 Task: In the  document Greatbarrierreefmeet.html Change font size of watermark '111' and place the watermark  'Diagonally '. Insert footer and write ww.ramsons.com
Action: Mouse moved to (293, 450)
Screenshot: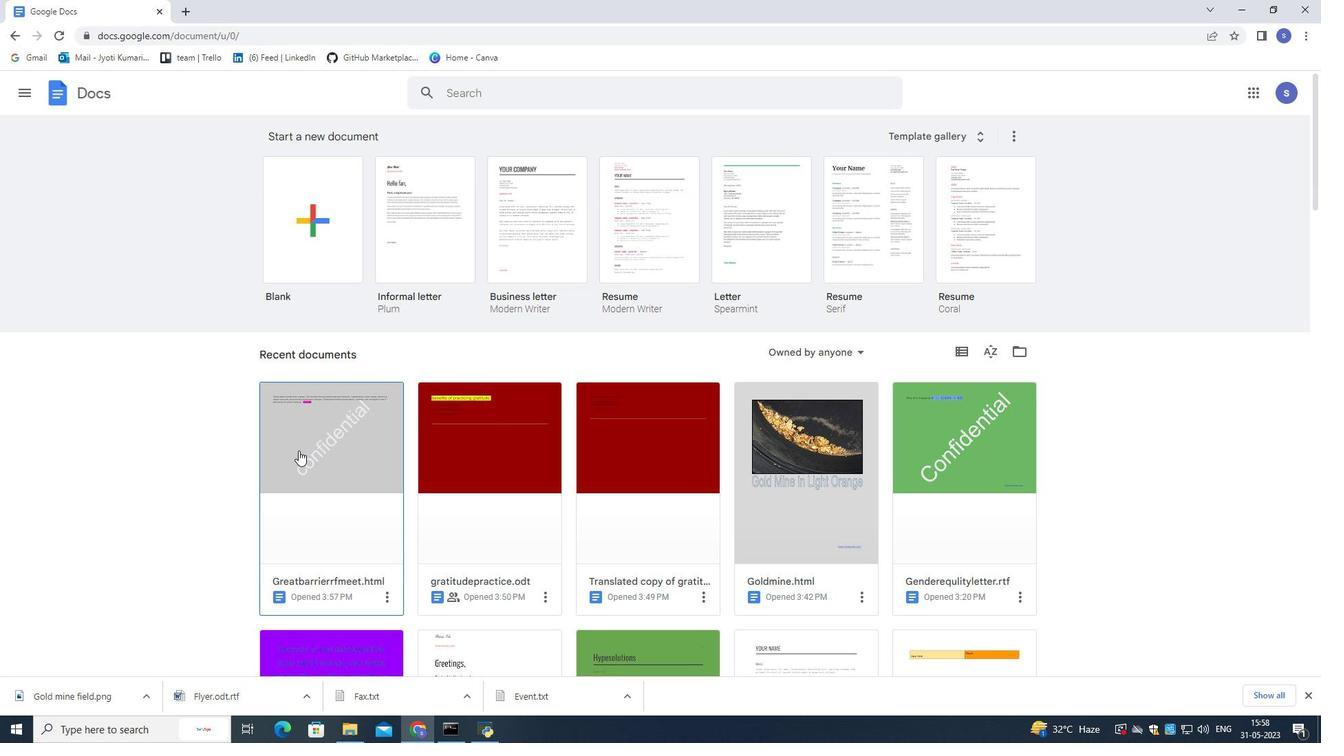 
Action: Mouse pressed left at (293, 450)
Screenshot: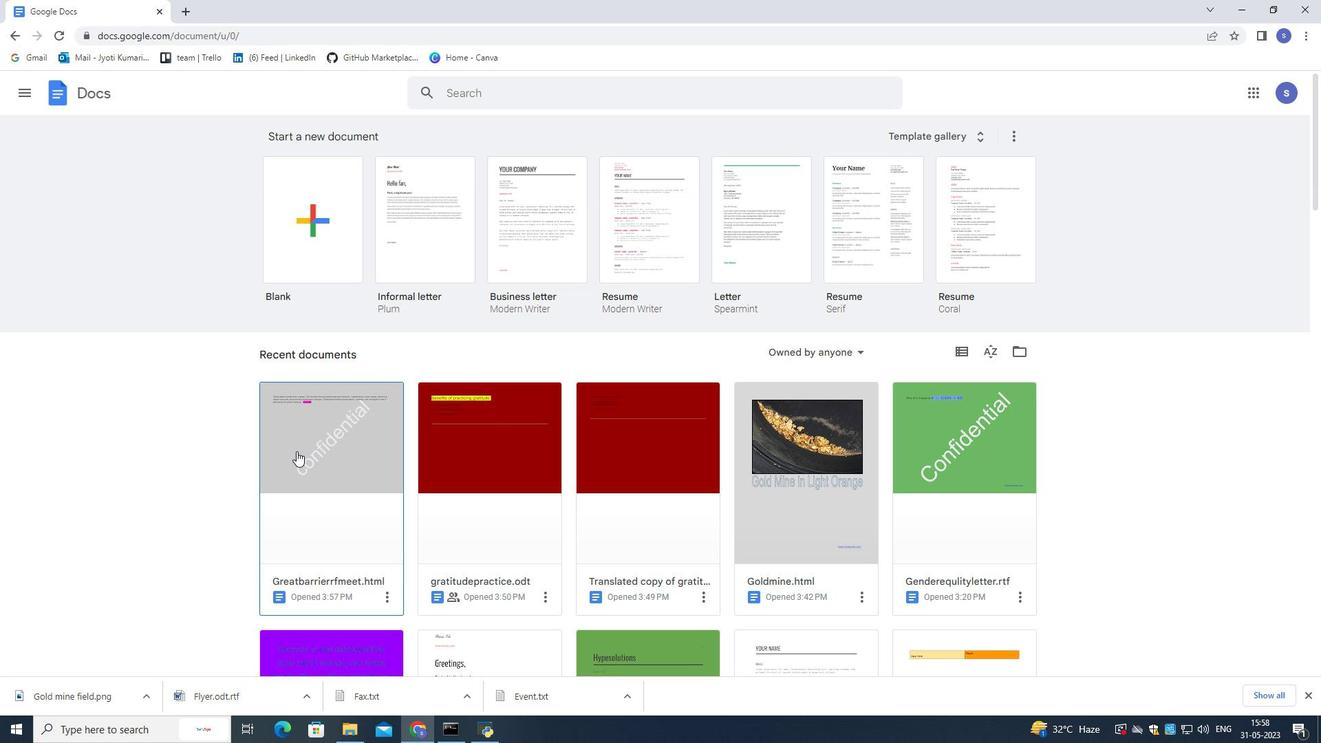 
Action: Mouse pressed left at (293, 450)
Screenshot: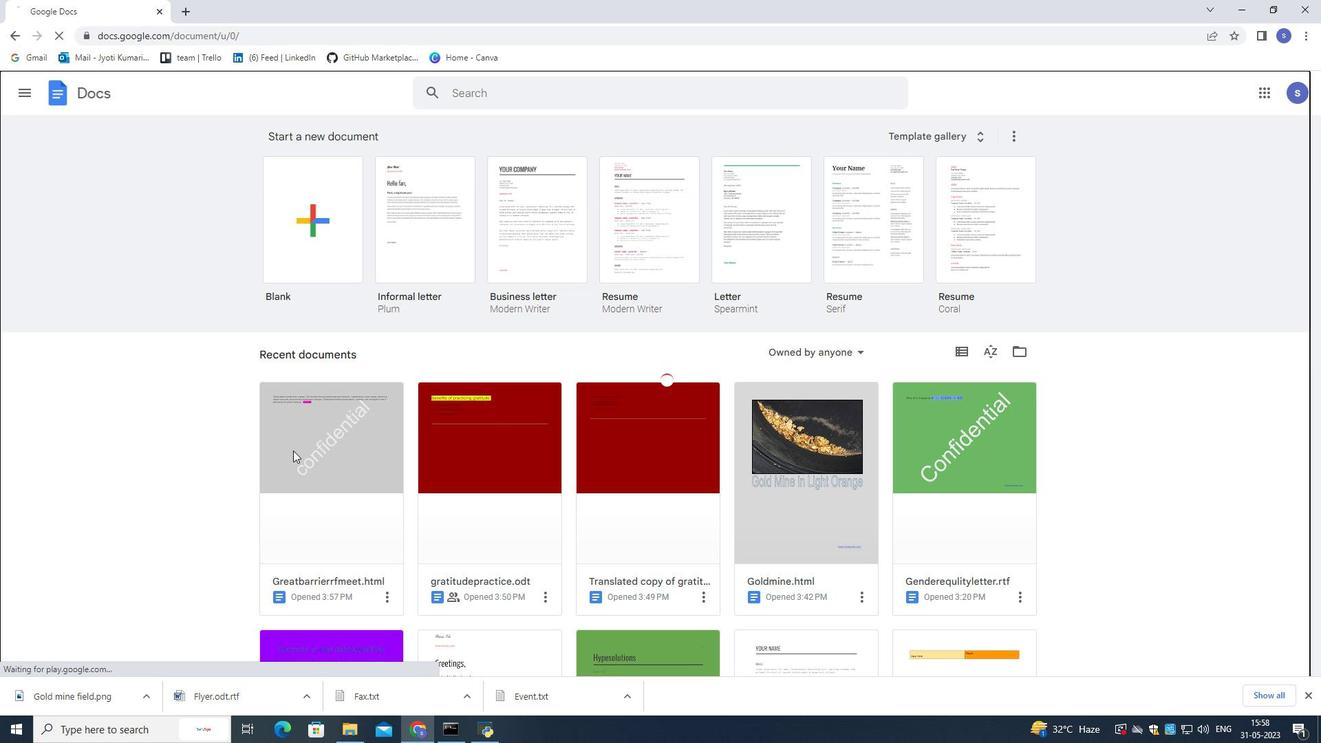 
Action: Mouse moved to (622, 456)
Screenshot: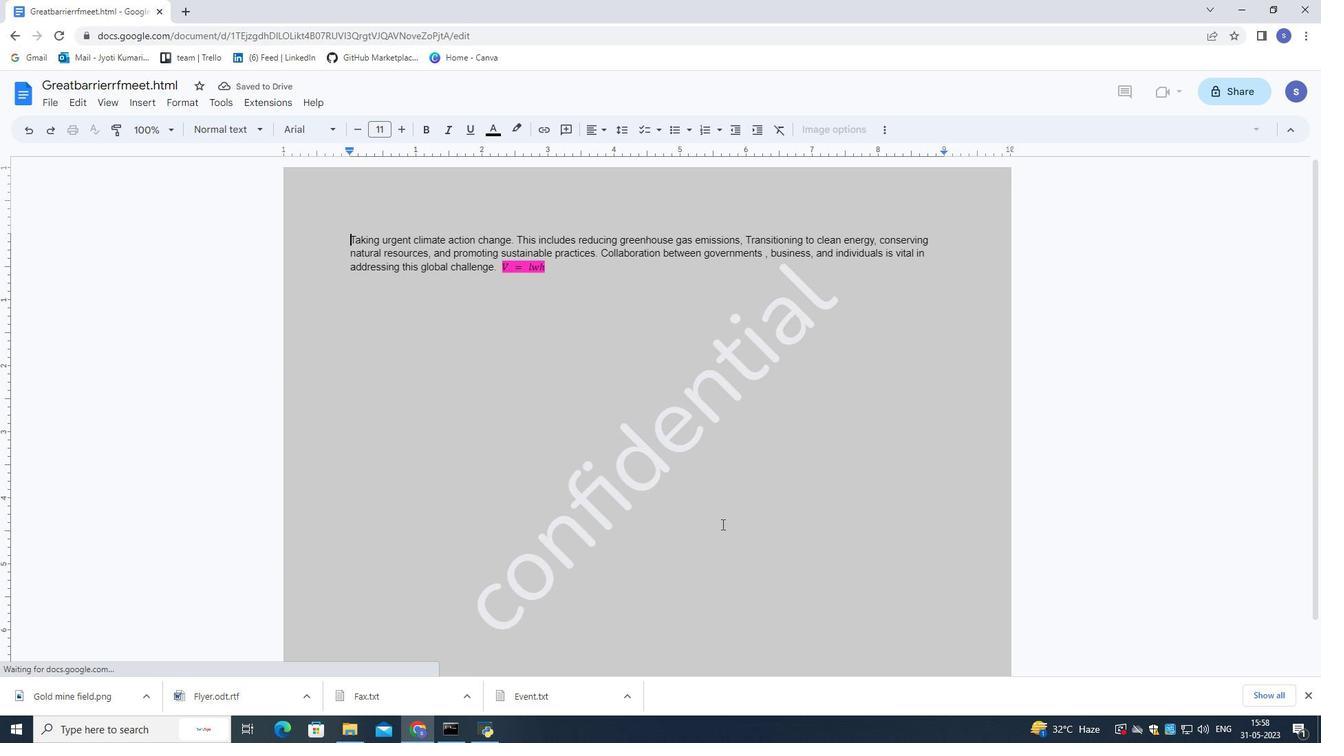 
Action: Mouse pressed left at (622, 456)
Screenshot: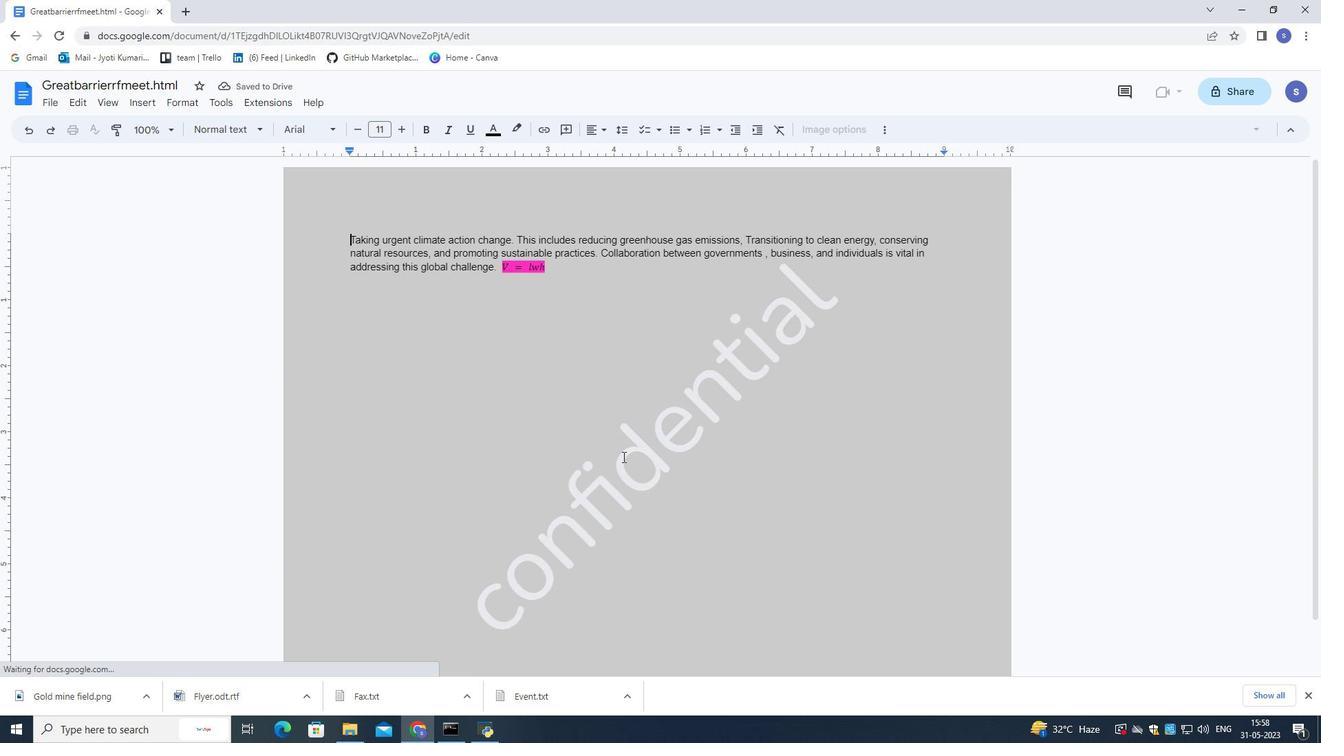
Action: Mouse moved to (629, 461)
Screenshot: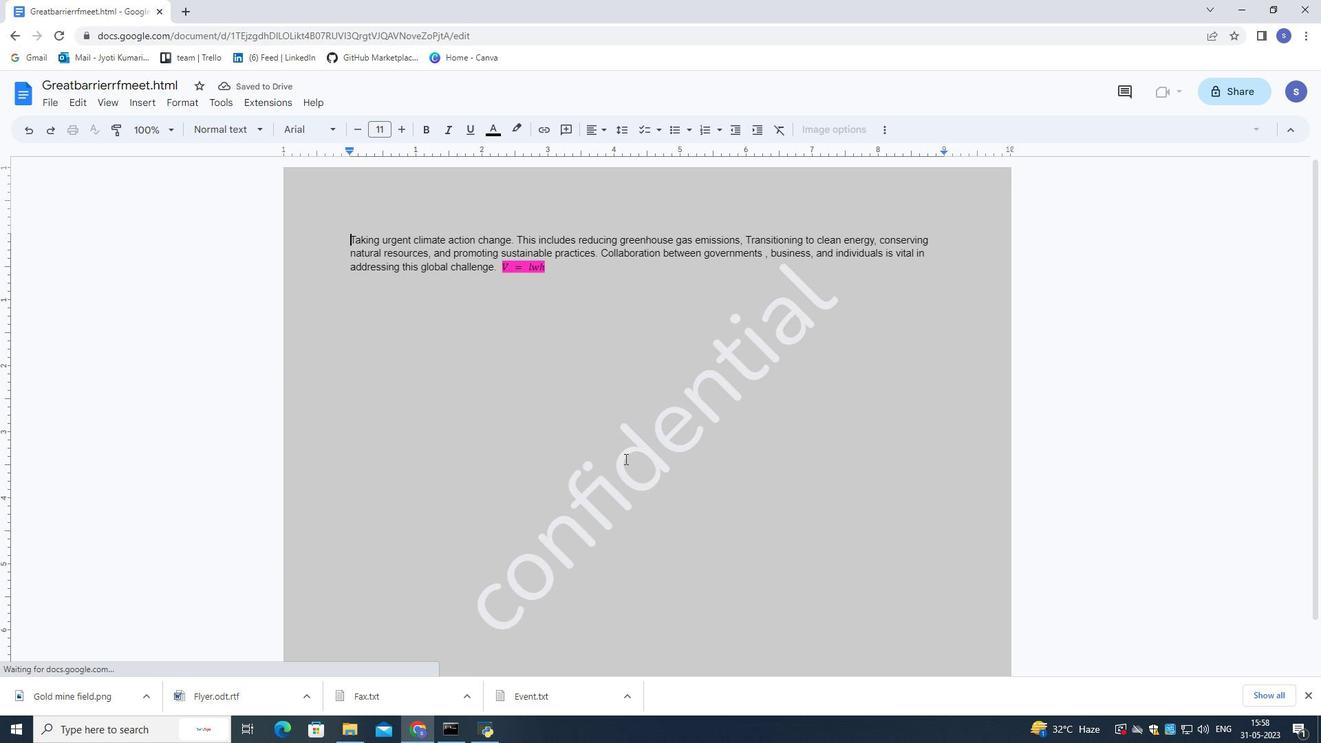 
Action: Mouse pressed left at (629, 461)
Screenshot: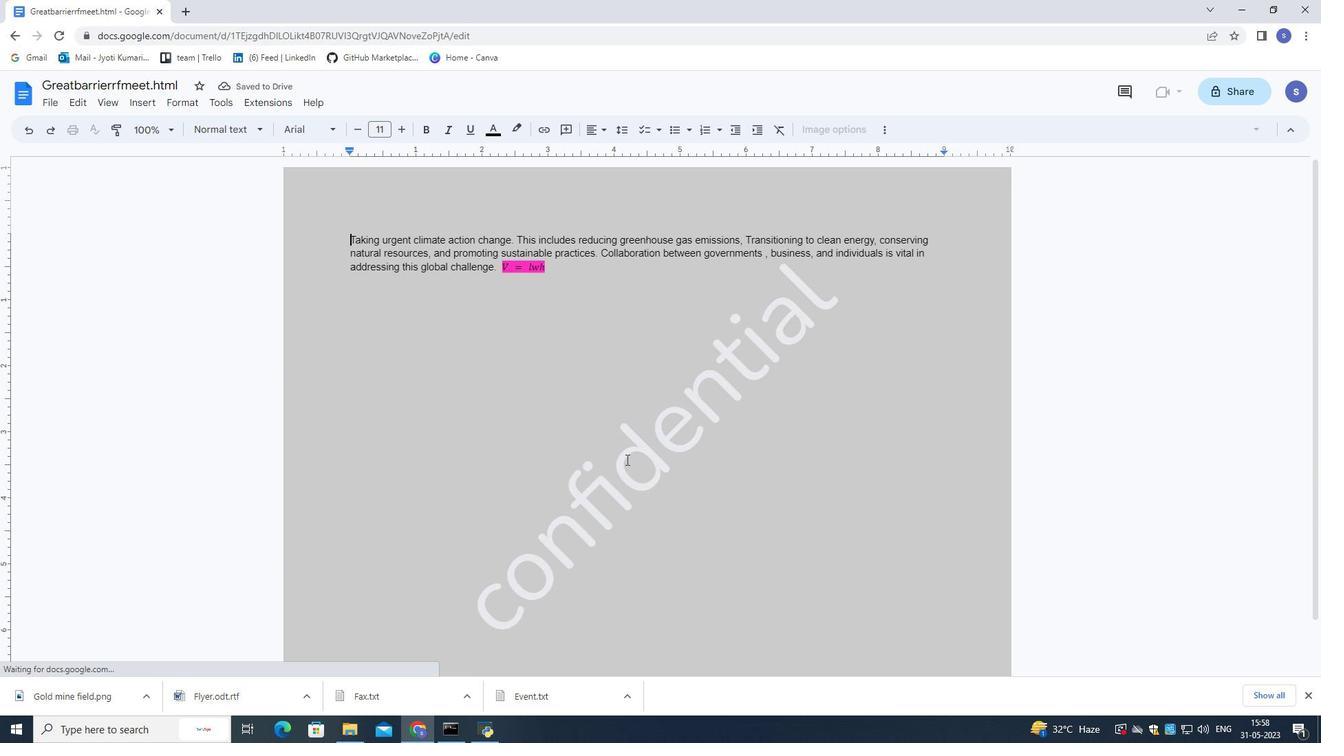 
Action: Mouse pressed left at (629, 461)
Screenshot: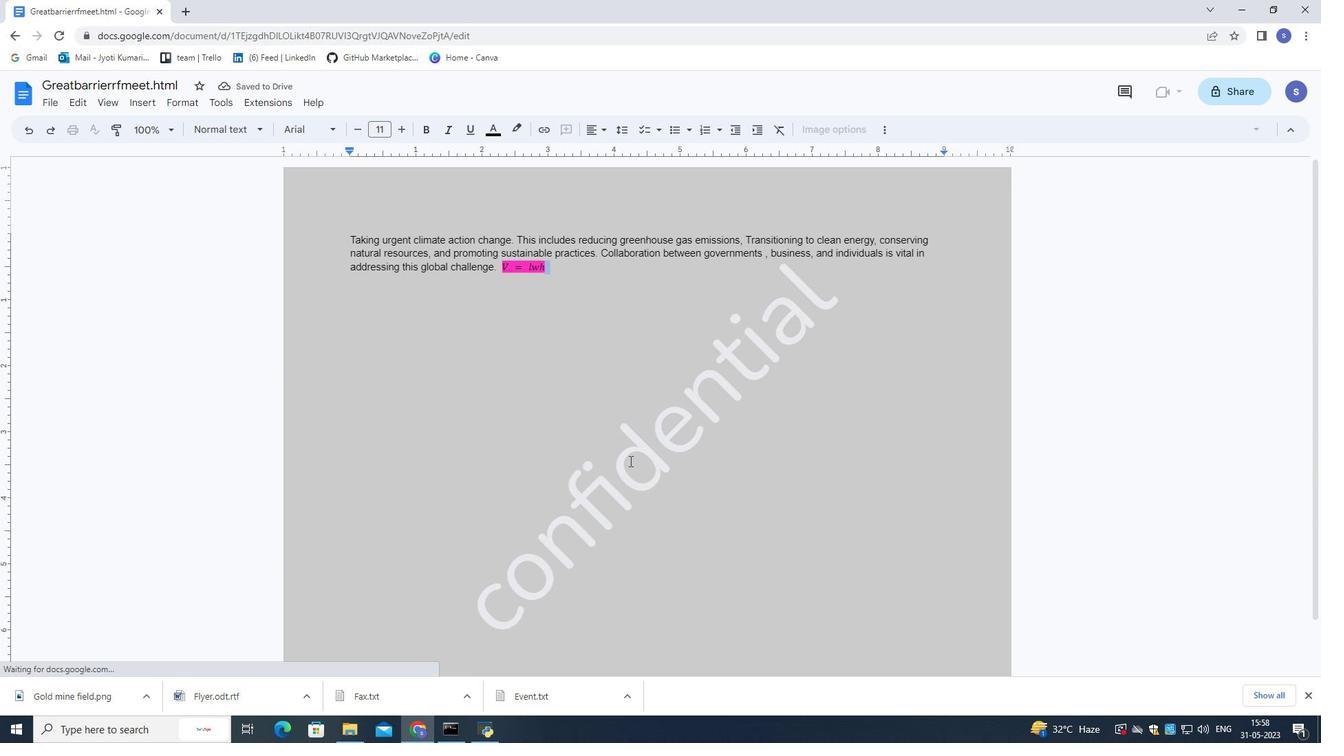 
Action: Mouse pressed left at (629, 461)
Screenshot: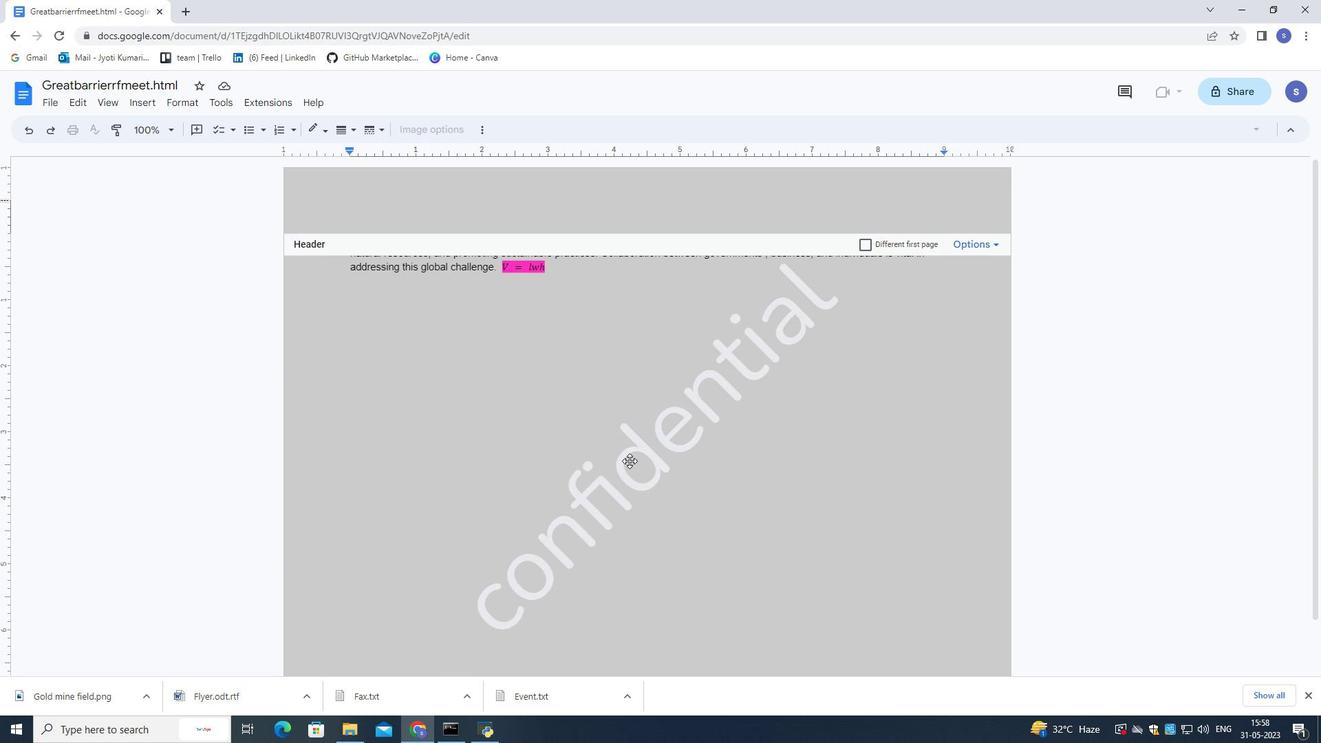 
Action: Mouse pressed left at (629, 461)
Screenshot: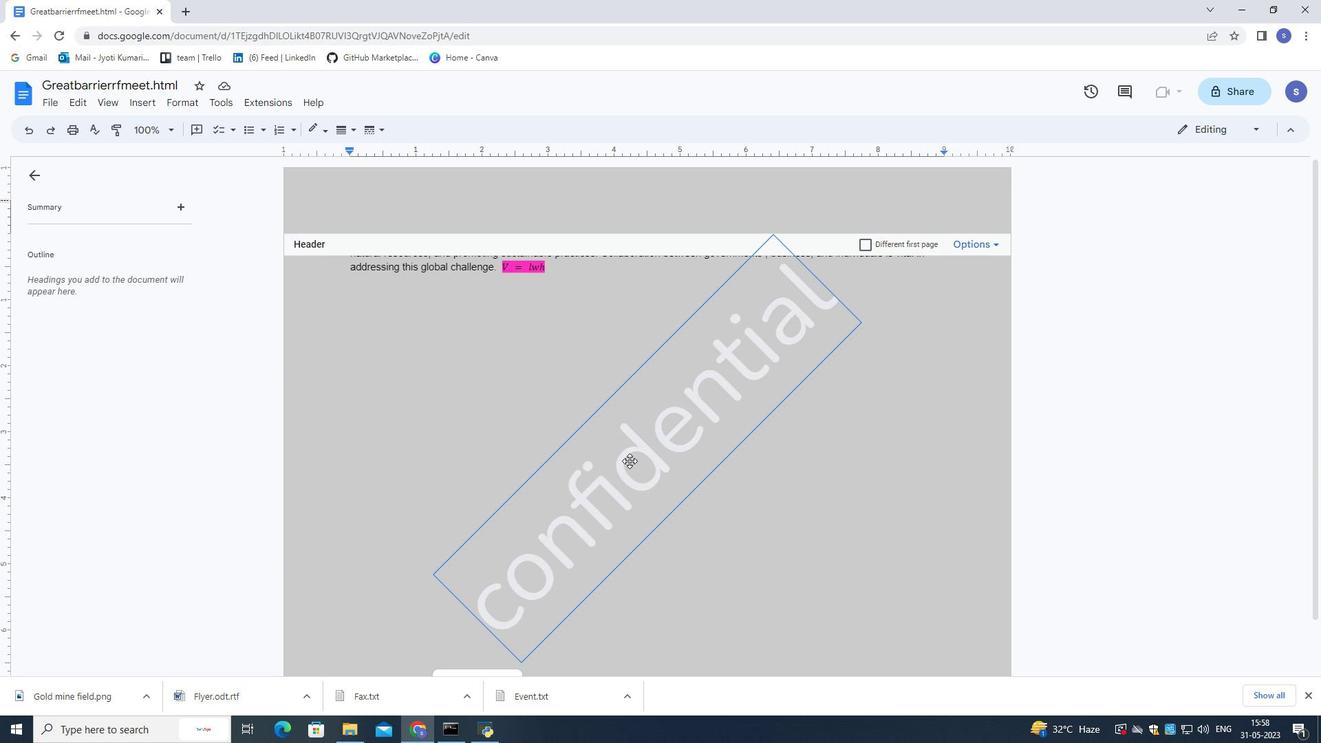 
Action: Mouse scrolled (629, 460) with delta (0, 0)
Screenshot: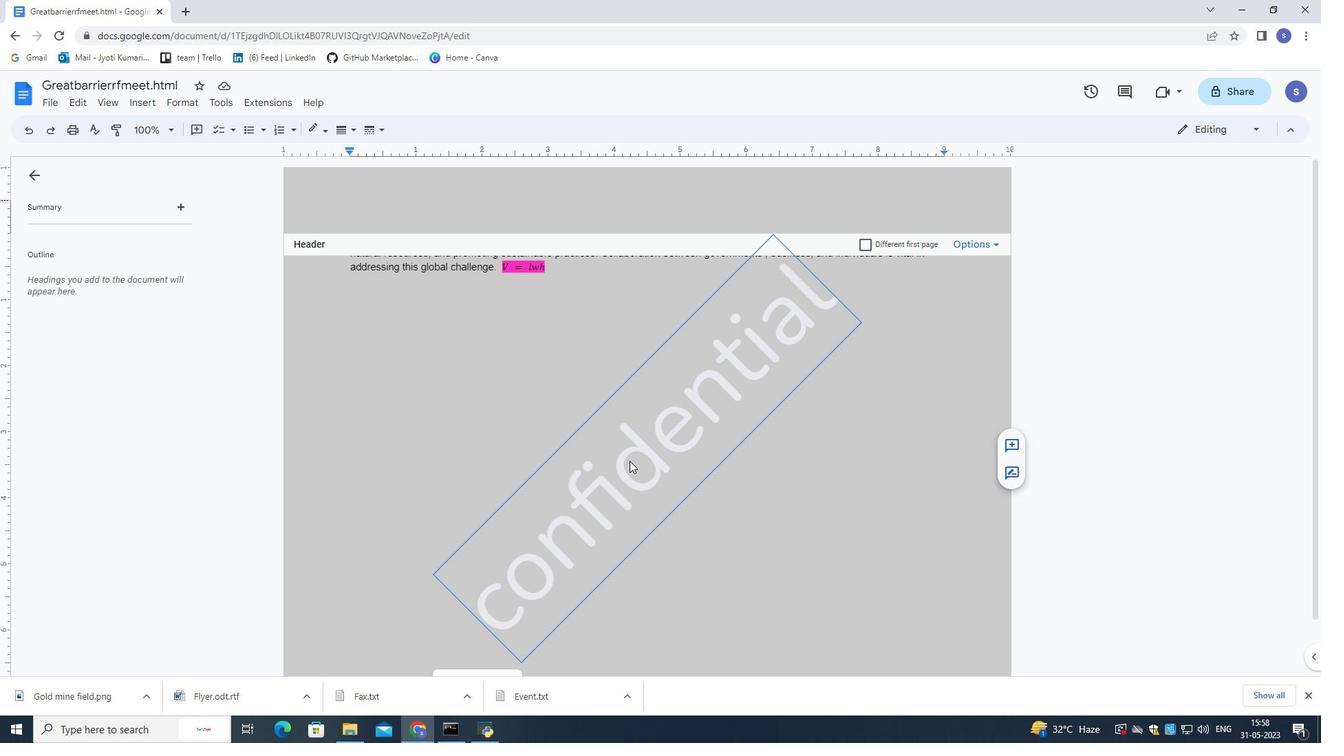 
Action: Mouse scrolled (629, 460) with delta (0, 0)
Screenshot: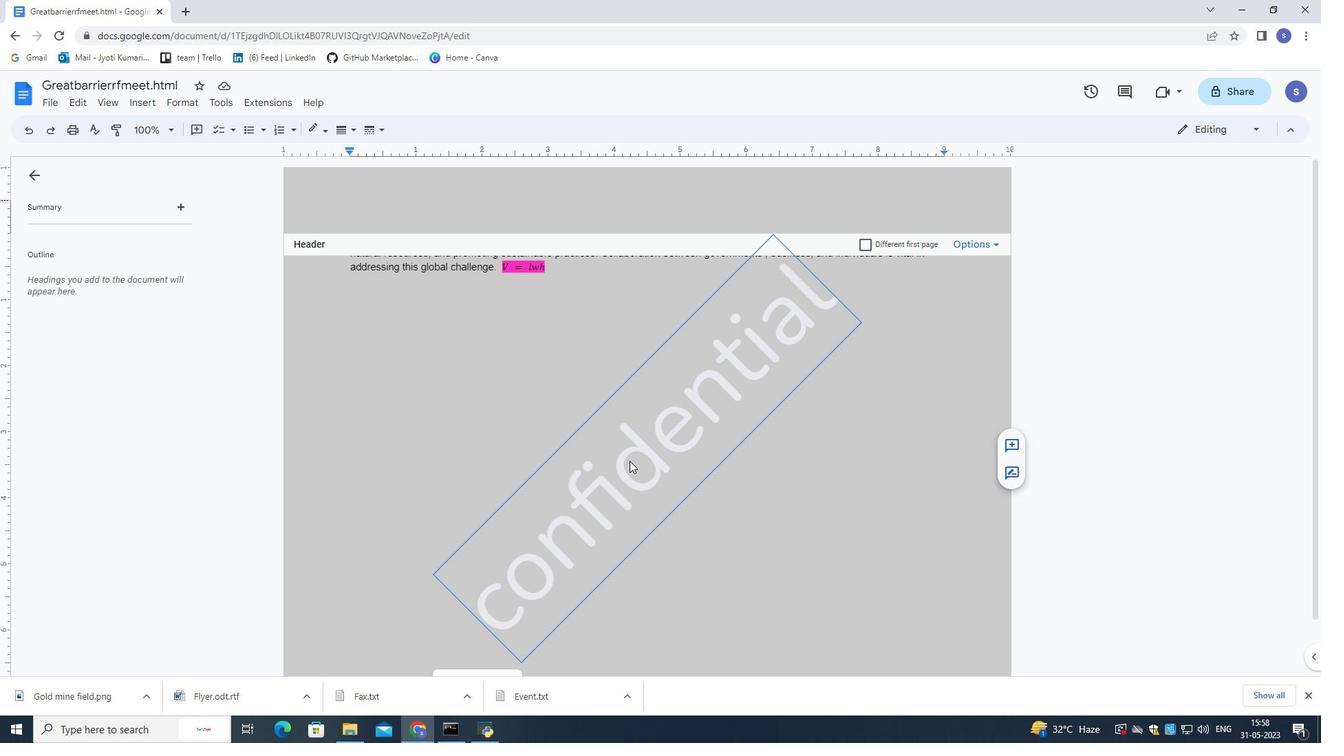 
Action: Mouse scrolled (629, 460) with delta (0, 0)
Screenshot: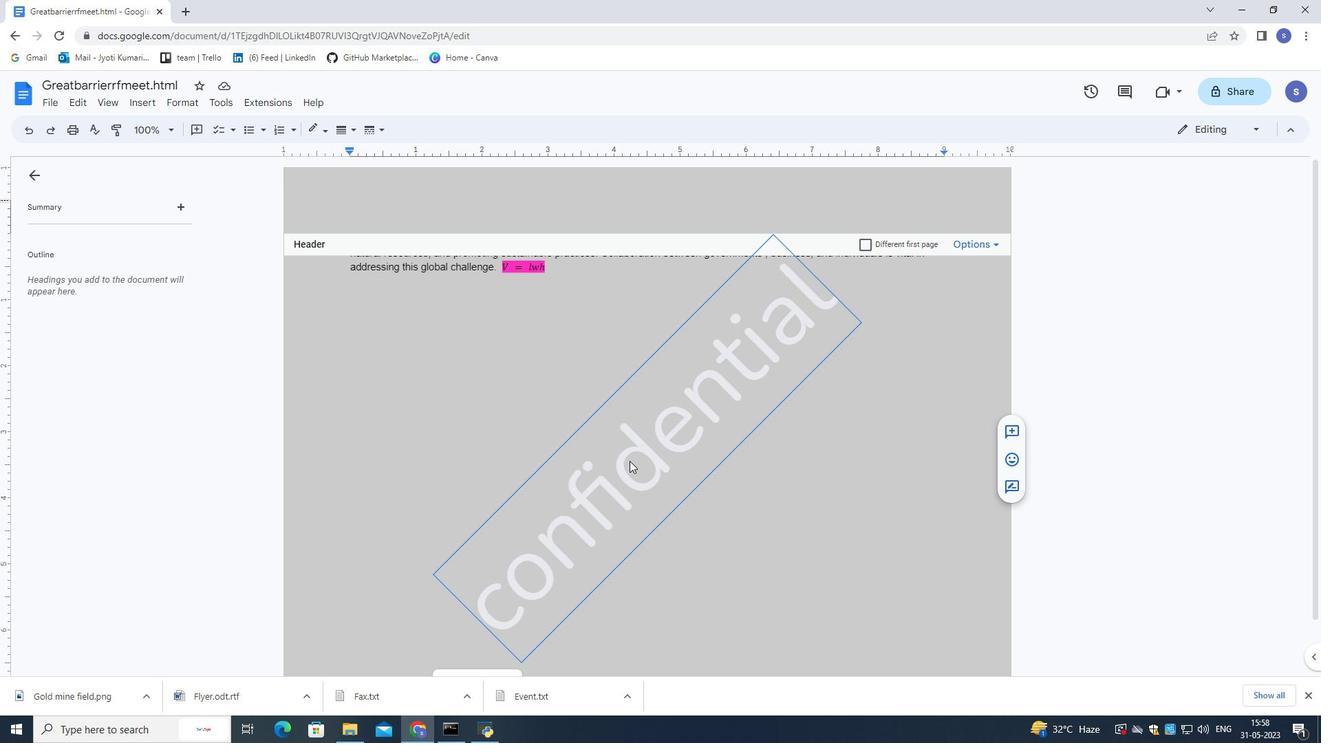 
Action: Mouse scrolled (629, 460) with delta (0, 0)
Screenshot: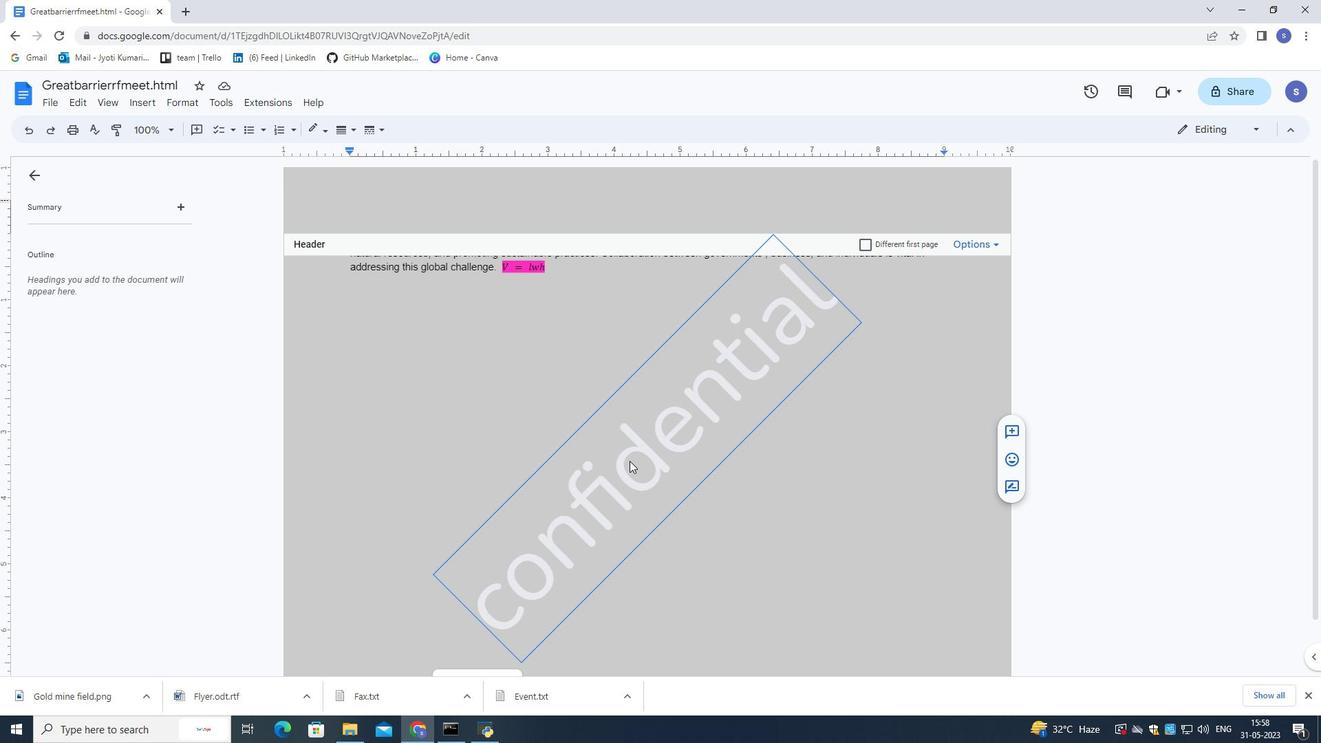 
Action: Mouse moved to (486, 631)
Screenshot: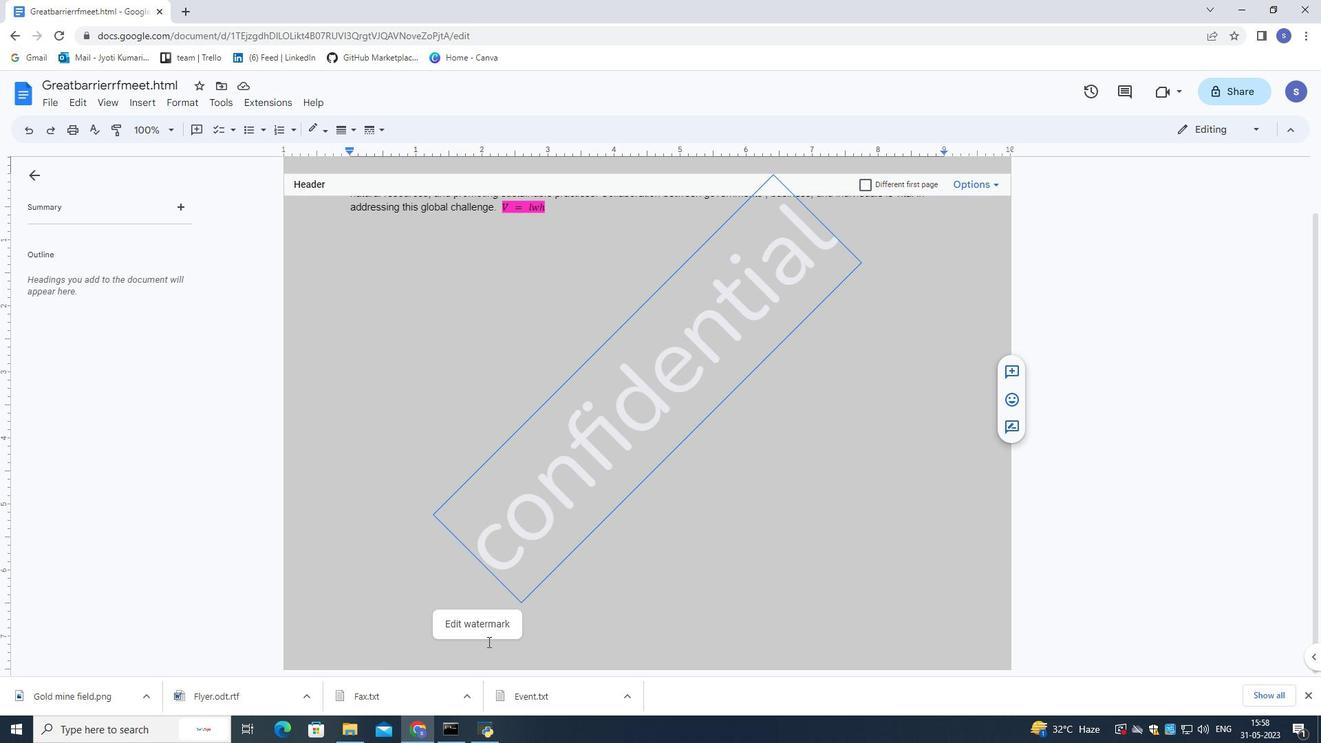 
Action: Mouse pressed left at (486, 631)
Screenshot: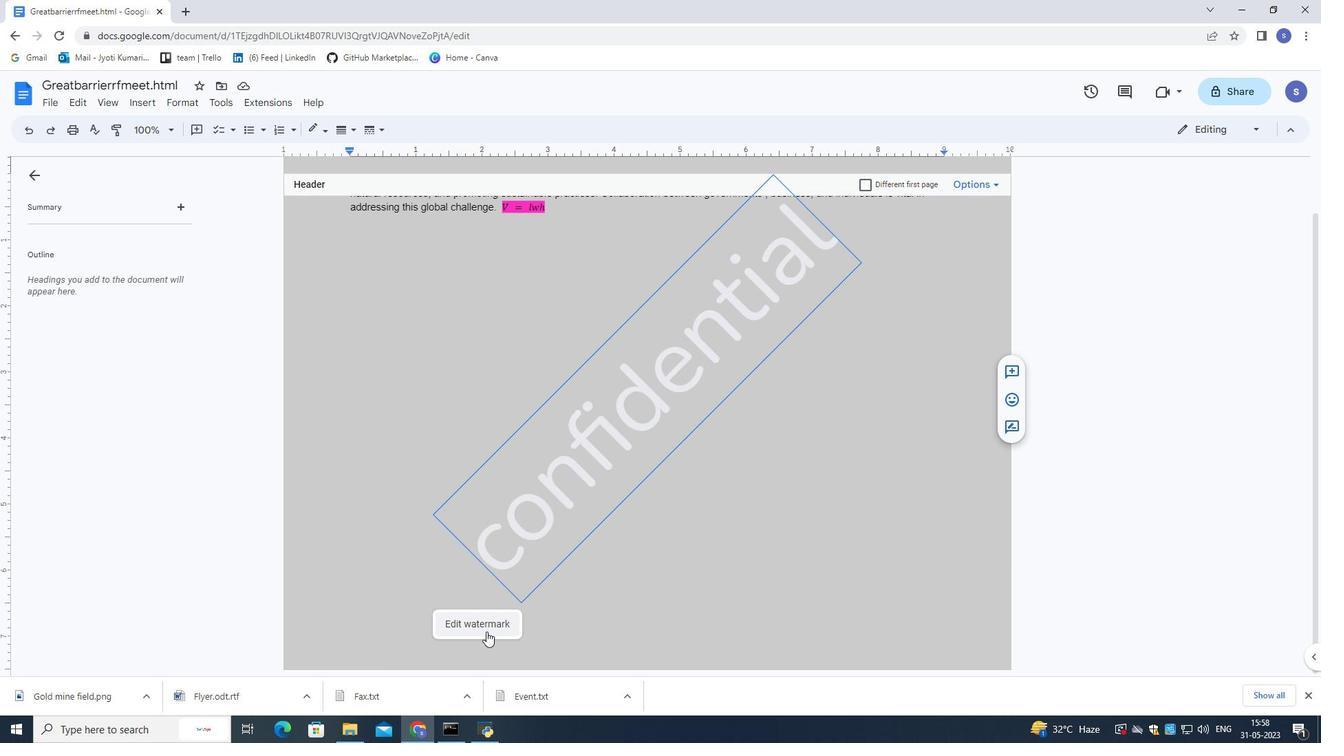 
Action: Mouse moved to (1207, 313)
Screenshot: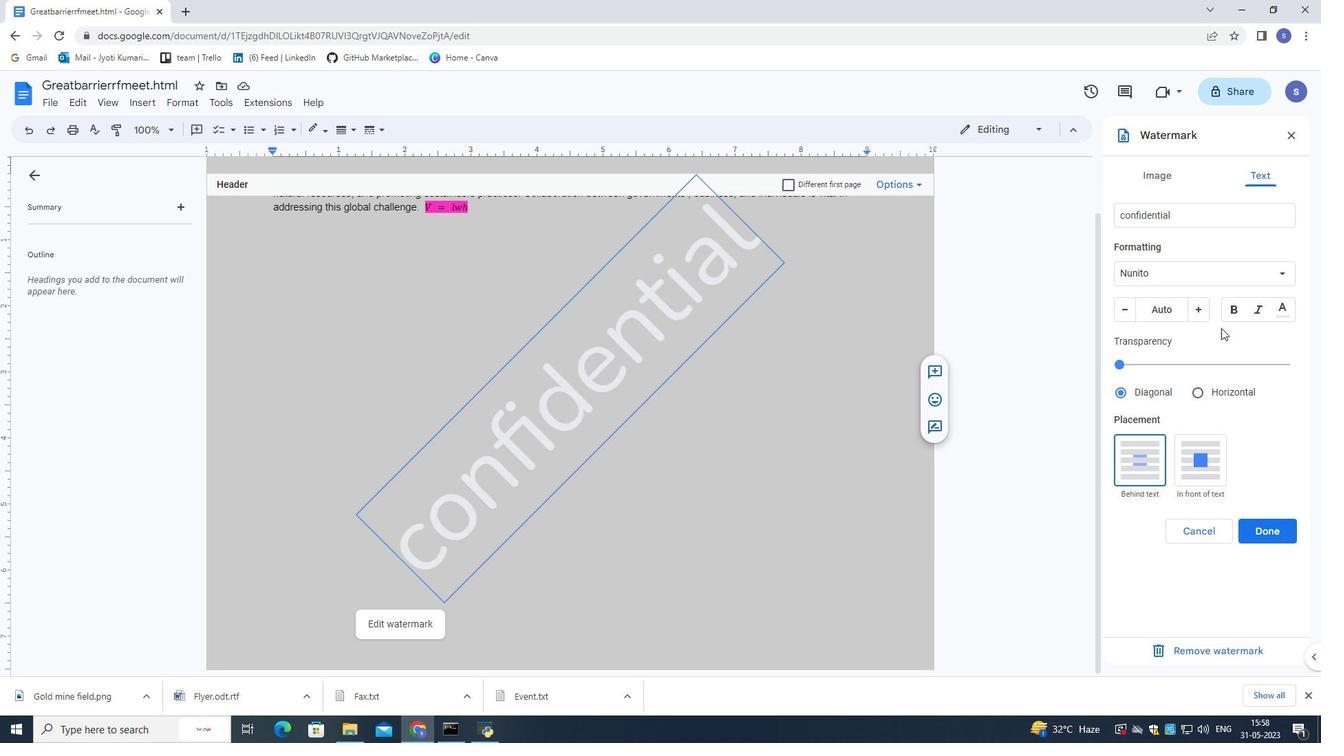 
Action: Mouse pressed left at (1207, 313)
Screenshot: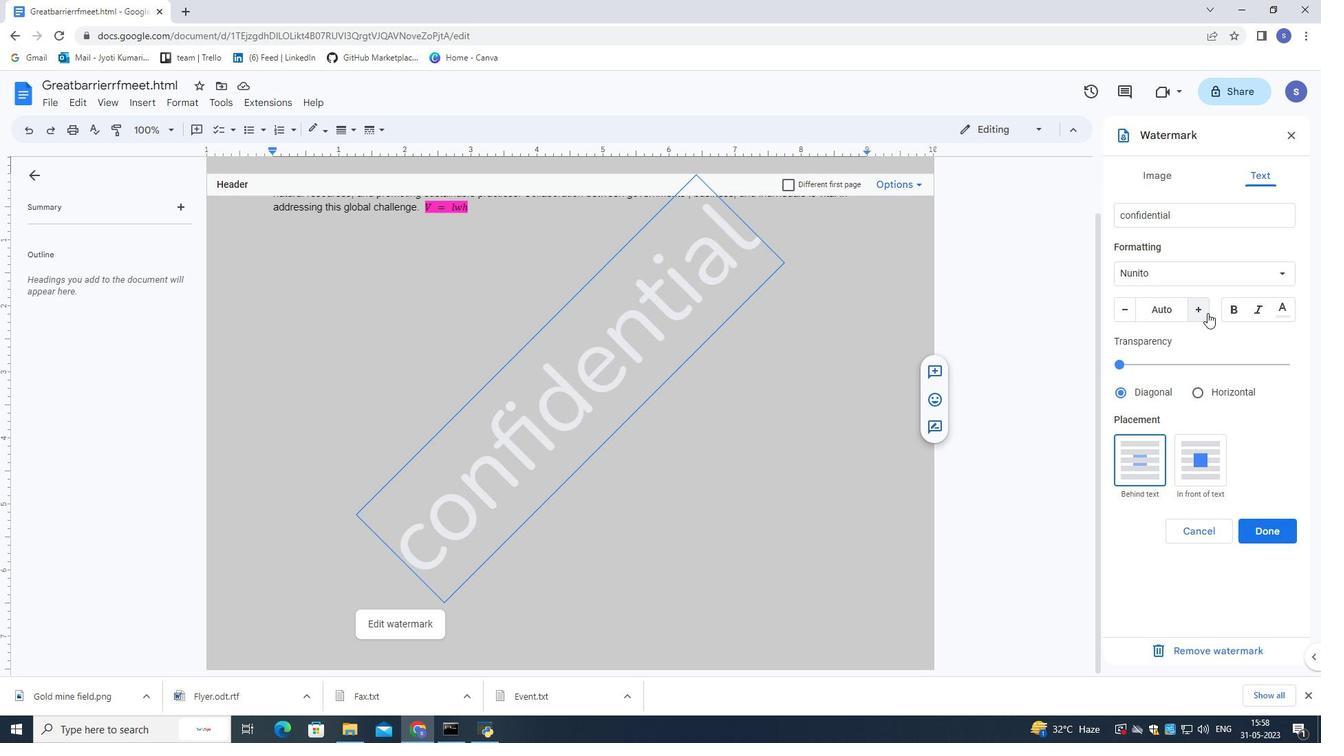 
Action: Mouse pressed left at (1207, 313)
Screenshot: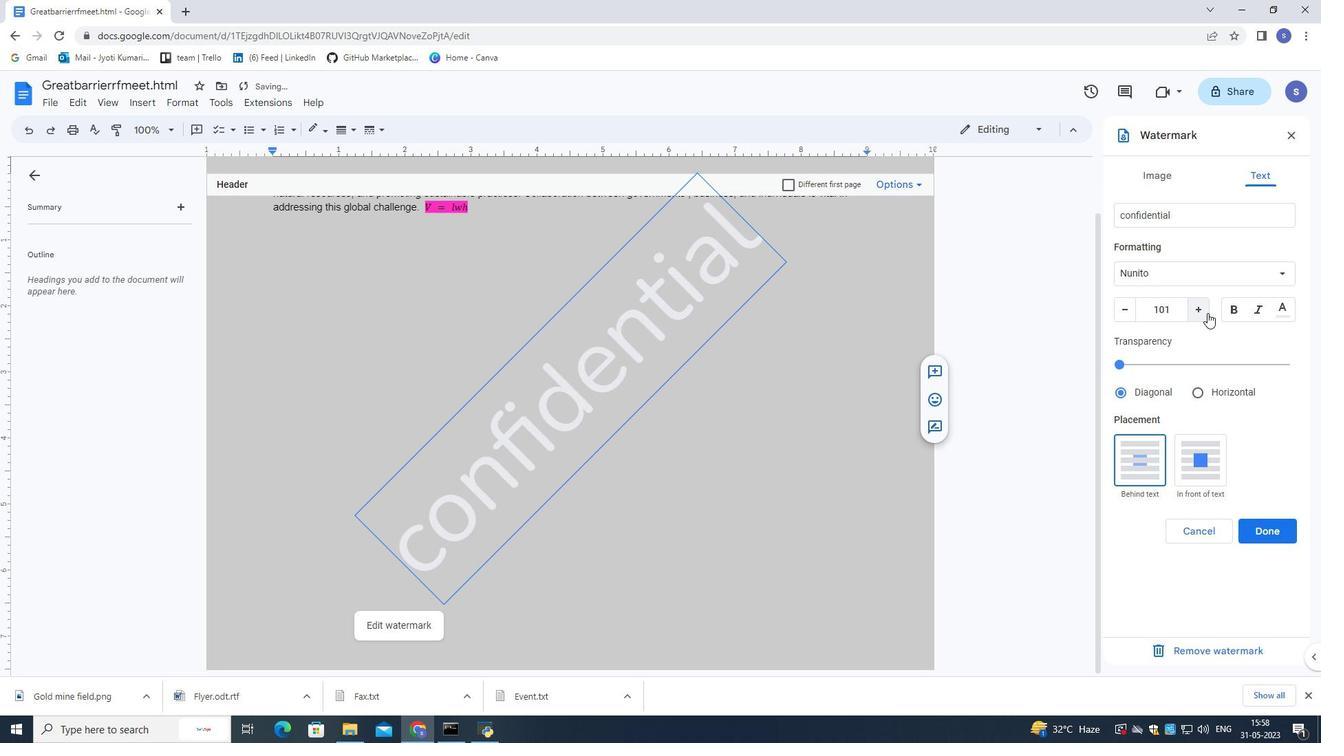 
Action: Mouse pressed left at (1207, 313)
Screenshot: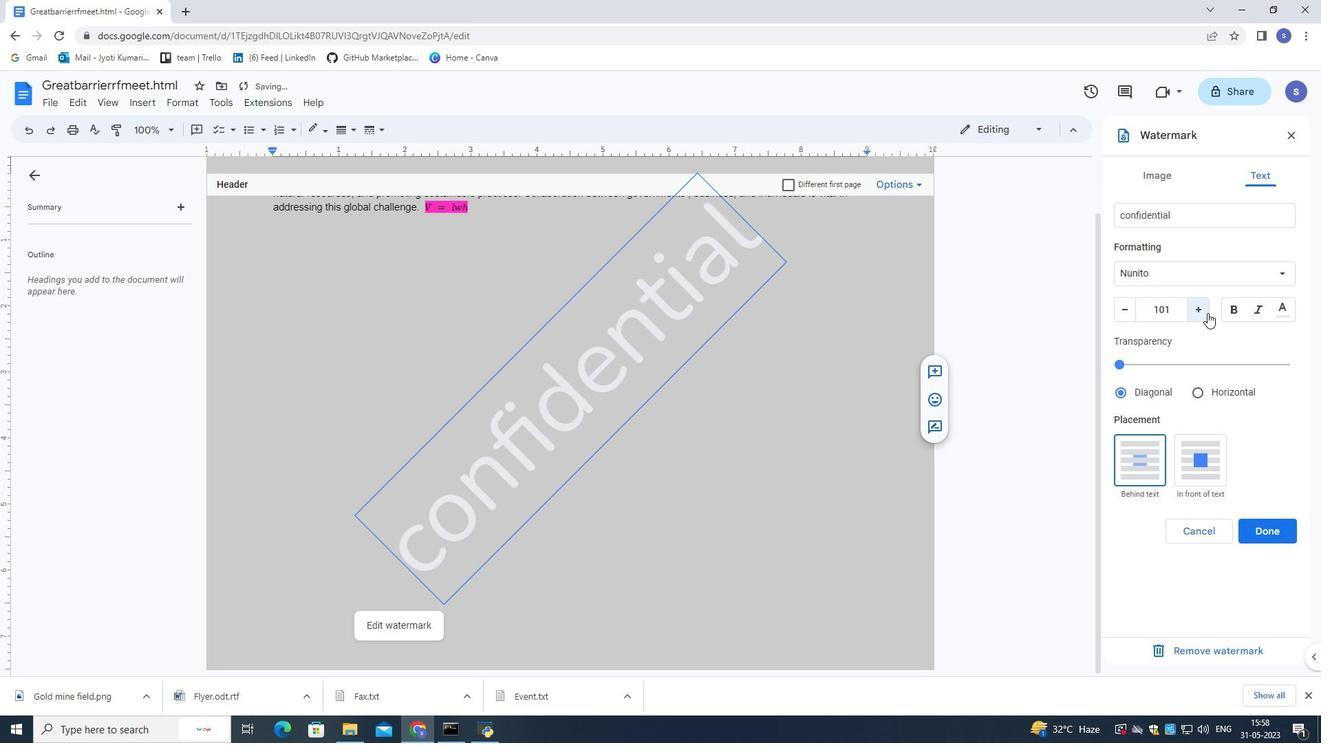 
Action: Mouse pressed left at (1207, 313)
Screenshot: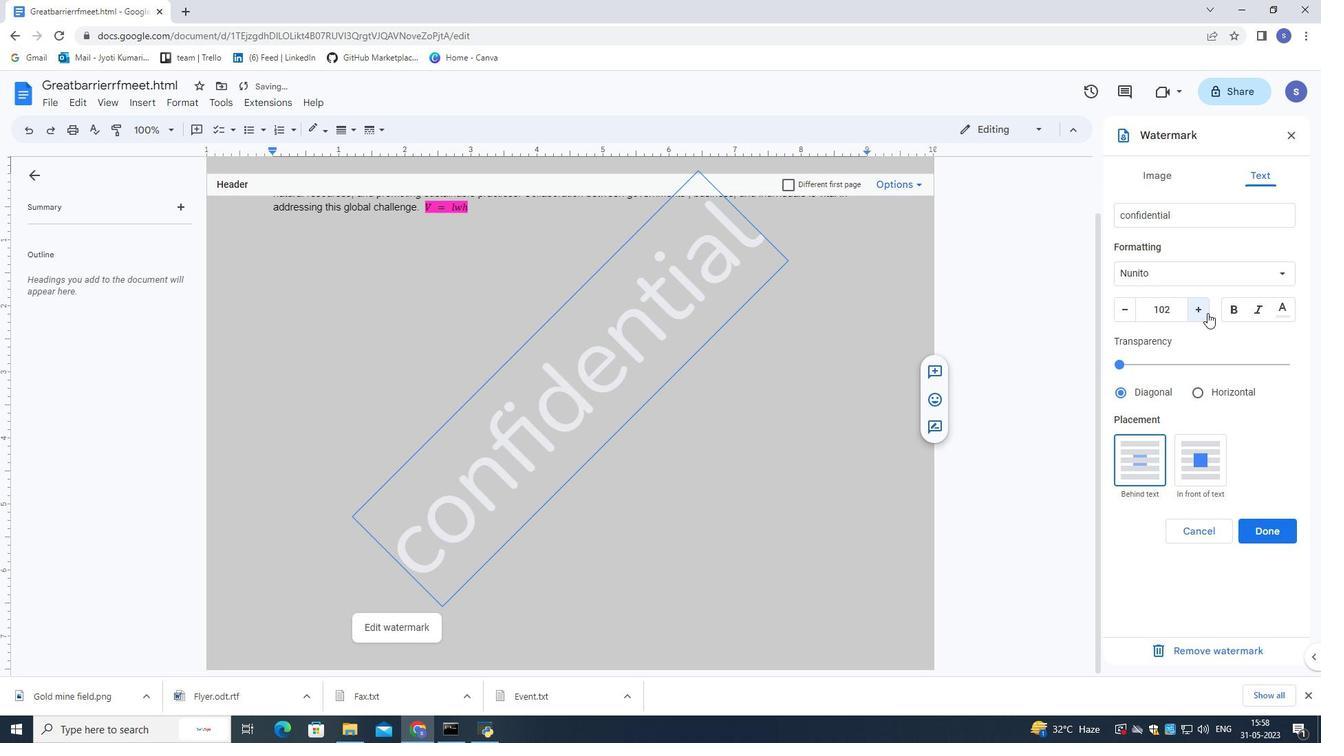 
Action: Mouse pressed left at (1207, 313)
Screenshot: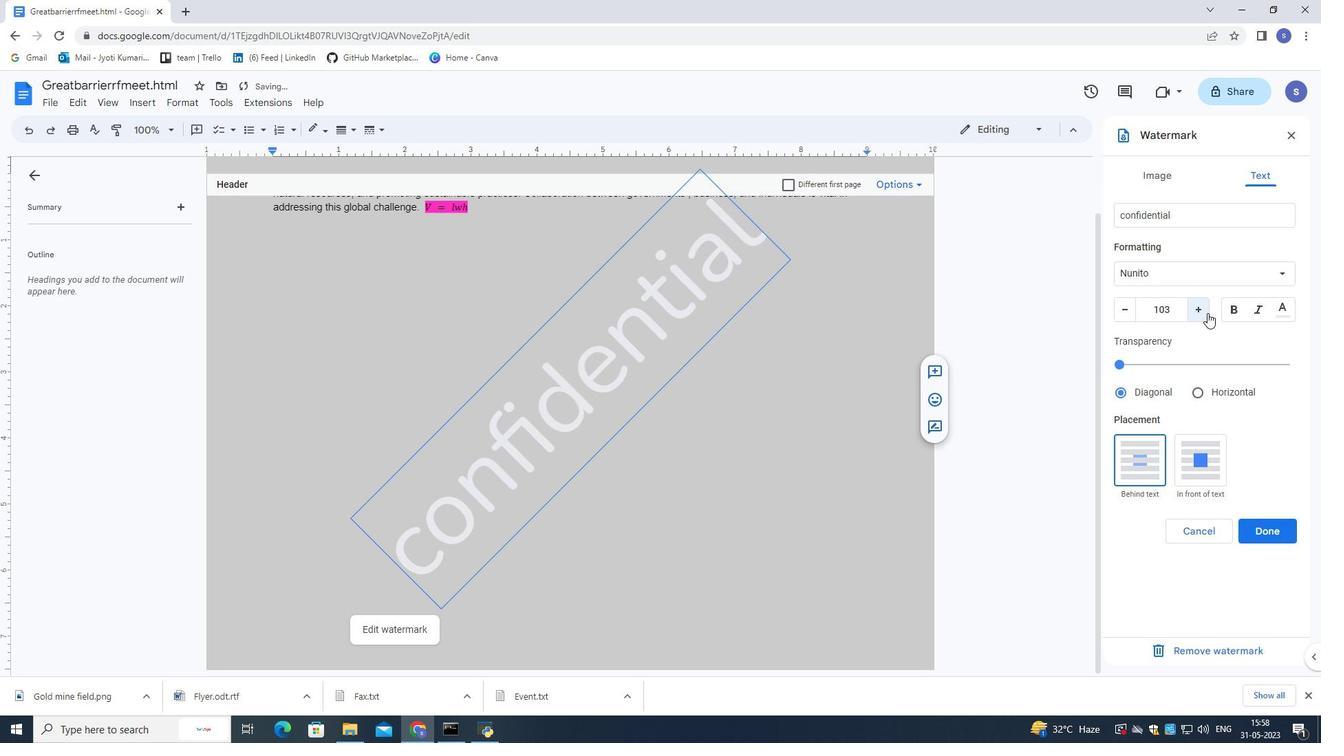 
Action: Mouse pressed left at (1207, 313)
Screenshot: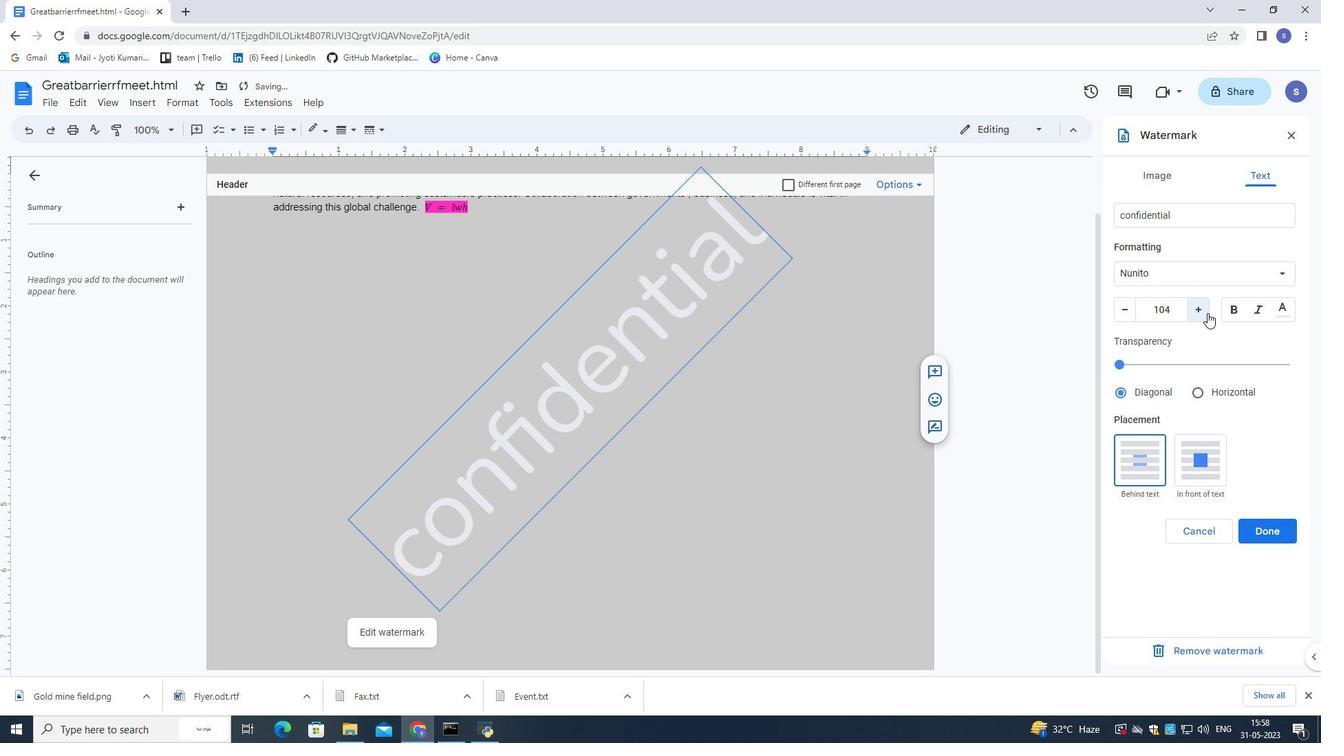 
Action: Mouse pressed left at (1207, 313)
Screenshot: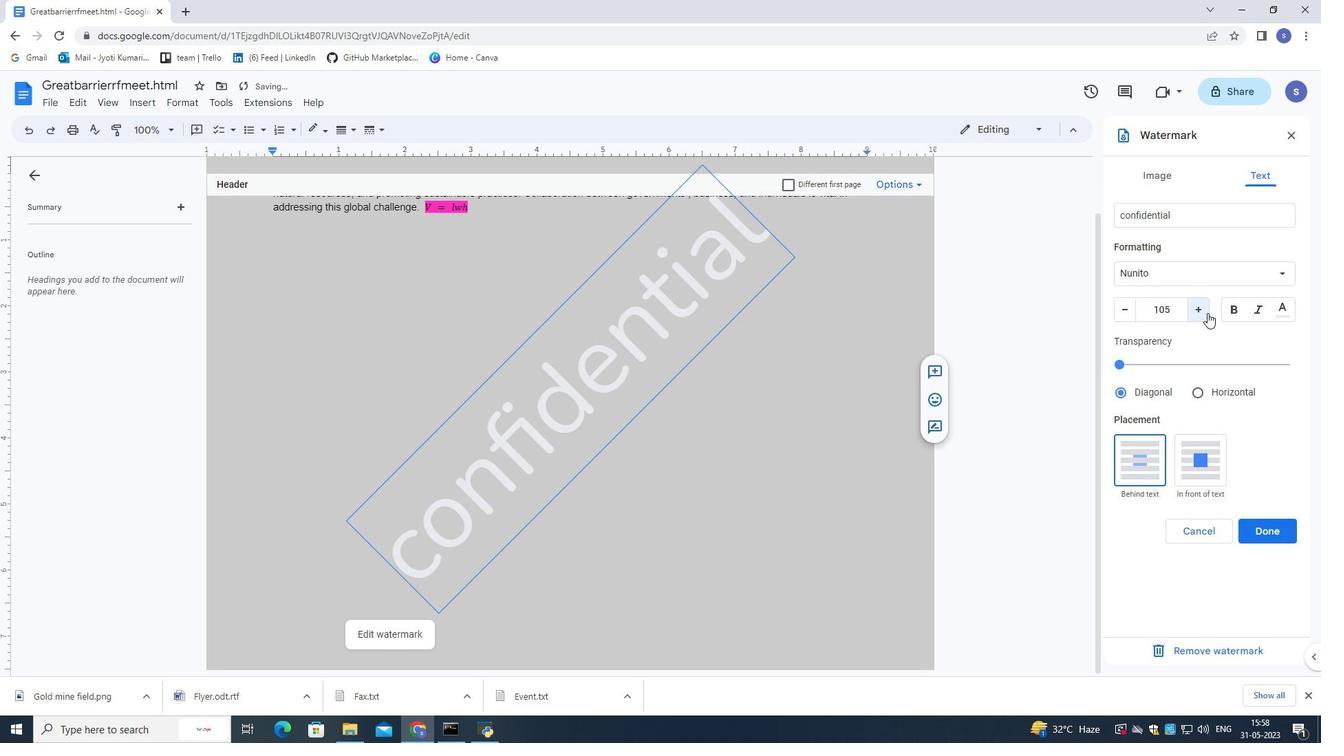 
Action: Mouse pressed left at (1207, 313)
Screenshot: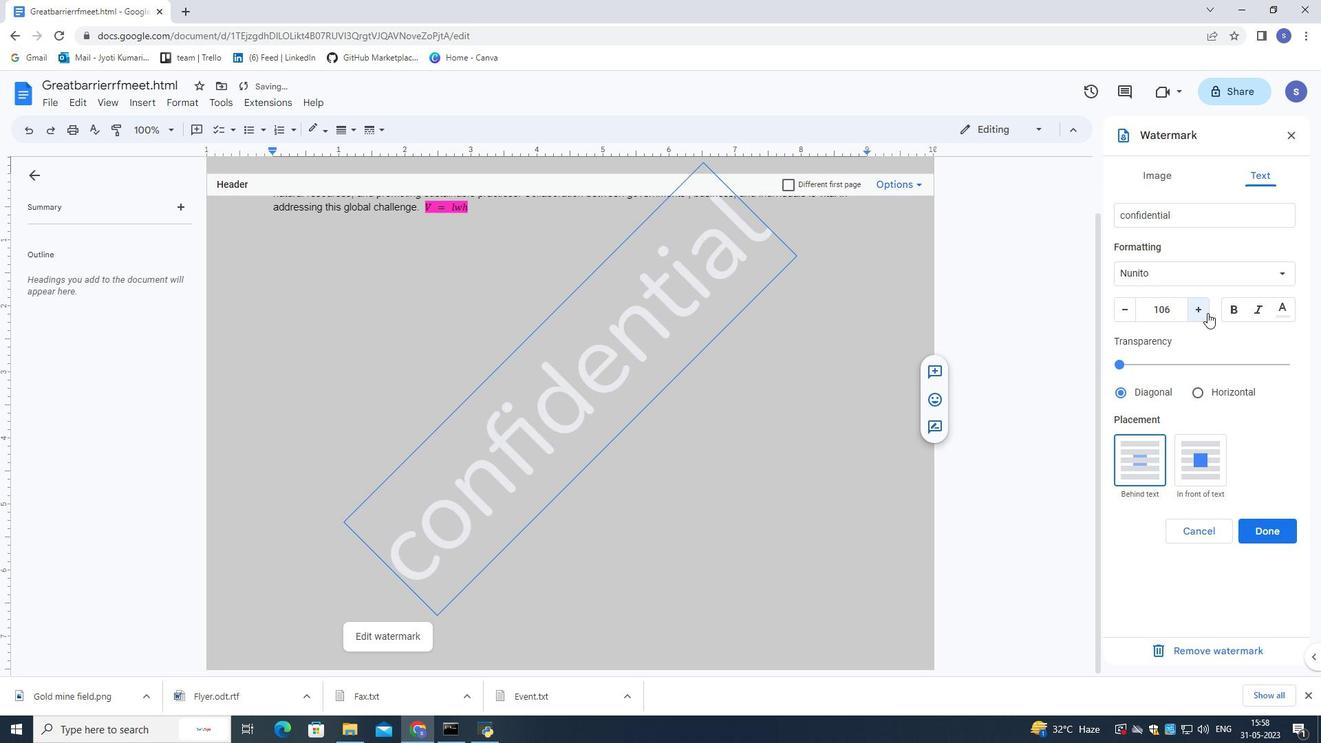 
Action: Mouse pressed left at (1207, 313)
Screenshot: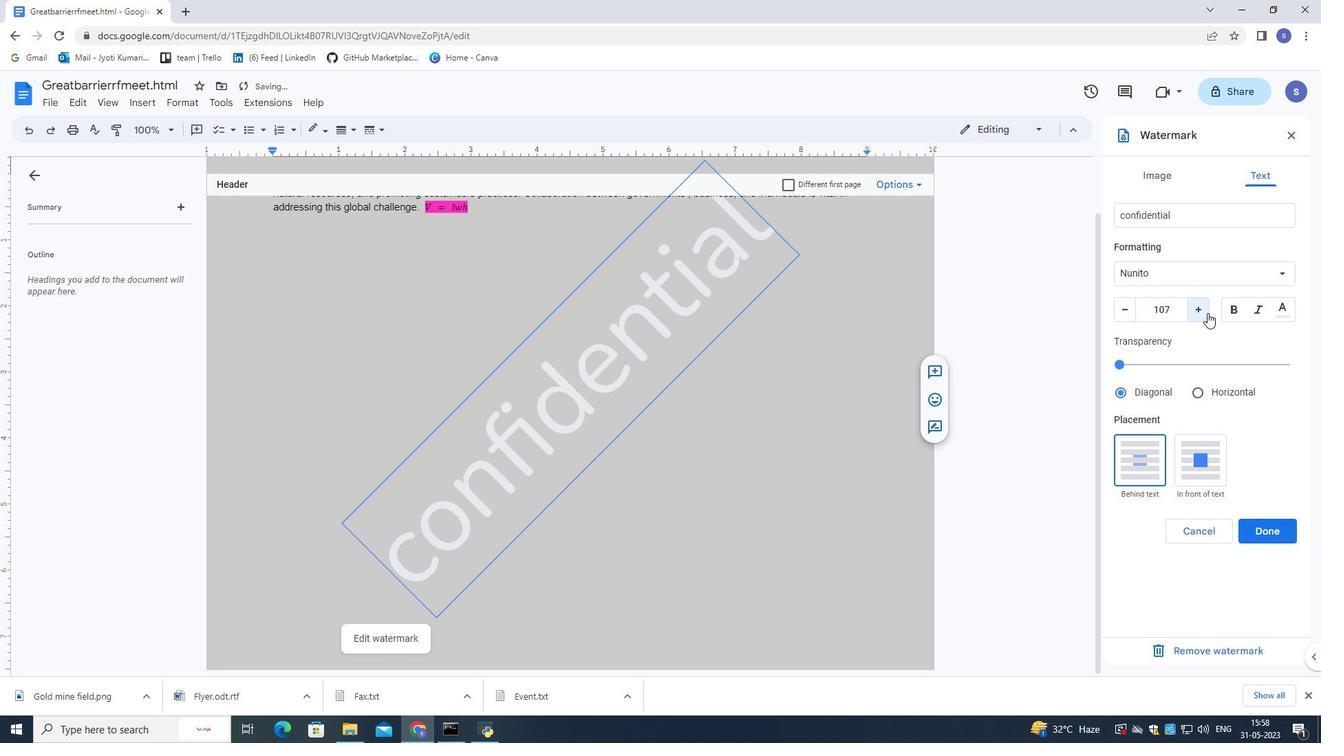 
Action: Mouse pressed left at (1207, 313)
Screenshot: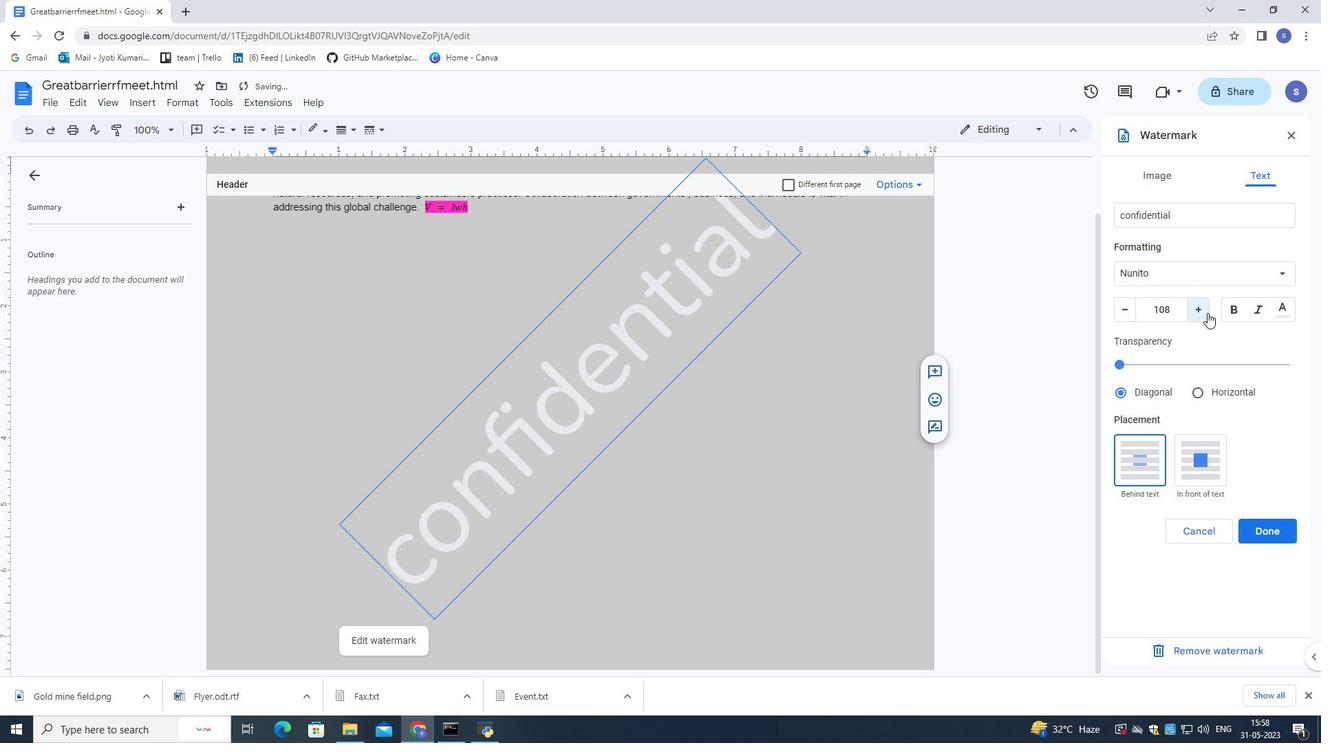 
Action: Mouse pressed left at (1207, 313)
Screenshot: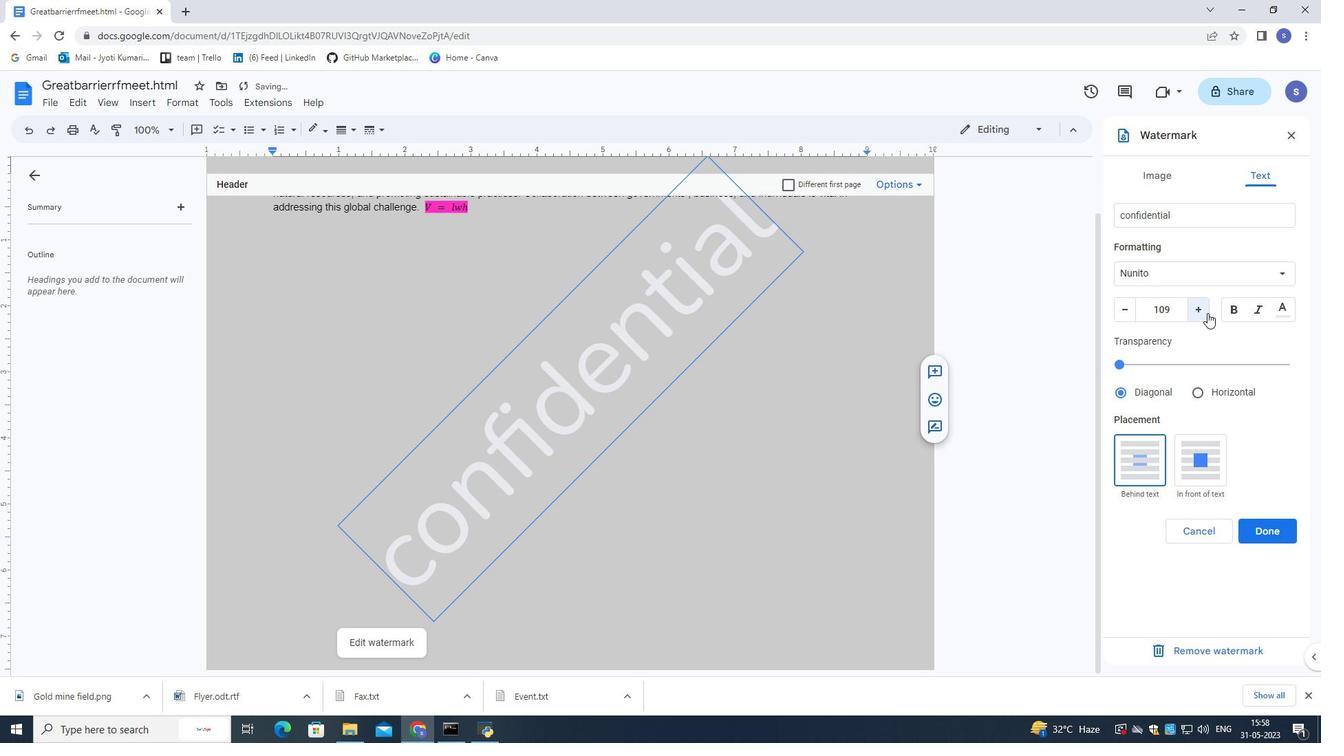 
Action: Mouse pressed left at (1207, 313)
Screenshot: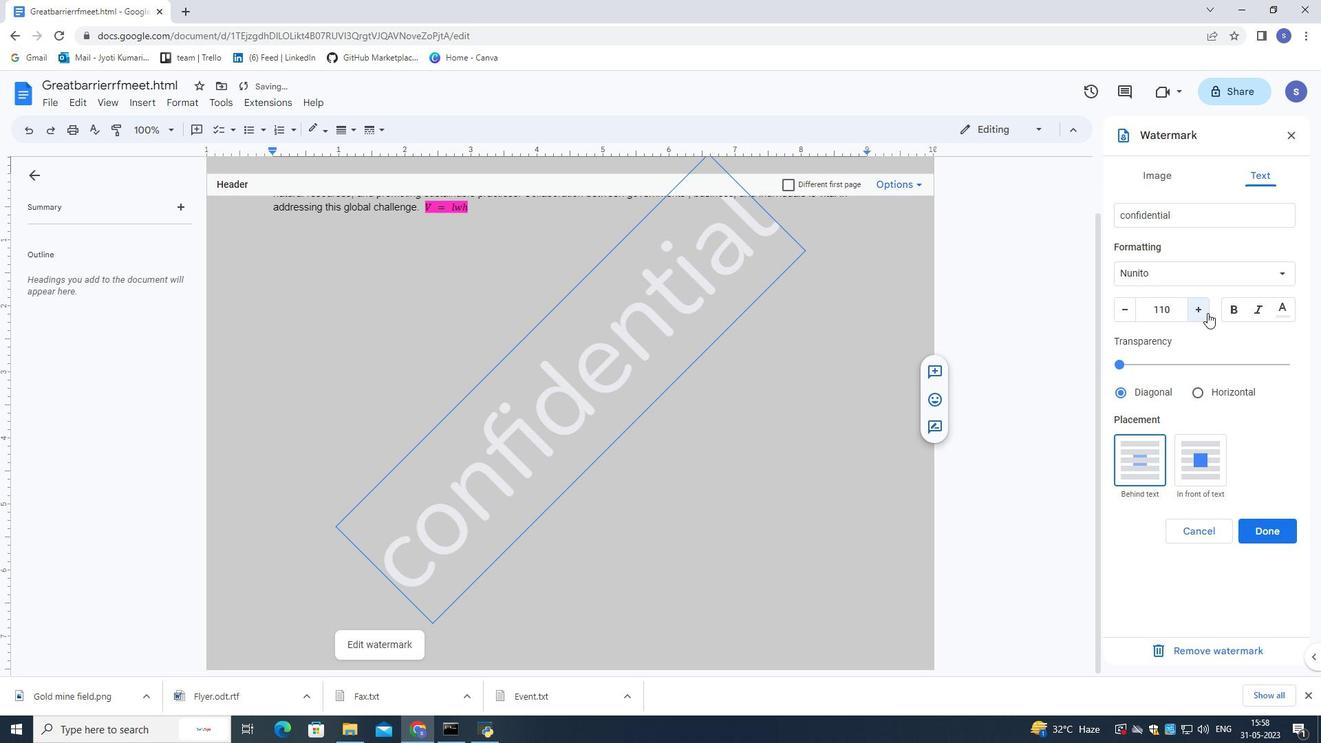 
Action: Mouse moved to (1131, 310)
Screenshot: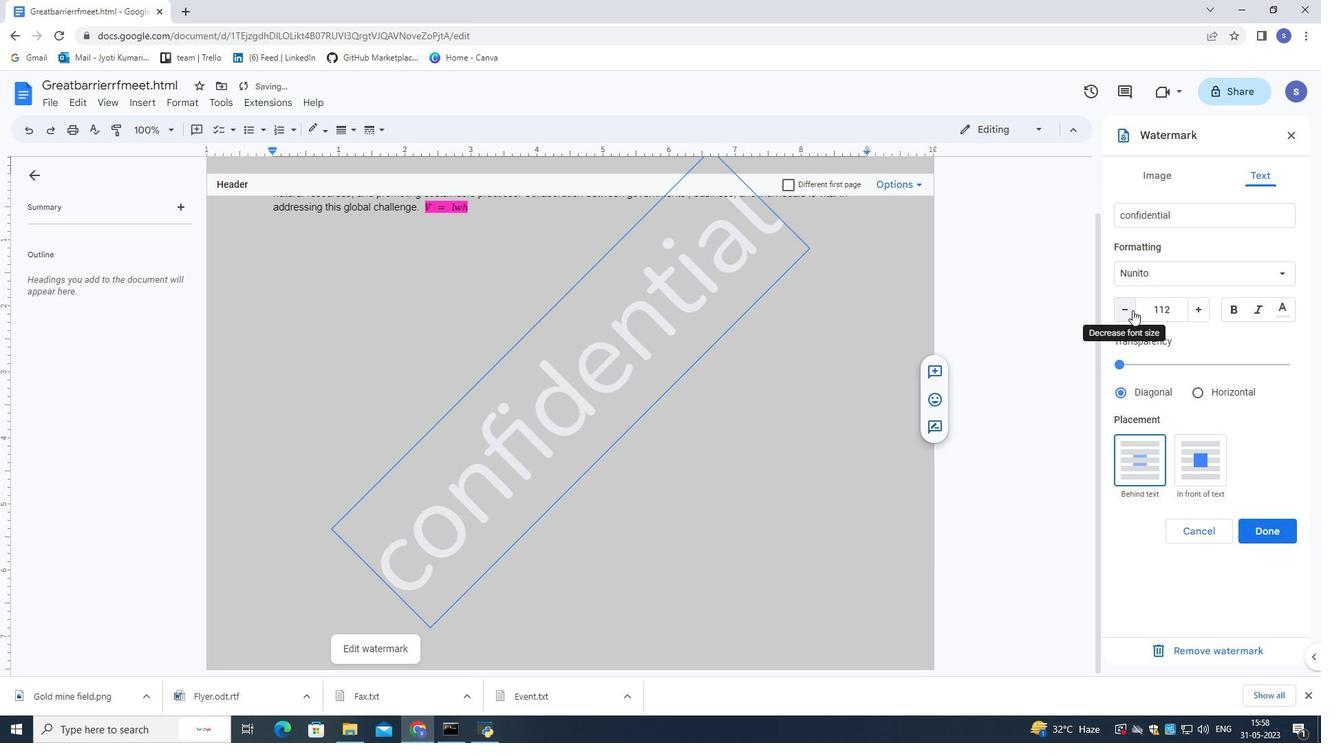 
Action: Mouse pressed left at (1131, 310)
Screenshot: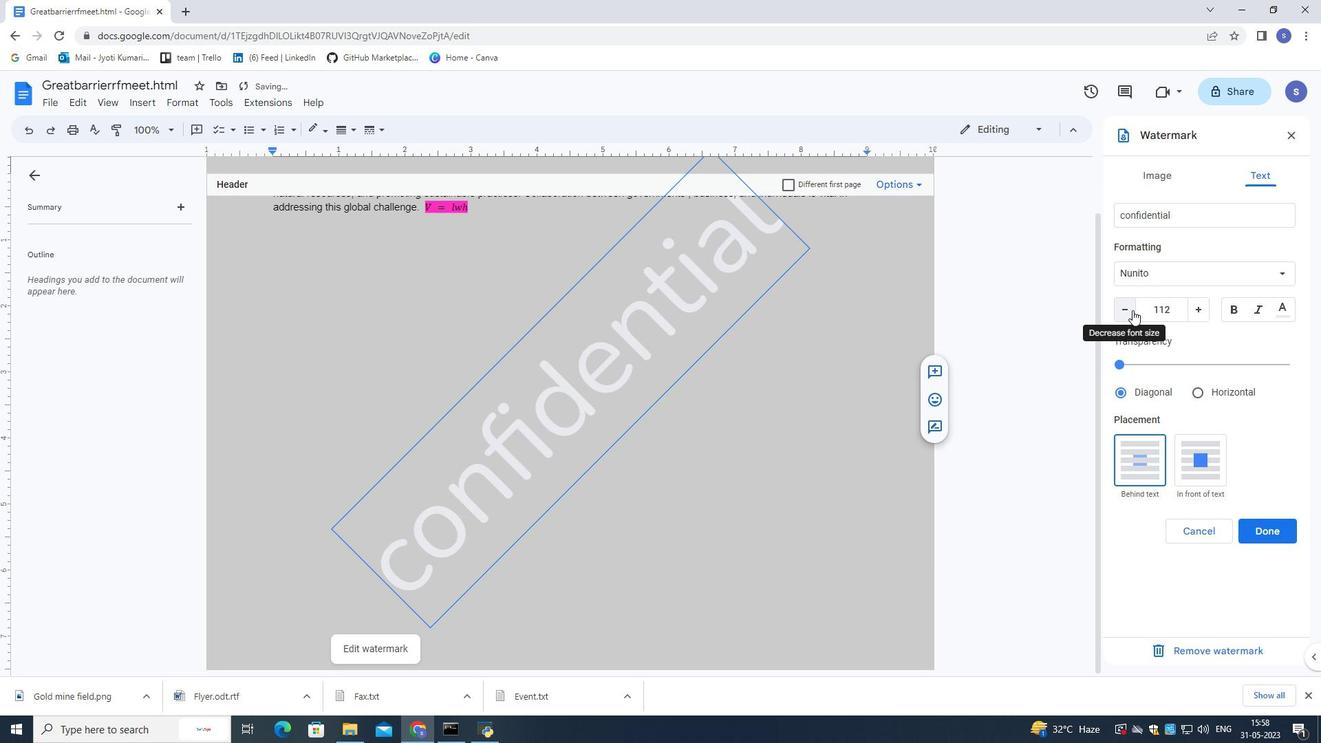 
Action: Mouse moved to (1153, 395)
Screenshot: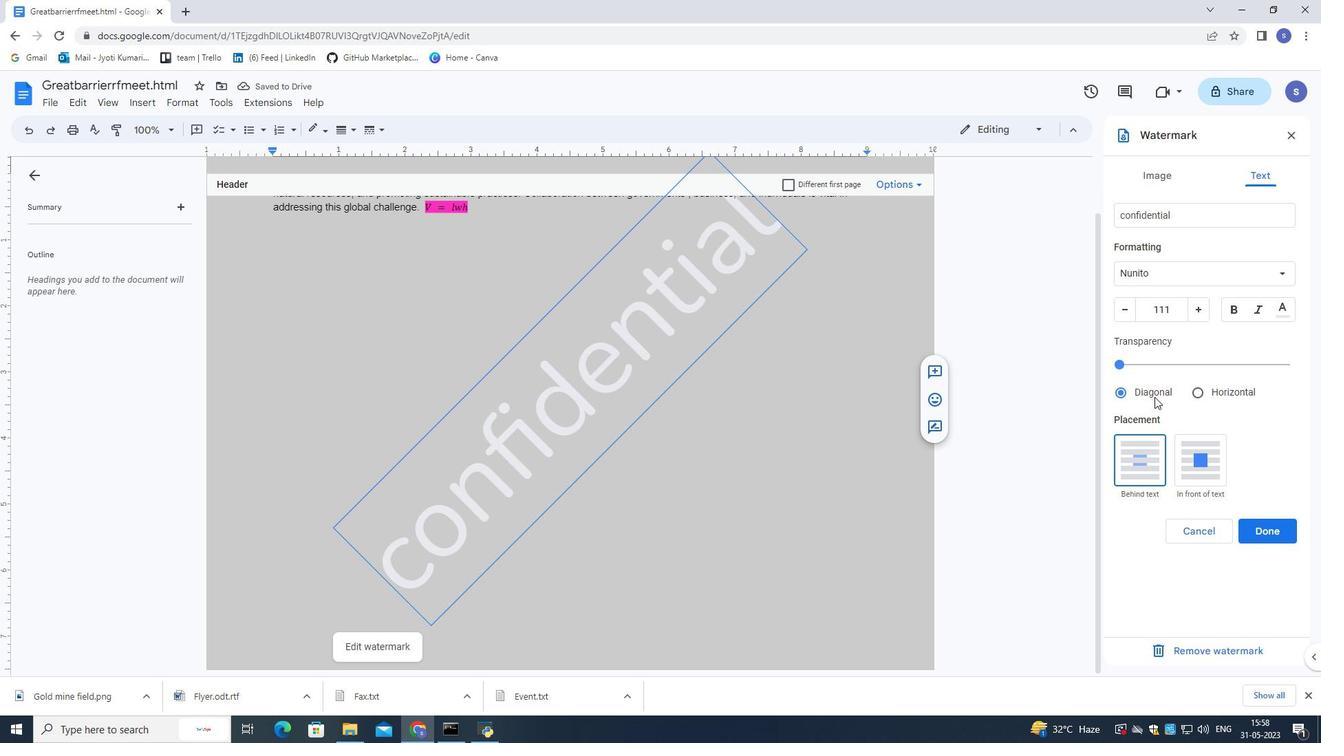 
Action: Mouse pressed left at (1153, 395)
Screenshot: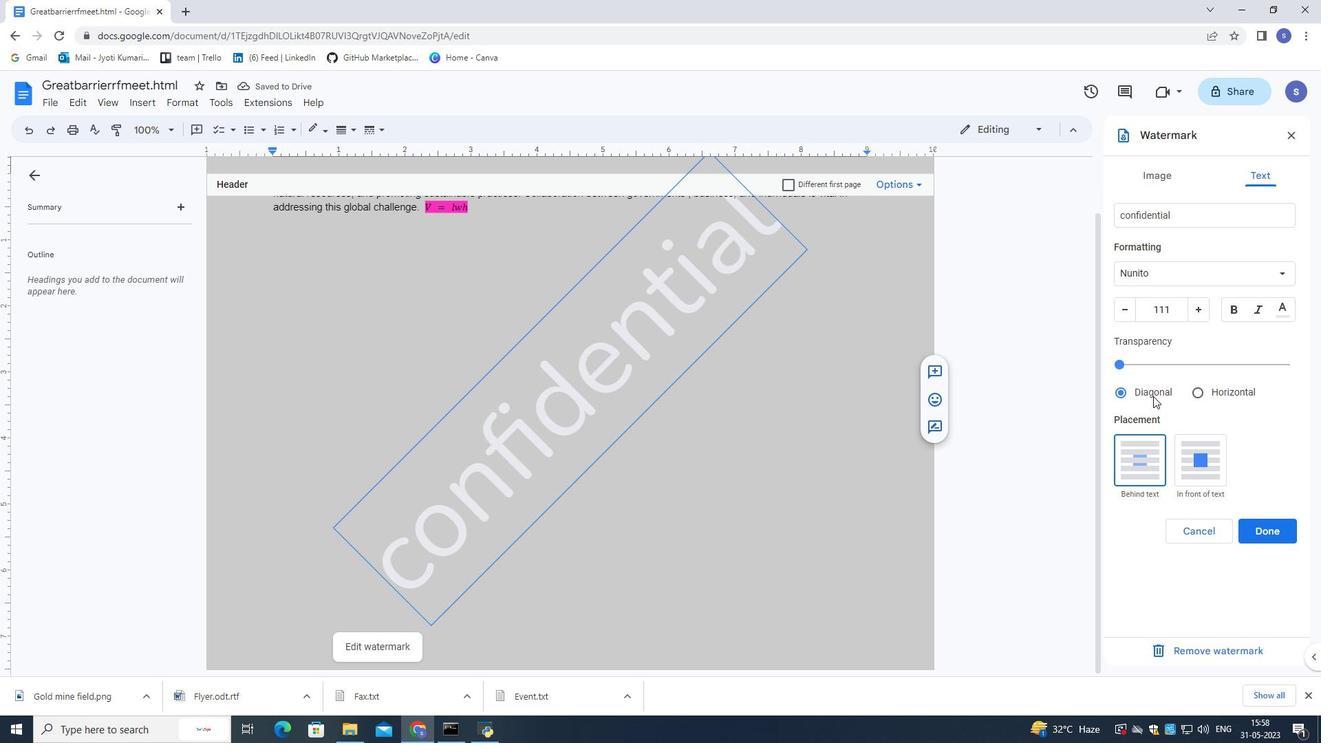 
Action: Mouse moved to (1257, 531)
Screenshot: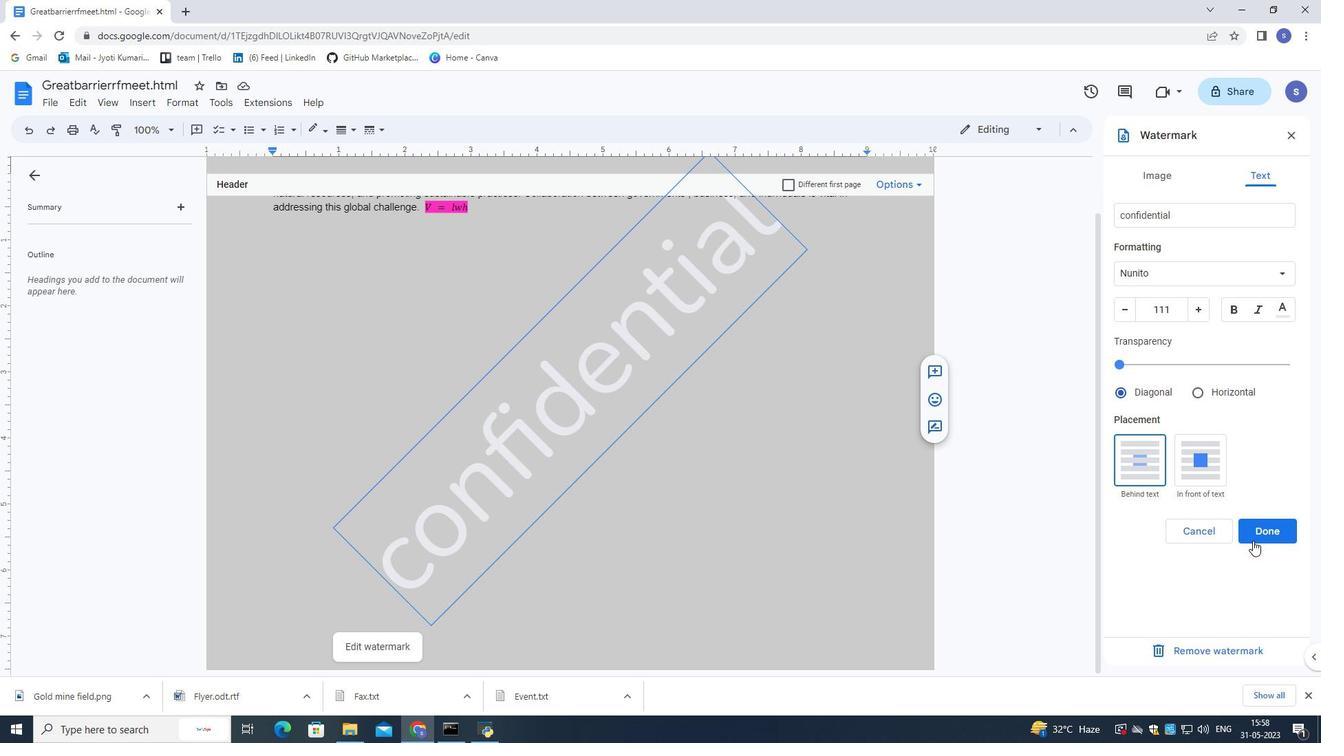 
Action: Mouse pressed left at (1257, 531)
Screenshot: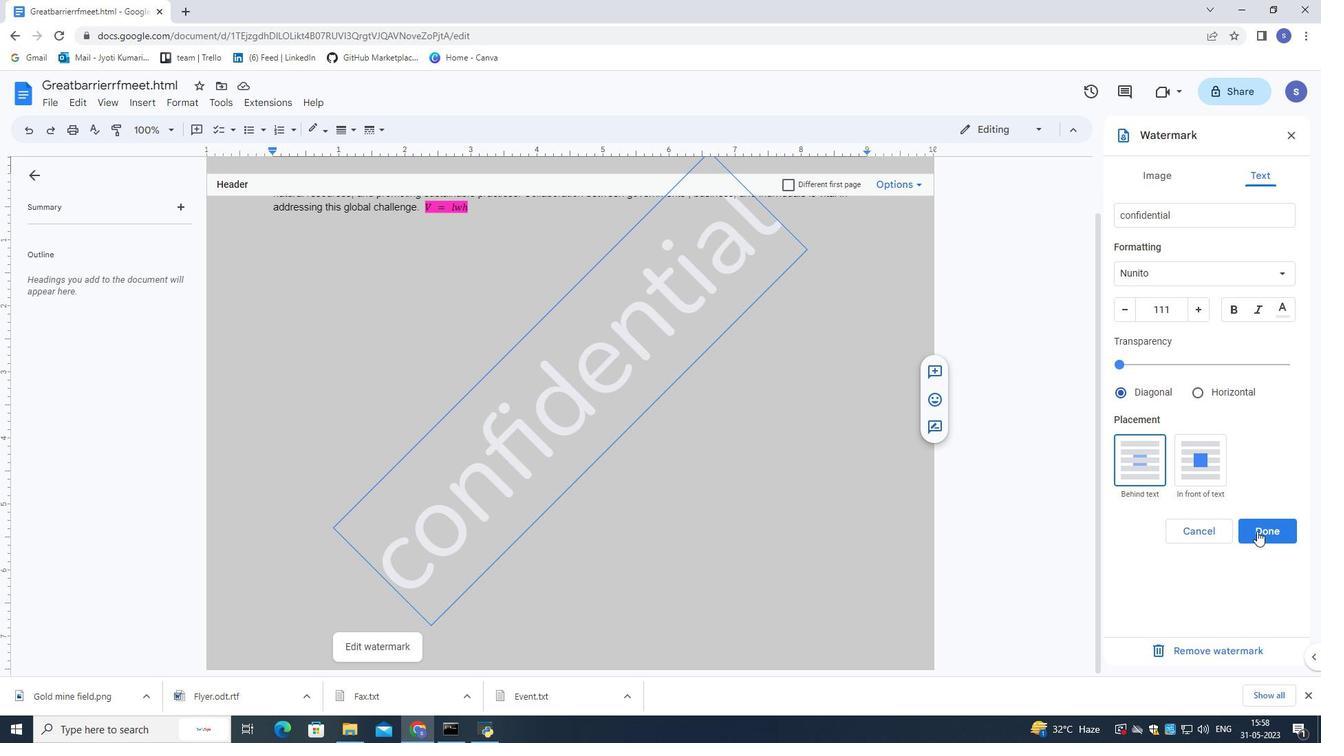 
Action: Mouse moved to (345, 274)
Screenshot: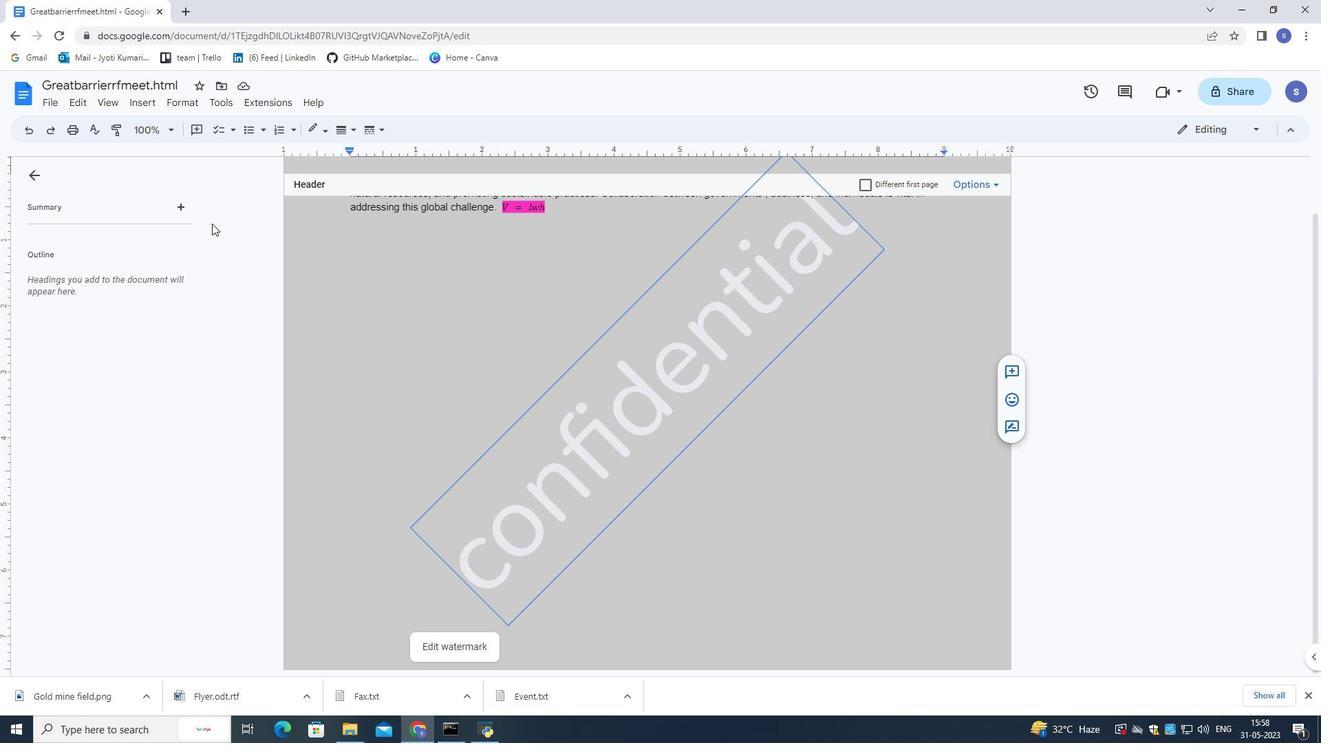 
Action: Mouse pressed left at (345, 274)
Screenshot: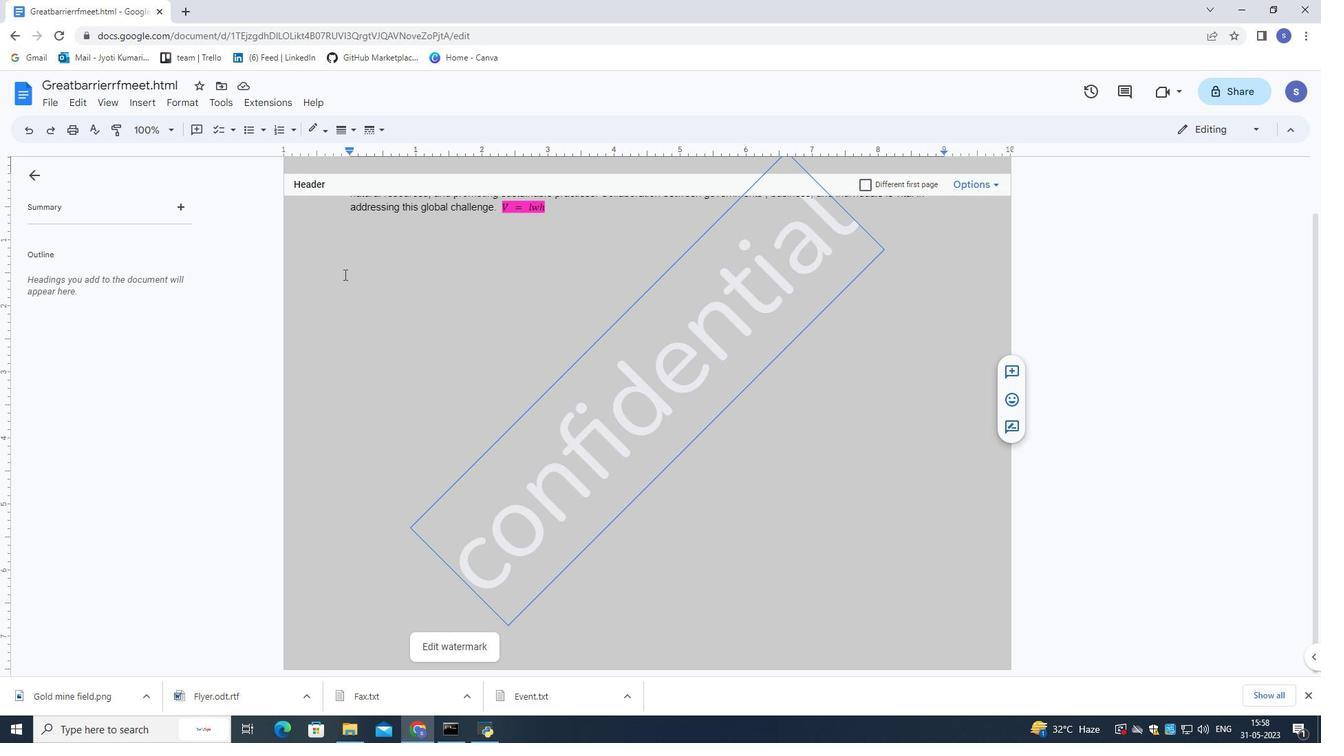 
Action: Mouse moved to (158, 96)
Screenshot: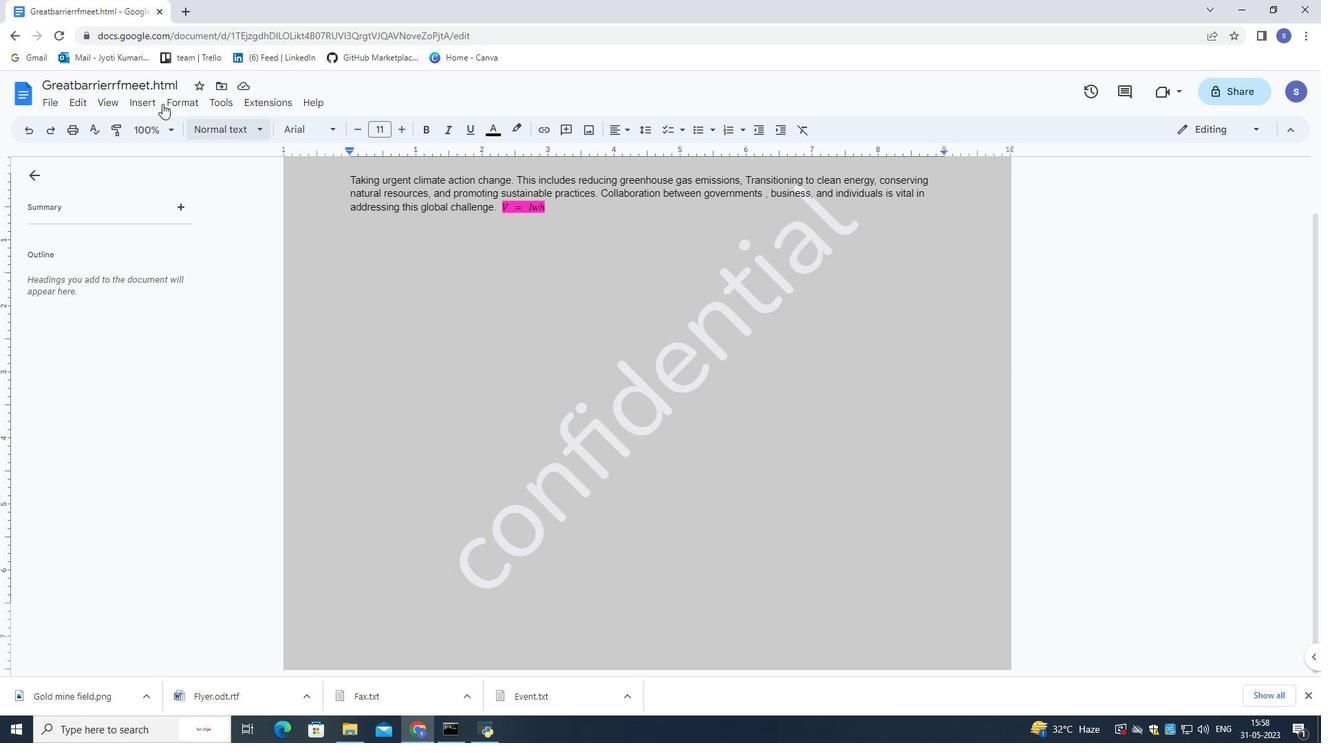 
Action: Mouse pressed left at (158, 96)
Screenshot: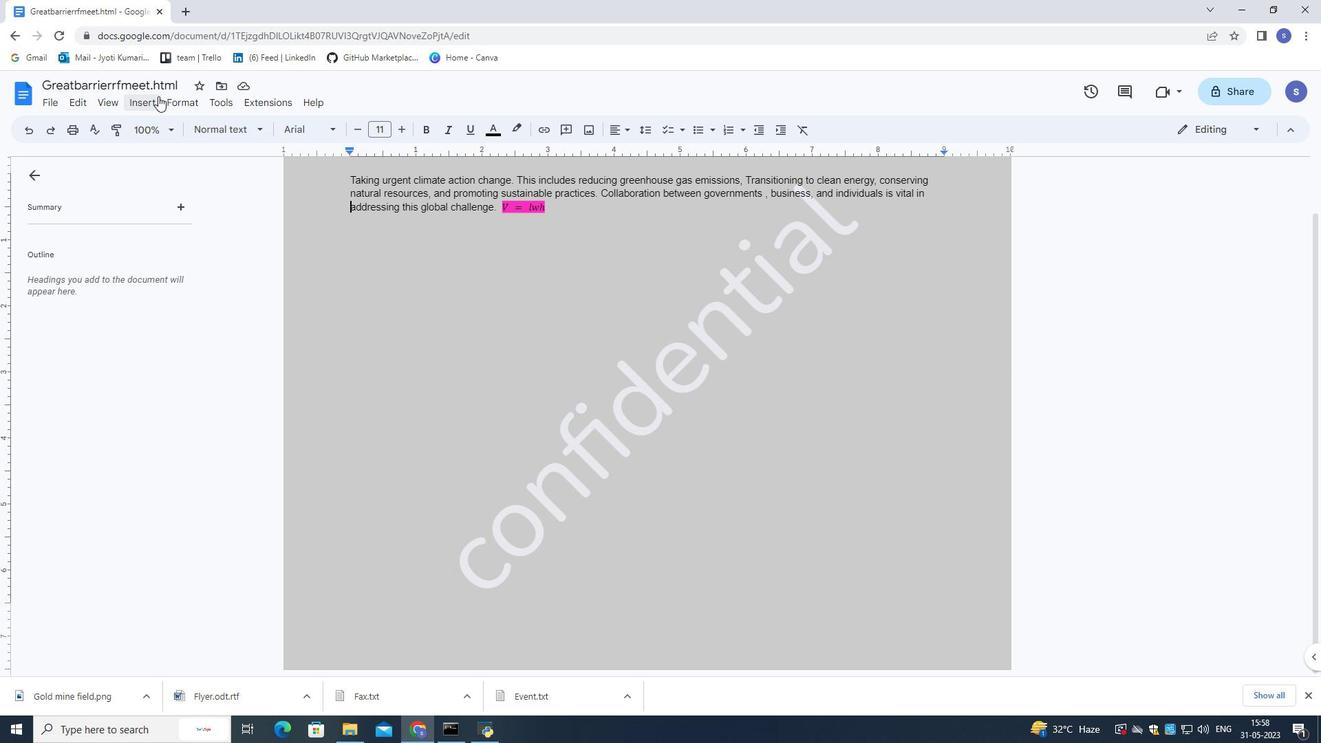 
Action: Mouse moved to (370, 469)
Screenshot: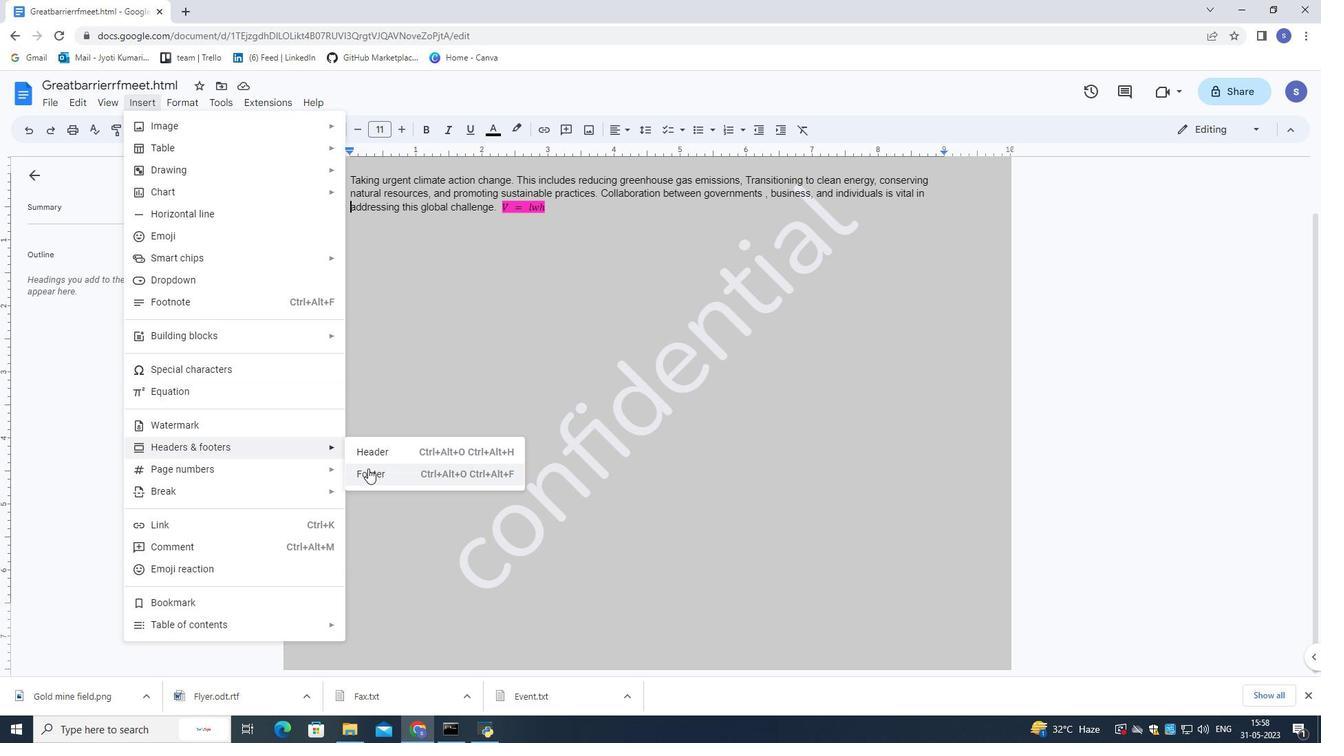 
Action: Mouse pressed left at (370, 469)
Screenshot: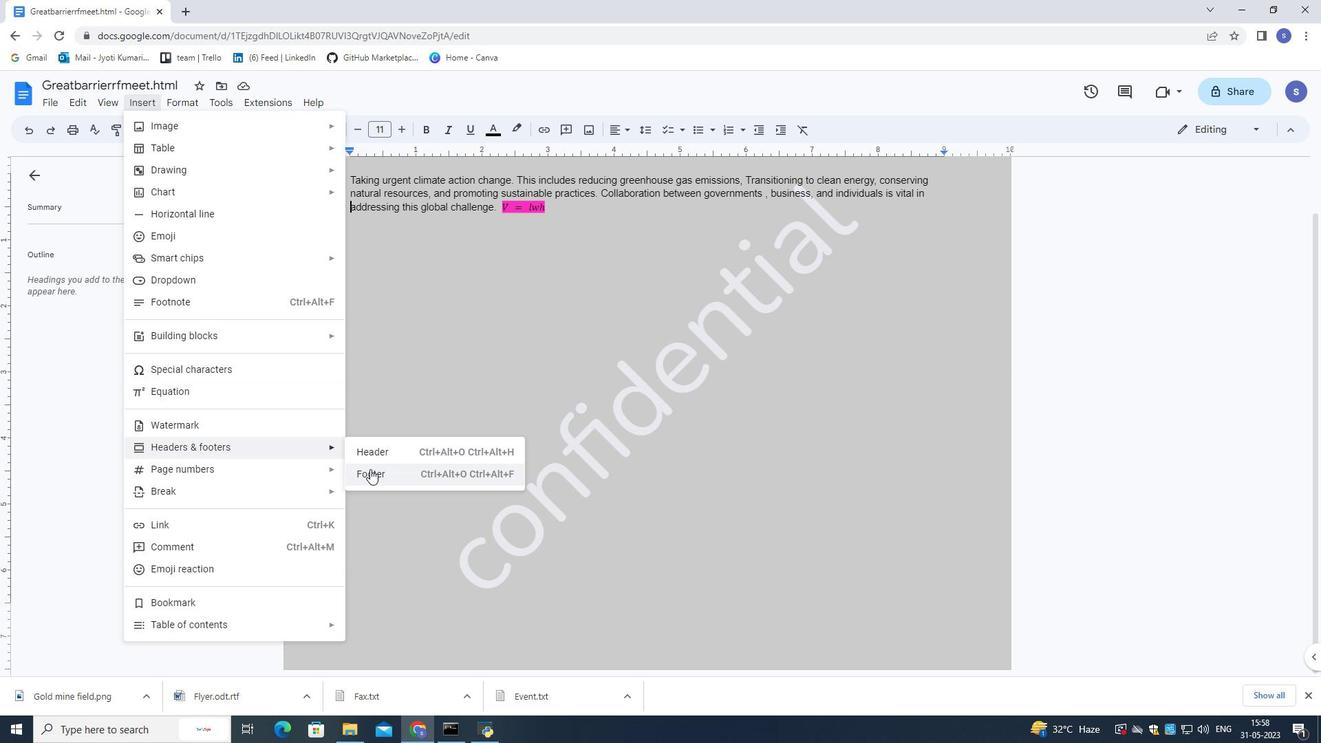 
Action: Mouse moved to (565, 500)
Screenshot: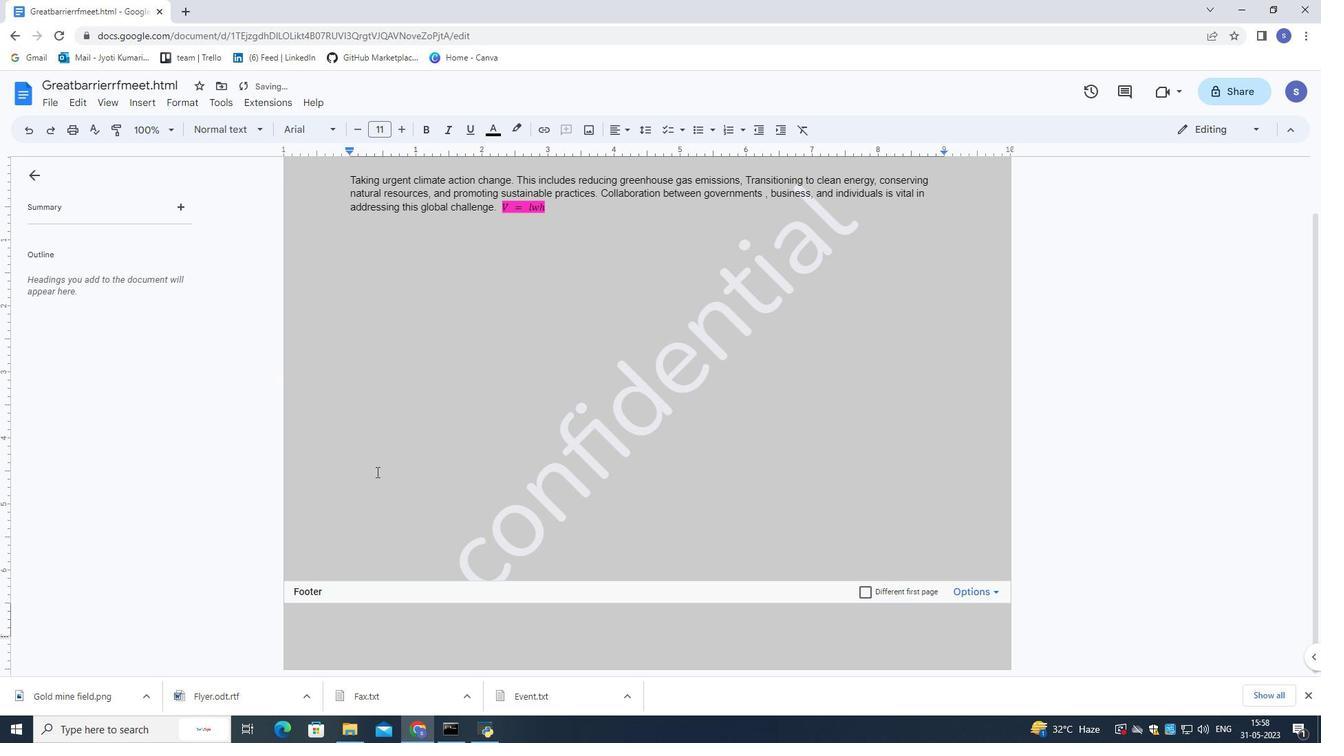 
Action: Mouse scrolled (565, 500) with delta (0, 0)
Screenshot: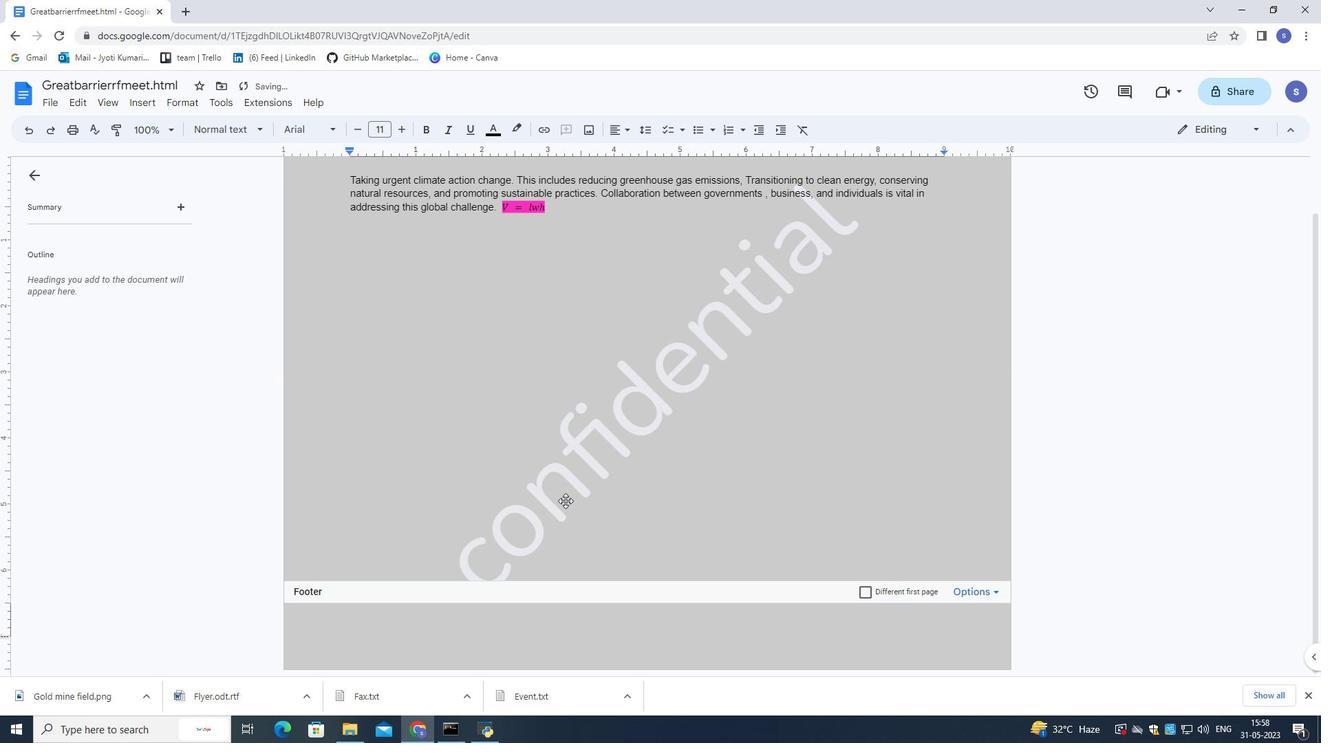 
Action: Mouse scrolled (565, 500) with delta (0, 0)
Screenshot: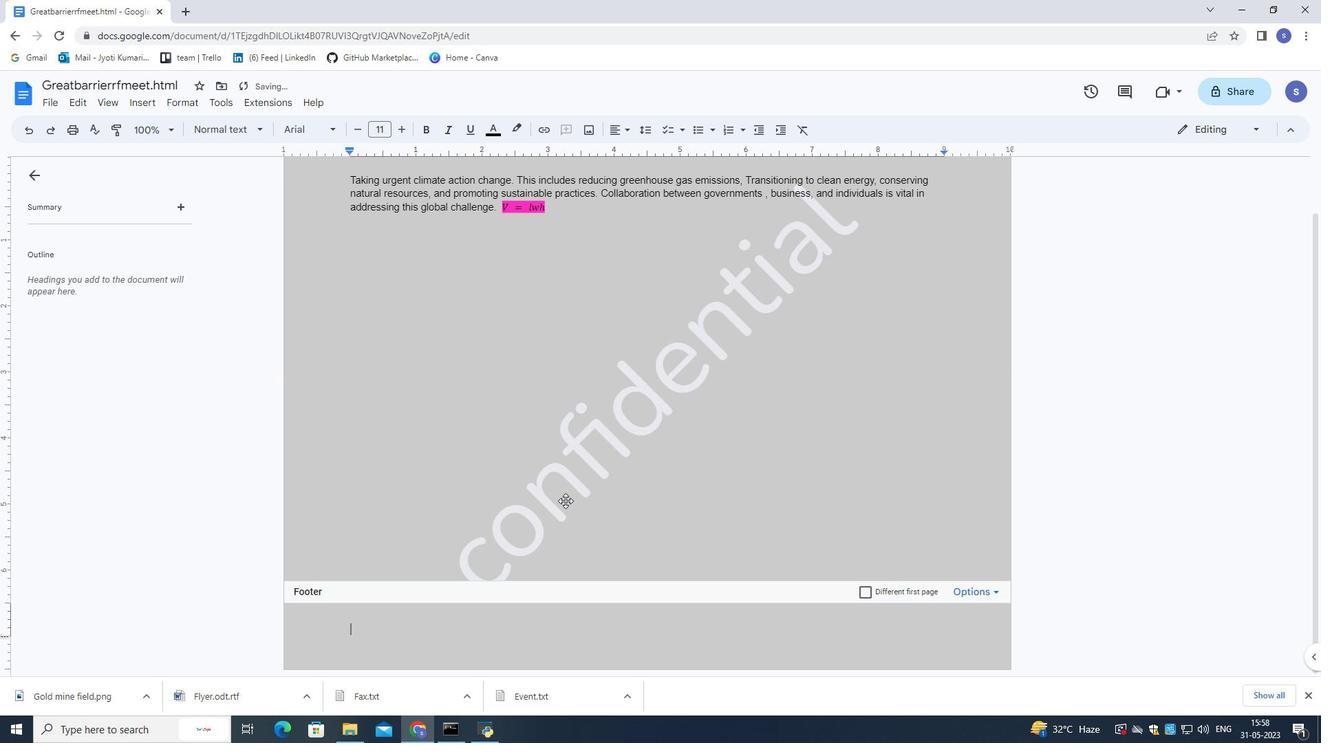 
Action: Mouse scrolled (565, 500) with delta (0, 0)
Screenshot: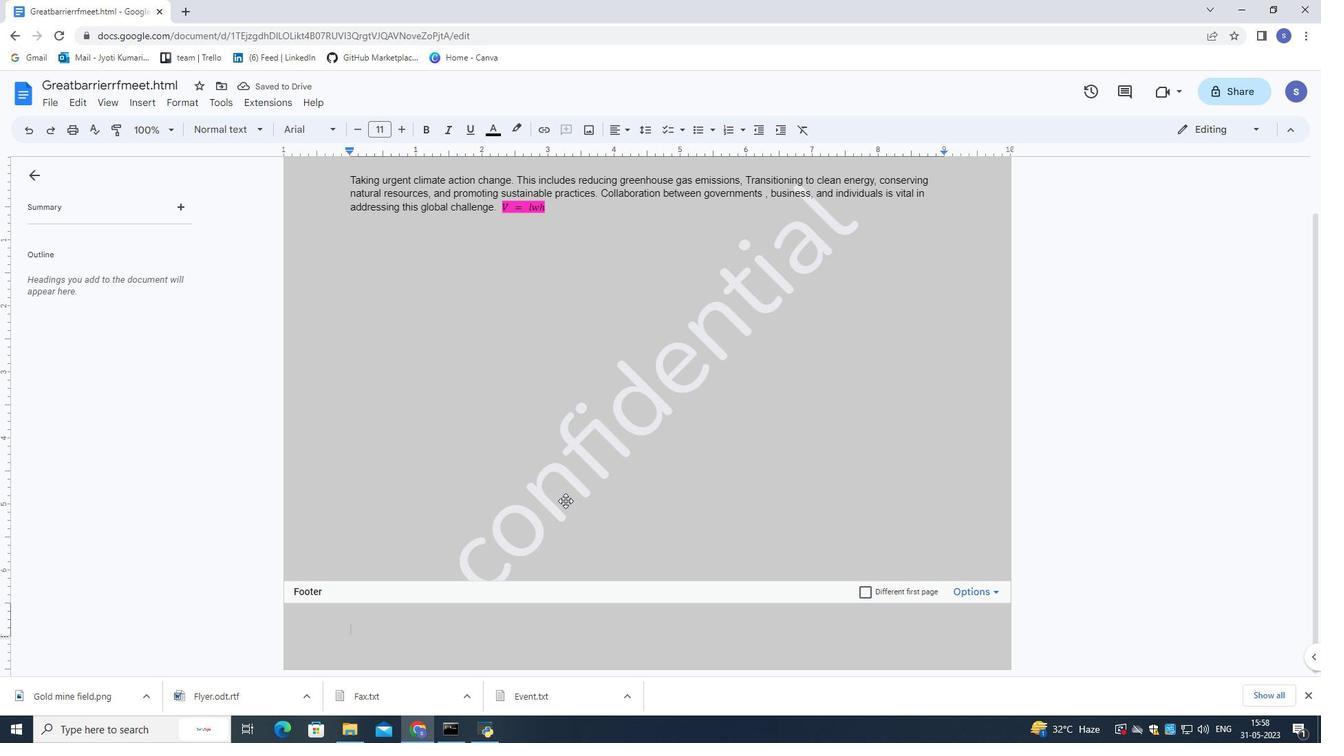 
Action: Mouse moved to (396, 449)
Screenshot: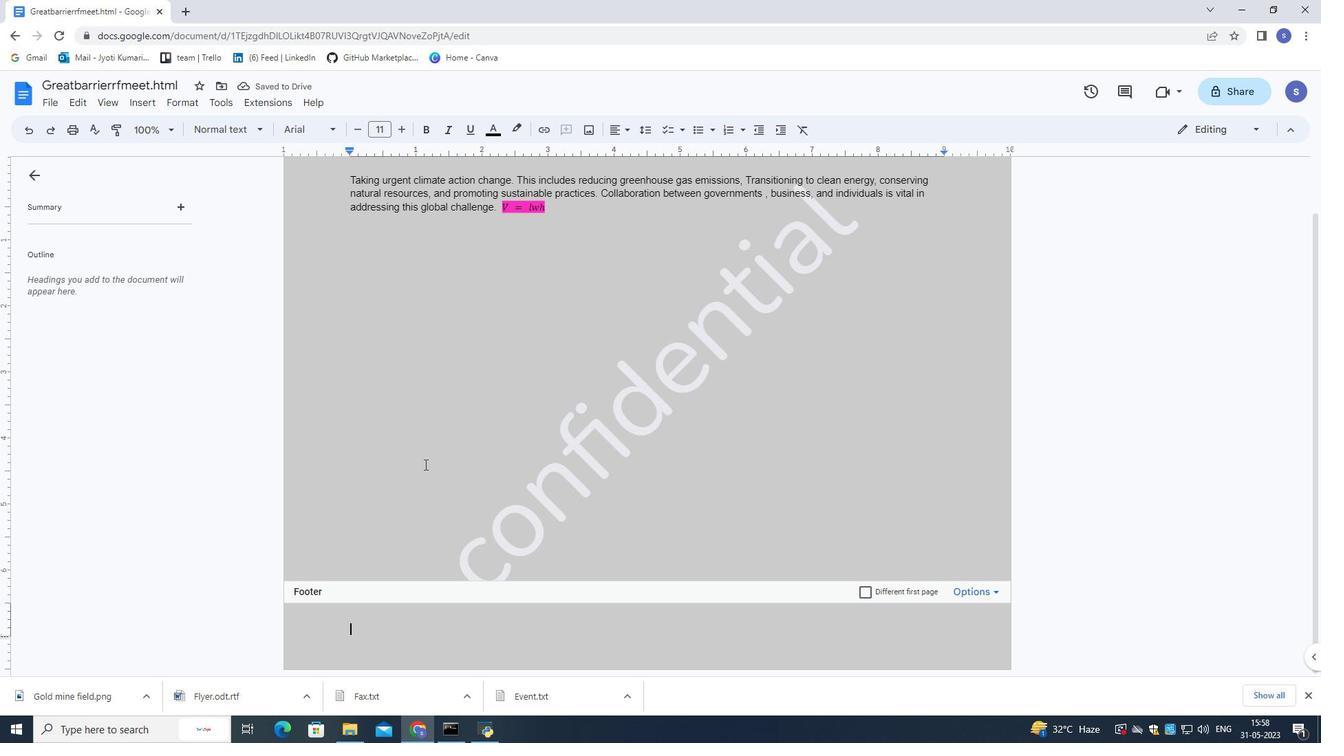 
Action: Key pressed ww.ramsons.com<Key.enter>
Screenshot: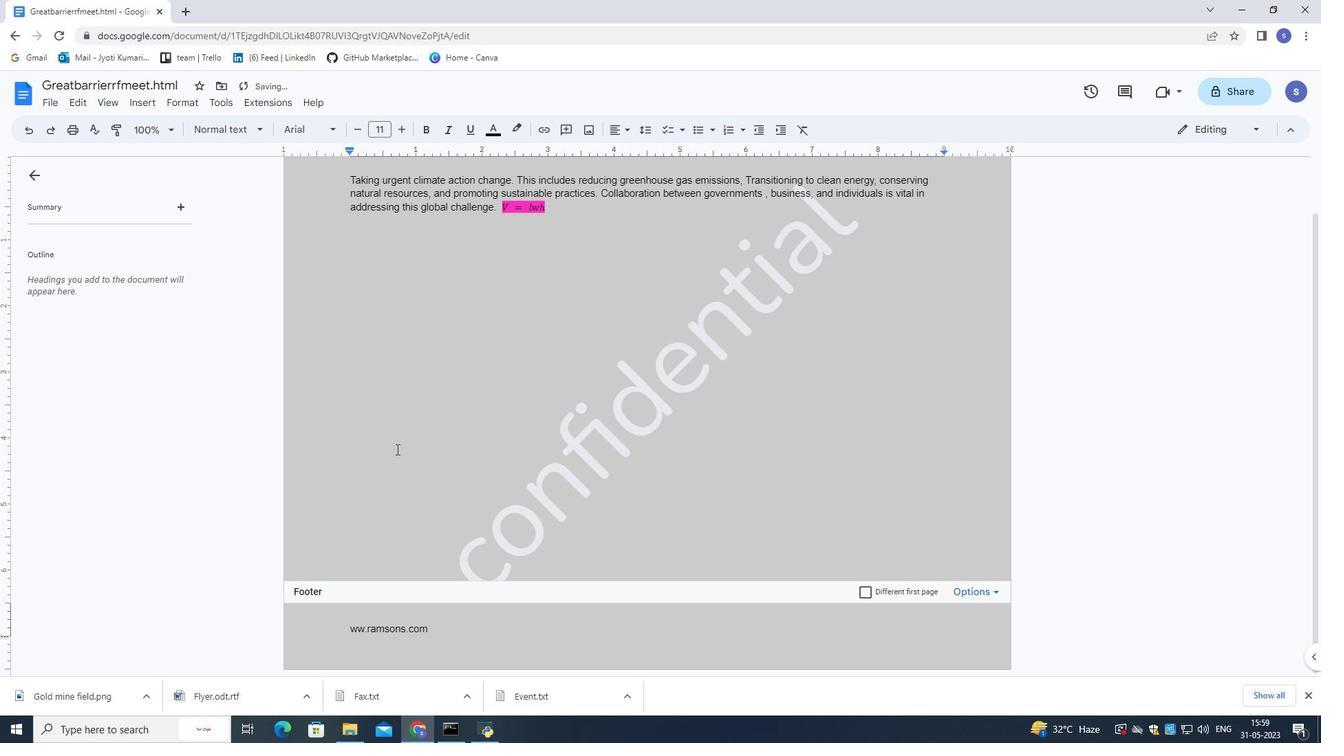 
Action: Mouse moved to (434, 501)
Screenshot: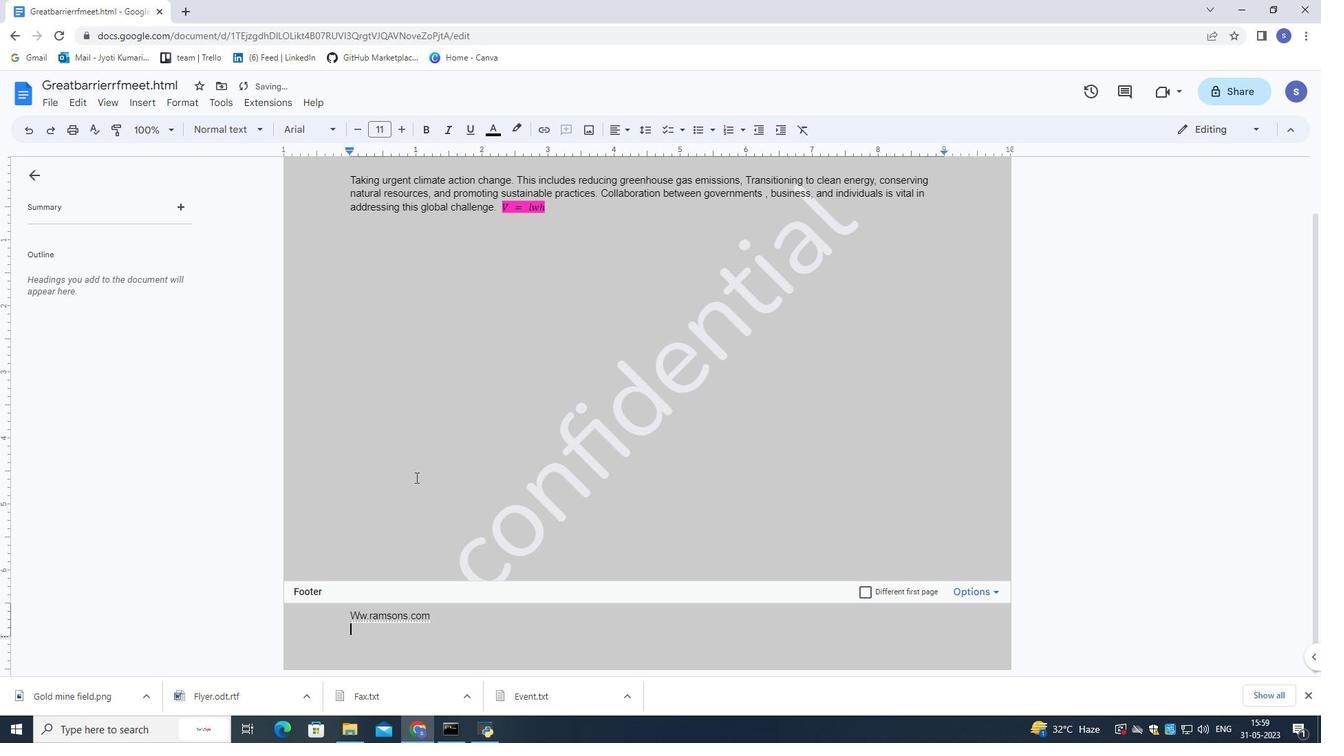 
Action: Key pressed <Key.backspace>
Screenshot: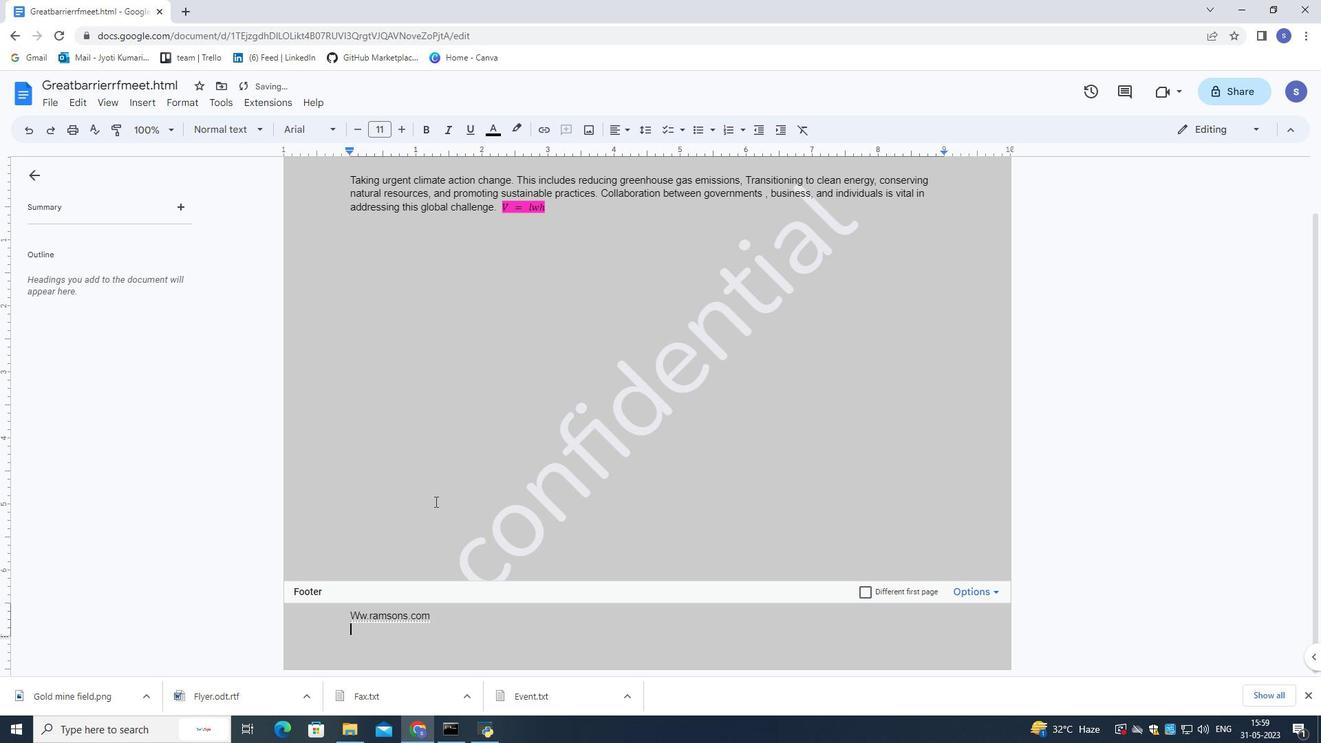 
Action: Mouse moved to (416, 493)
Screenshot: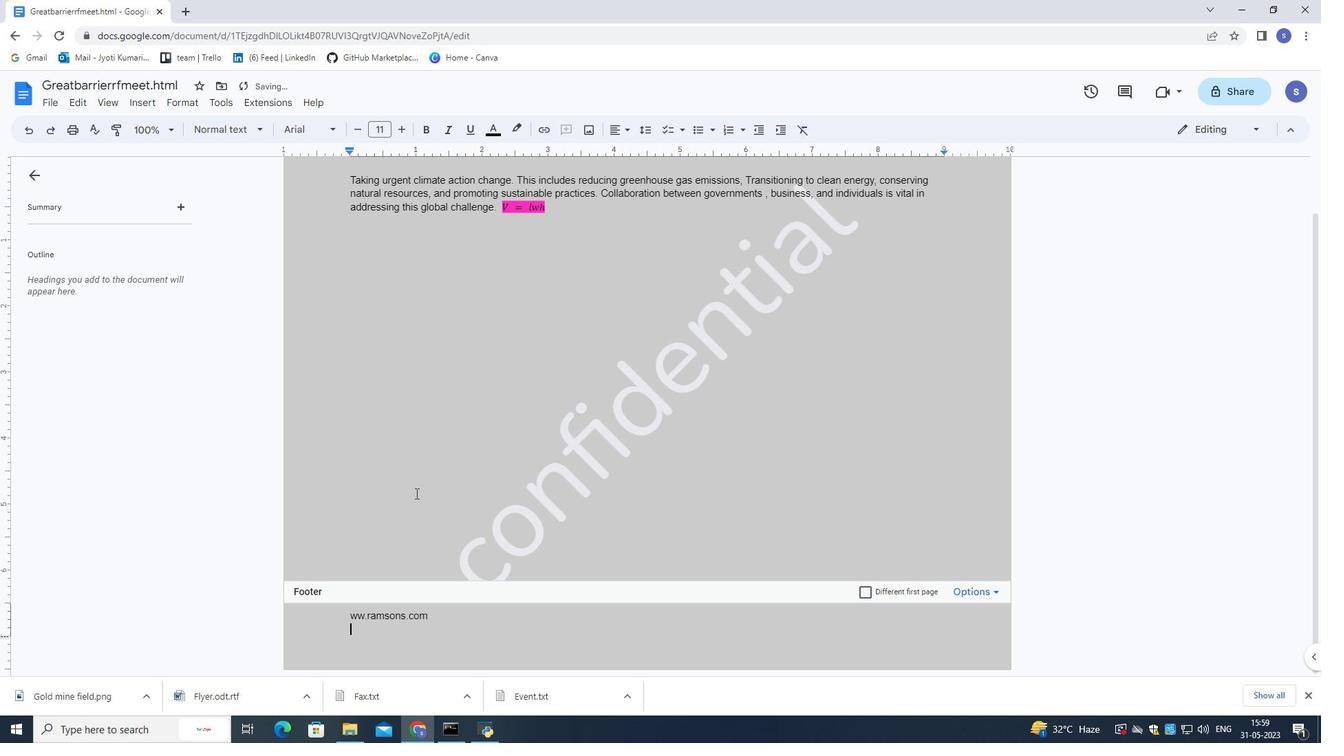 
Action: Mouse pressed left at (416, 493)
Screenshot: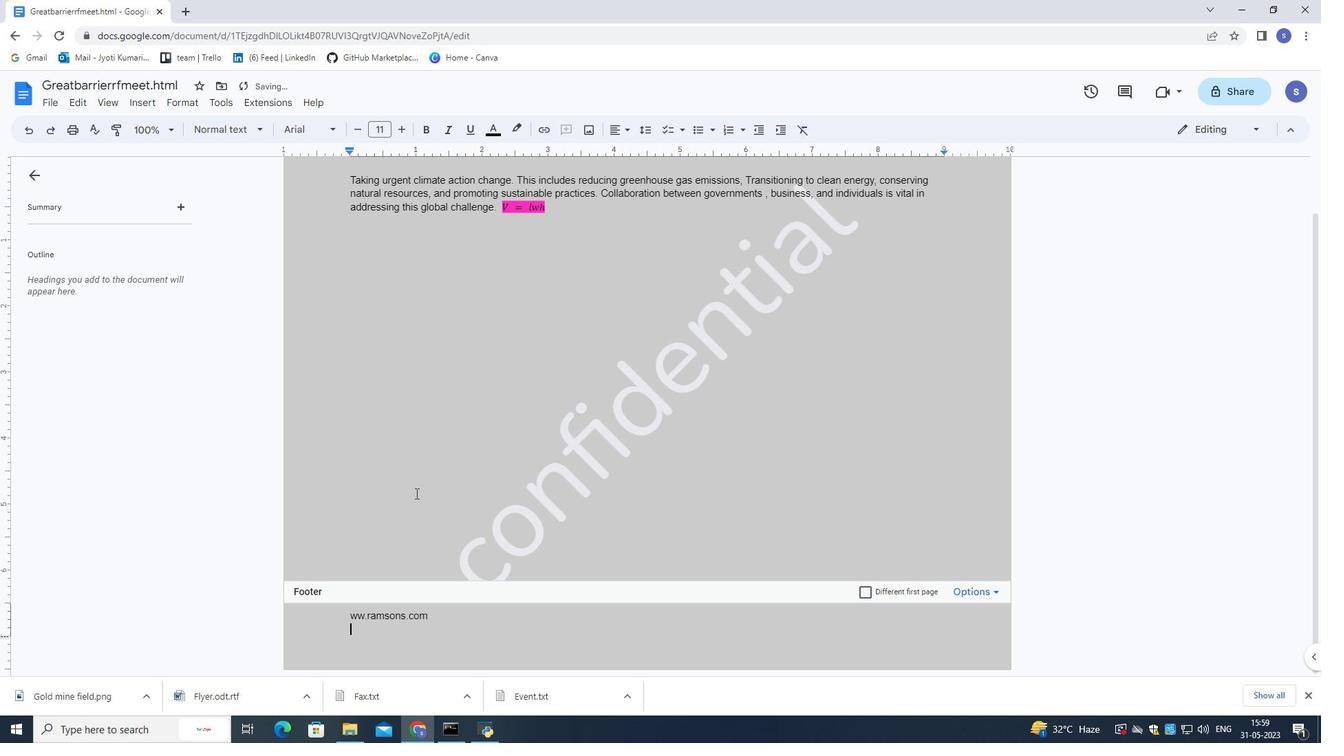 
Action: Mouse scrolled (416, 494) with delta (0, 0)
Screenshot: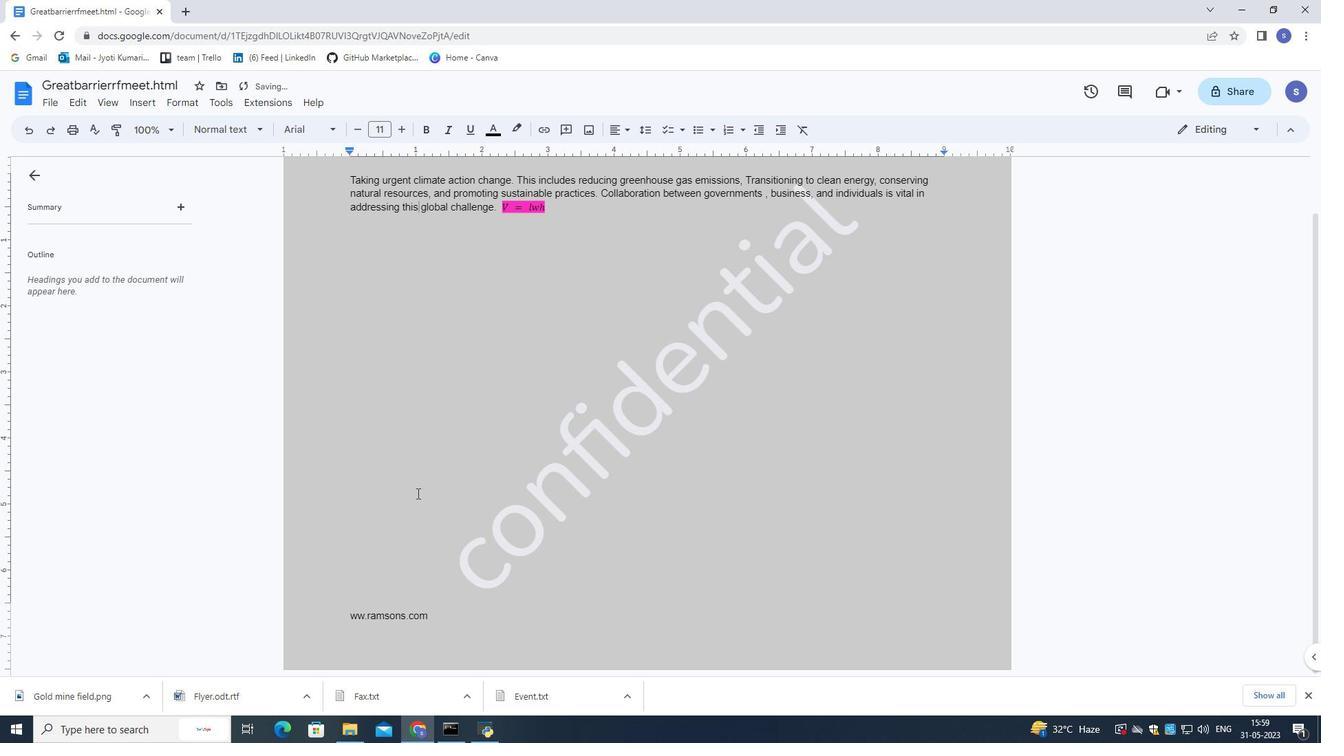 
Action: Mouse scrolled (416, 494) with delta (0, 0)
Screenshot: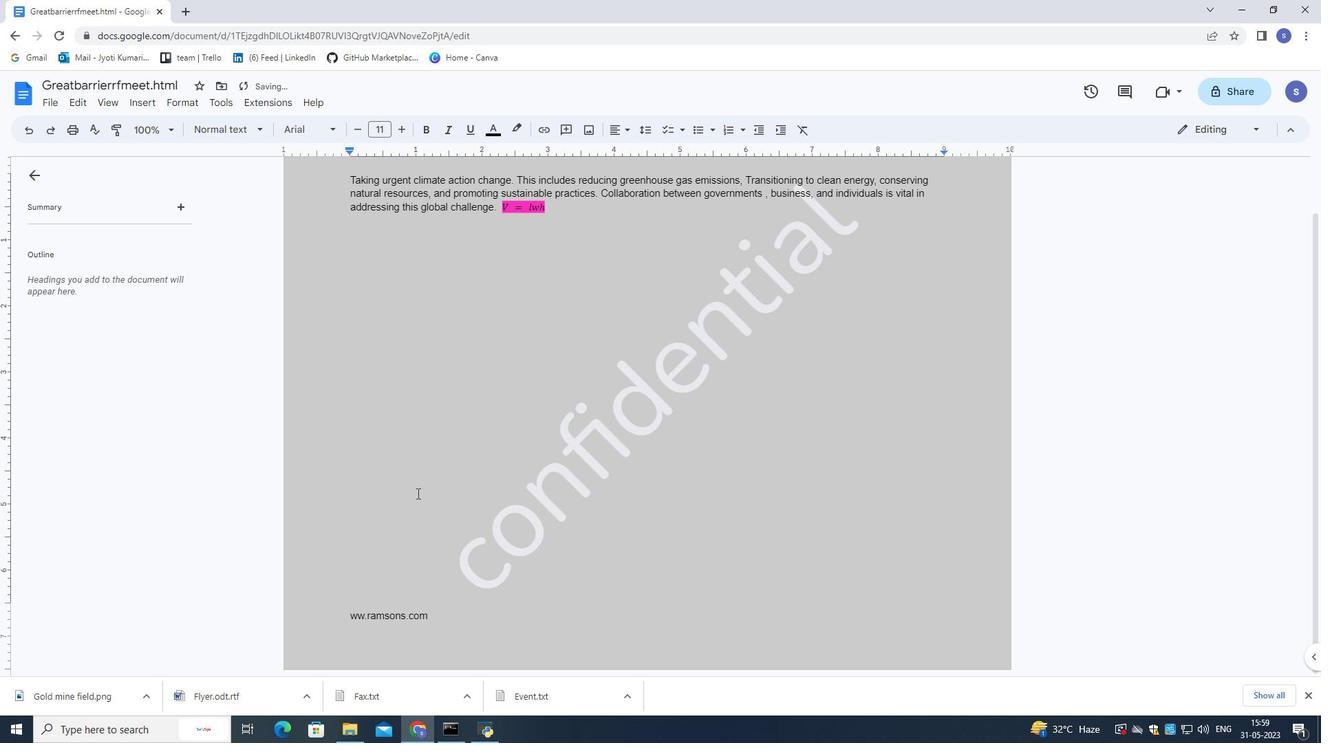 
Action: Mouse scrolled (416, 494) with delta (0, 0)
Screenshot: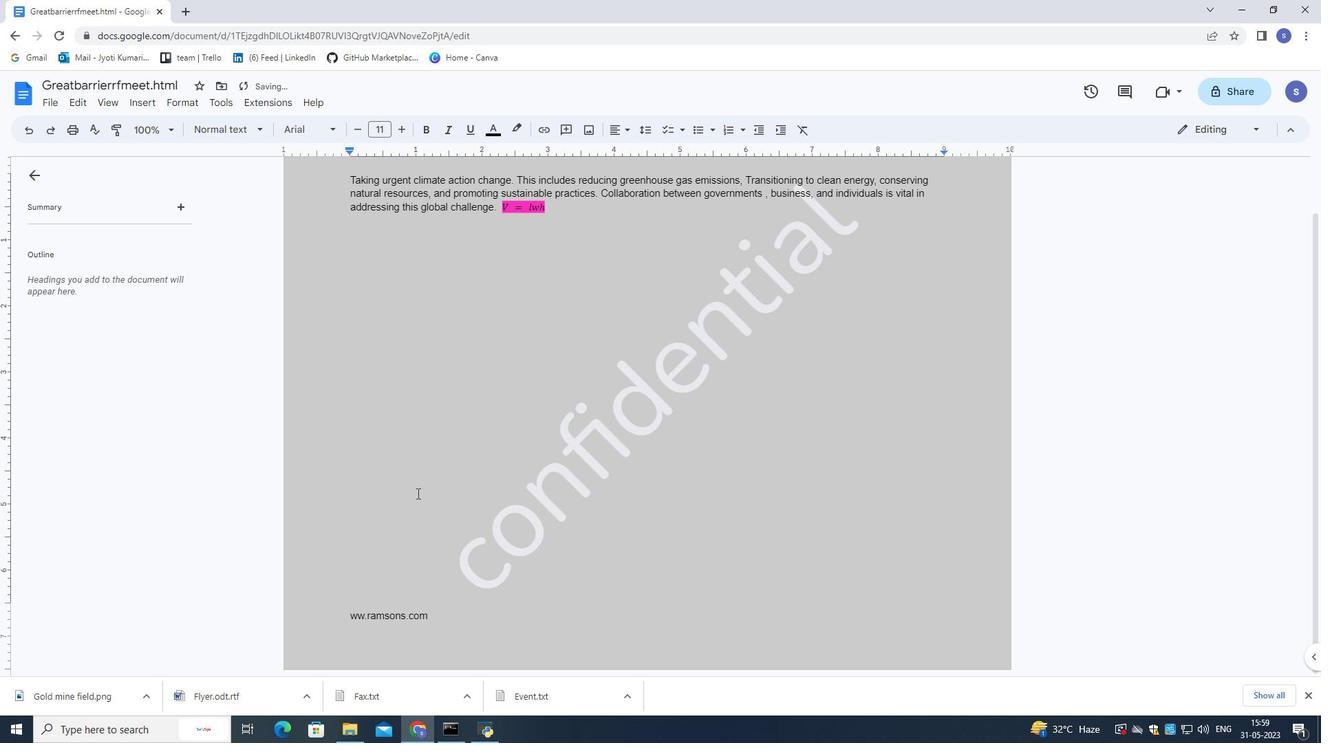 
Action: Mouse scrolled (416, 494) with delta (0, 0)
Screenshot: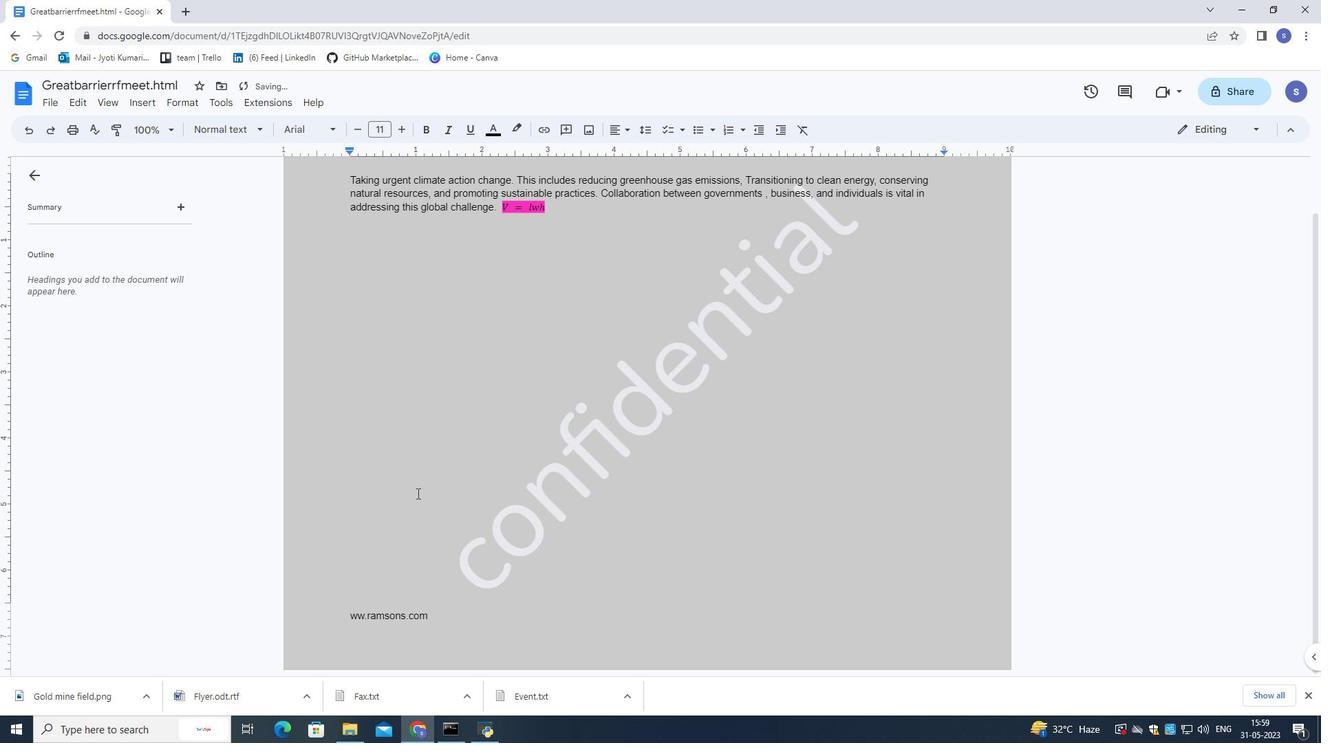 
Action: Mouse scrolled (416, 494) with delta (0, 0)
Screenshot: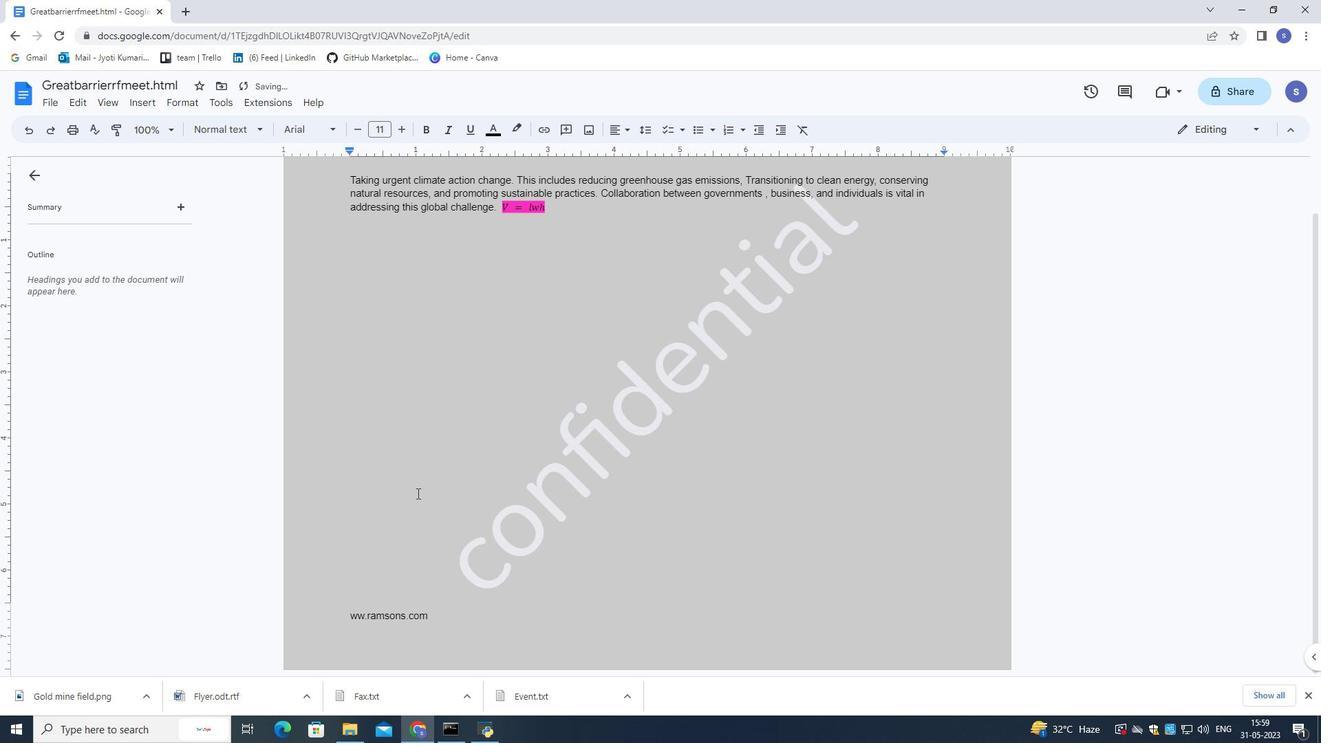 
Action: Mouse scrolled (416, 494) with delta (0, 0)
Screenshot: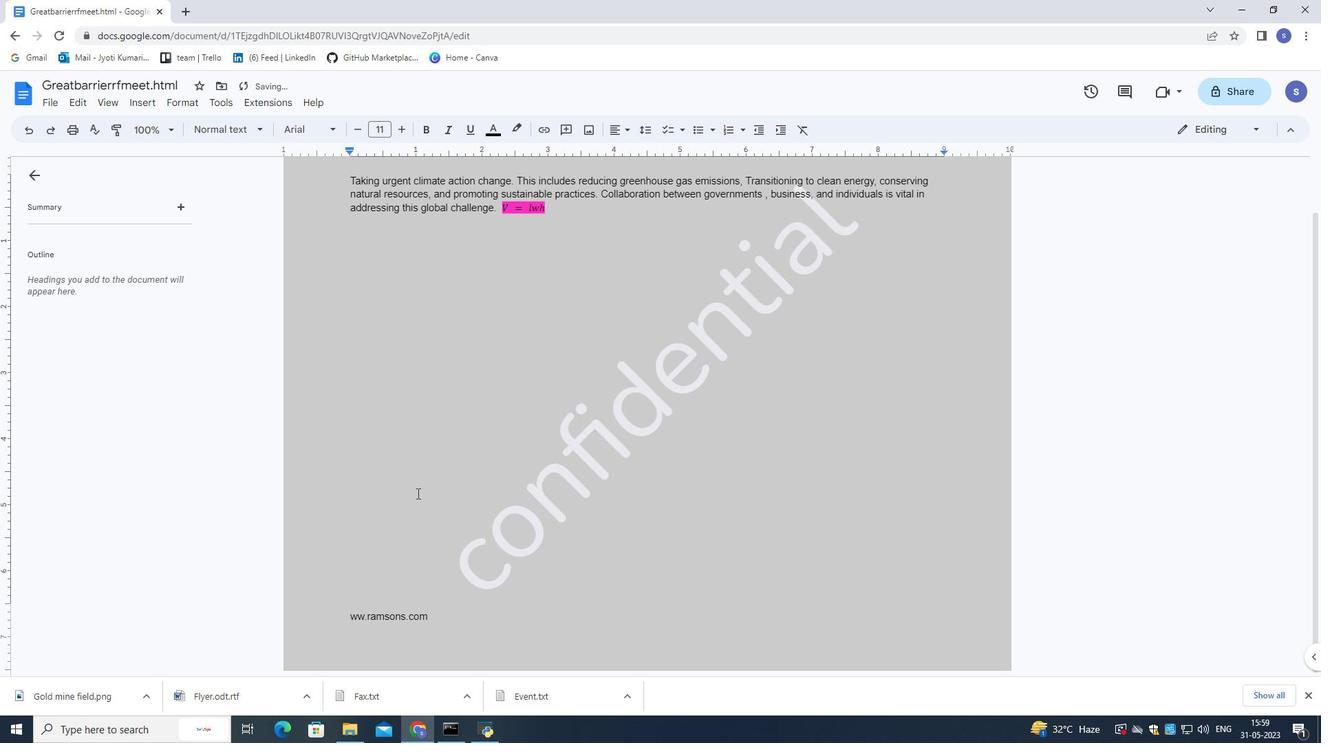
Action: Mouse scrolled (416, 494) with delta (0, 0)
Screenshot: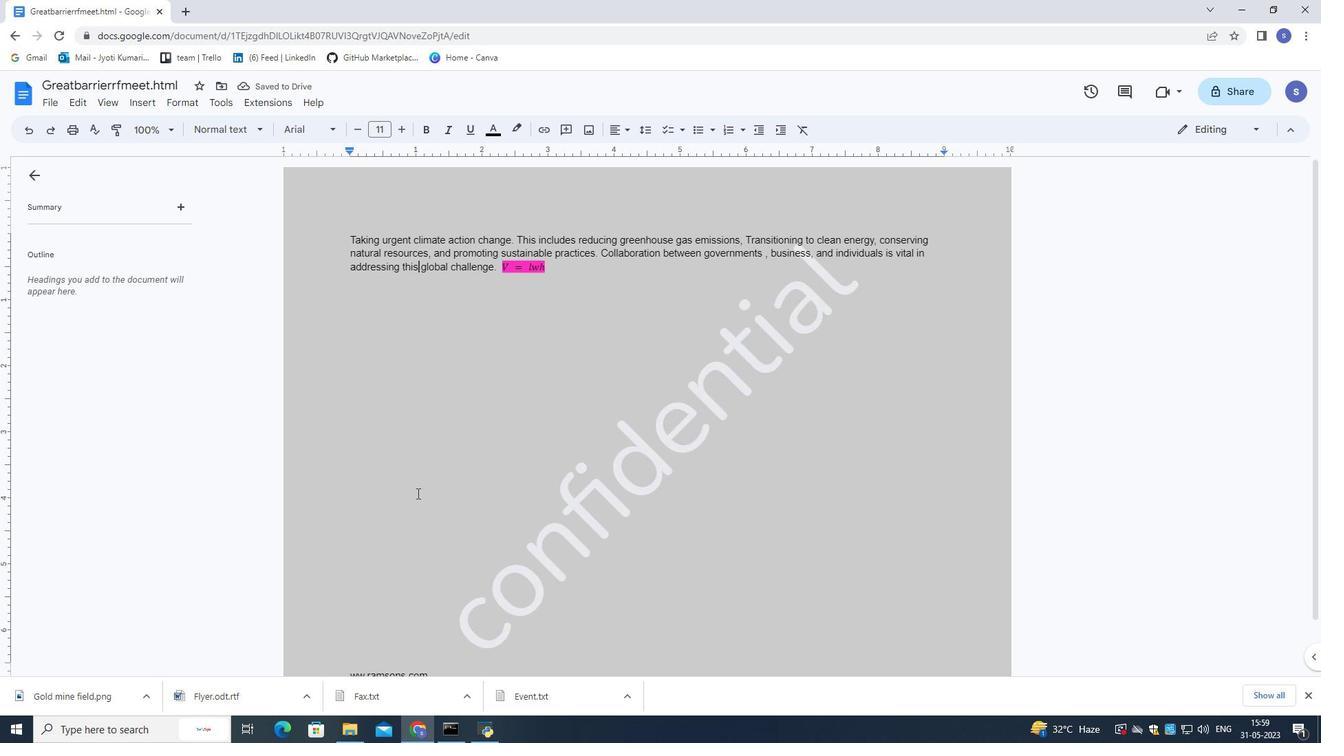 
Action: Mouse scrolled (416, 494) with delta (0, 0)
Screenshot: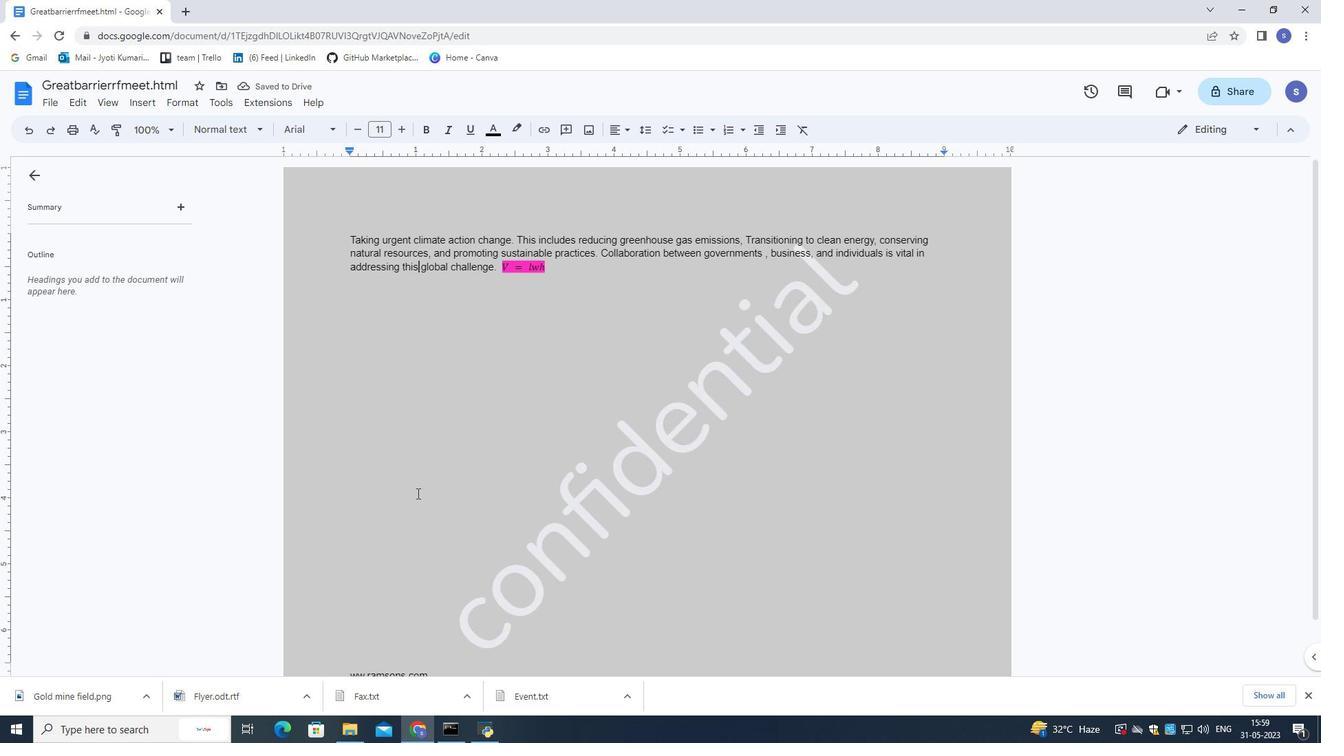 
Action: Mouse scrolled (416, 494) with delta (0, 0)
Screenshot: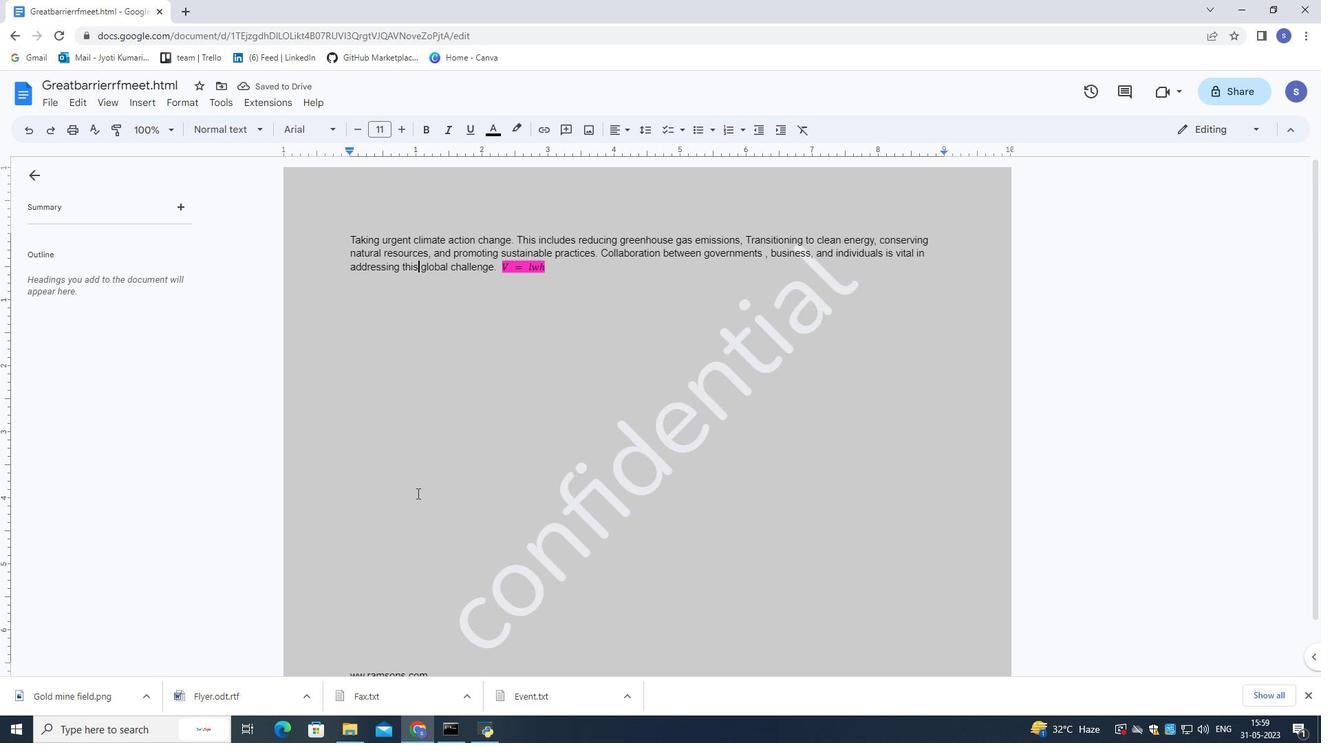 
Action: Mouse scrolled (416, 492) with delta (0, 0)
Screenshot: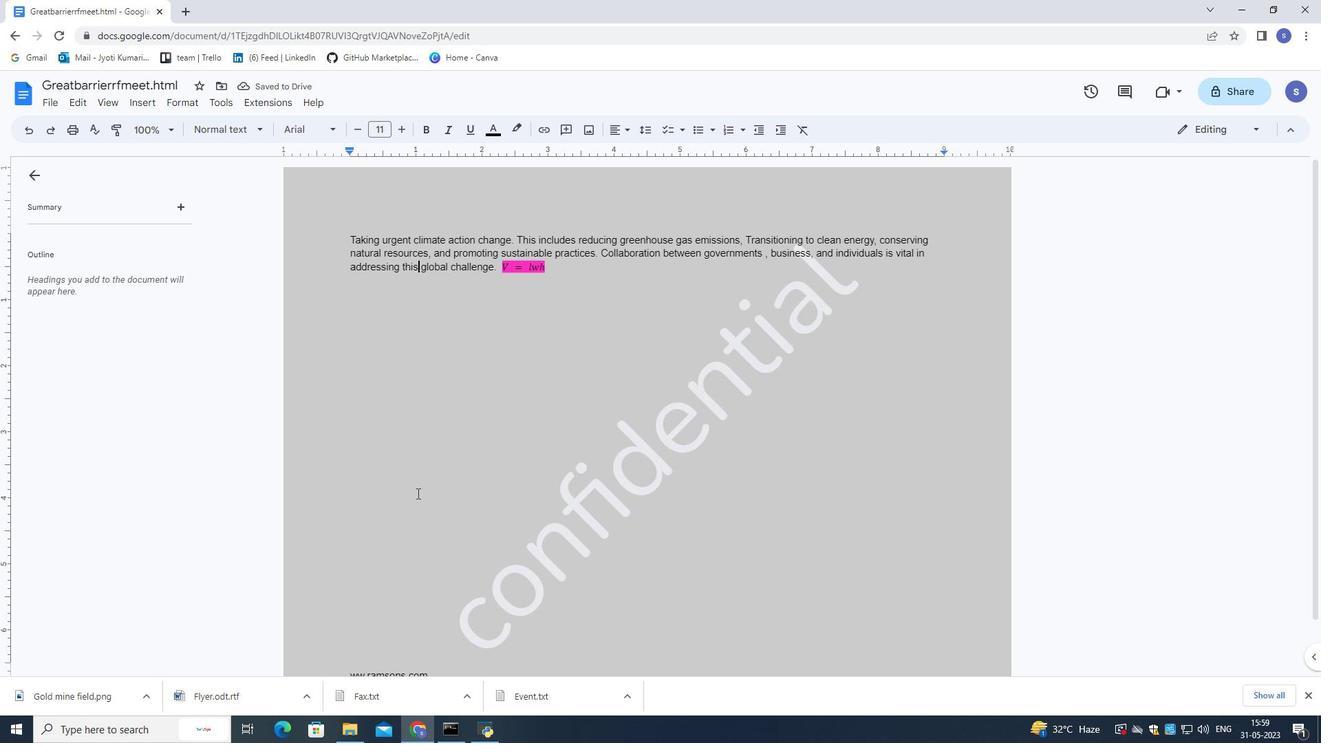 
Action: Mouse moved to (417, 494)
Screenshot: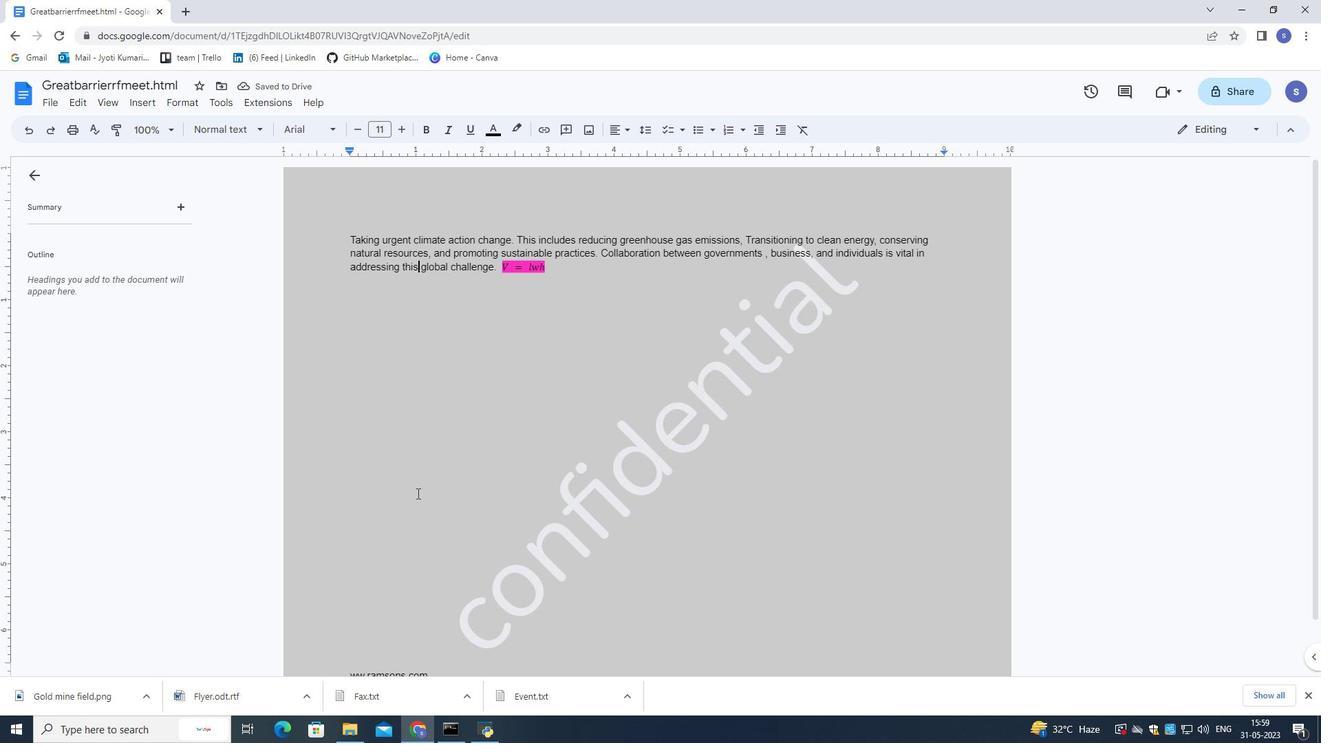 
Action: Mouse scrolled (417, 493) with delta (0, 0)
Screenshot: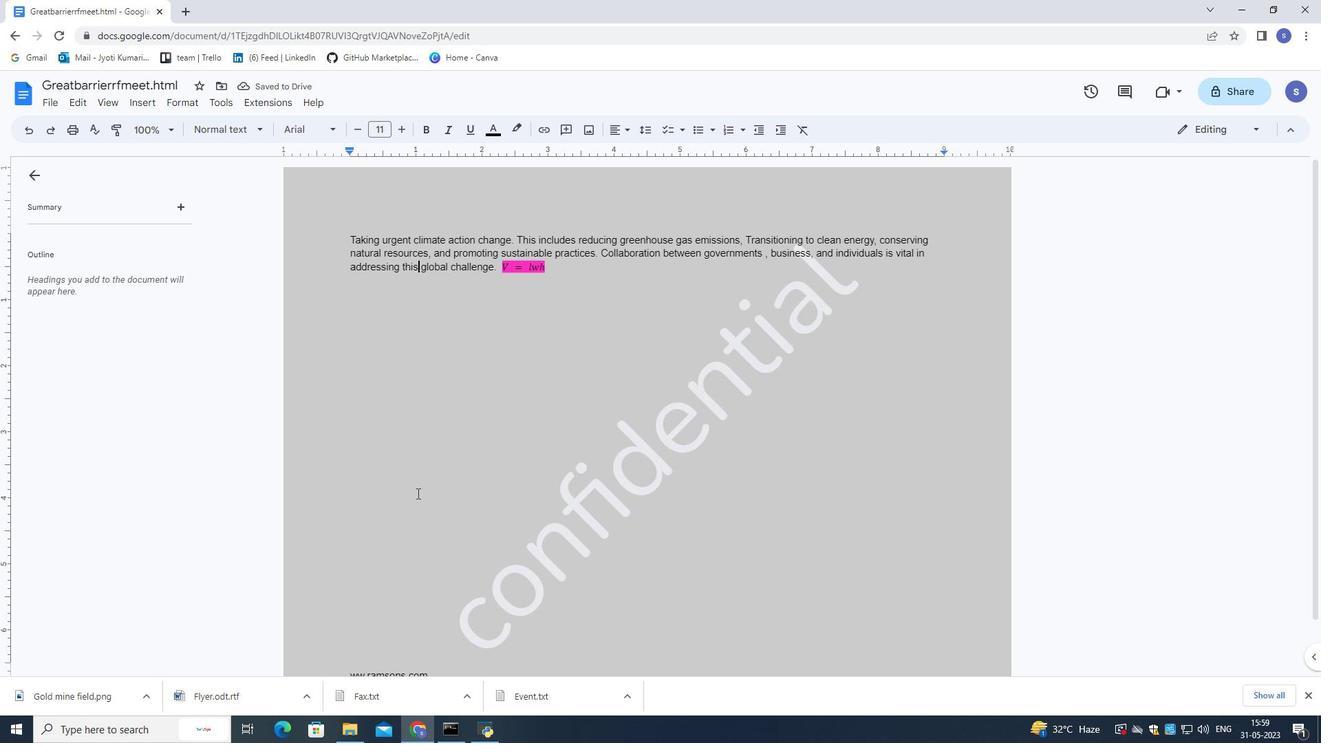 
Action: Mouse moved to (417, 496)
Screenshot: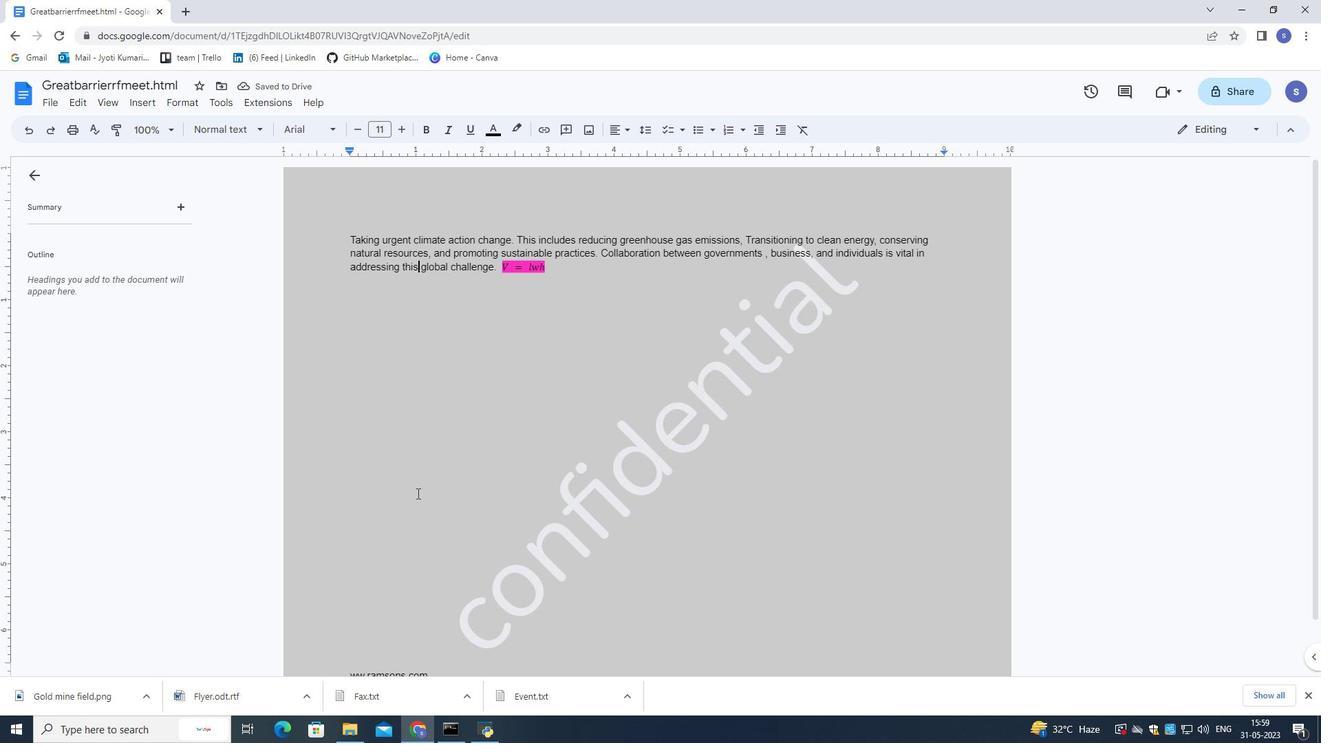 
Action: Mouse scrolled (417, 496) with delta (0, 0)
Screenshot: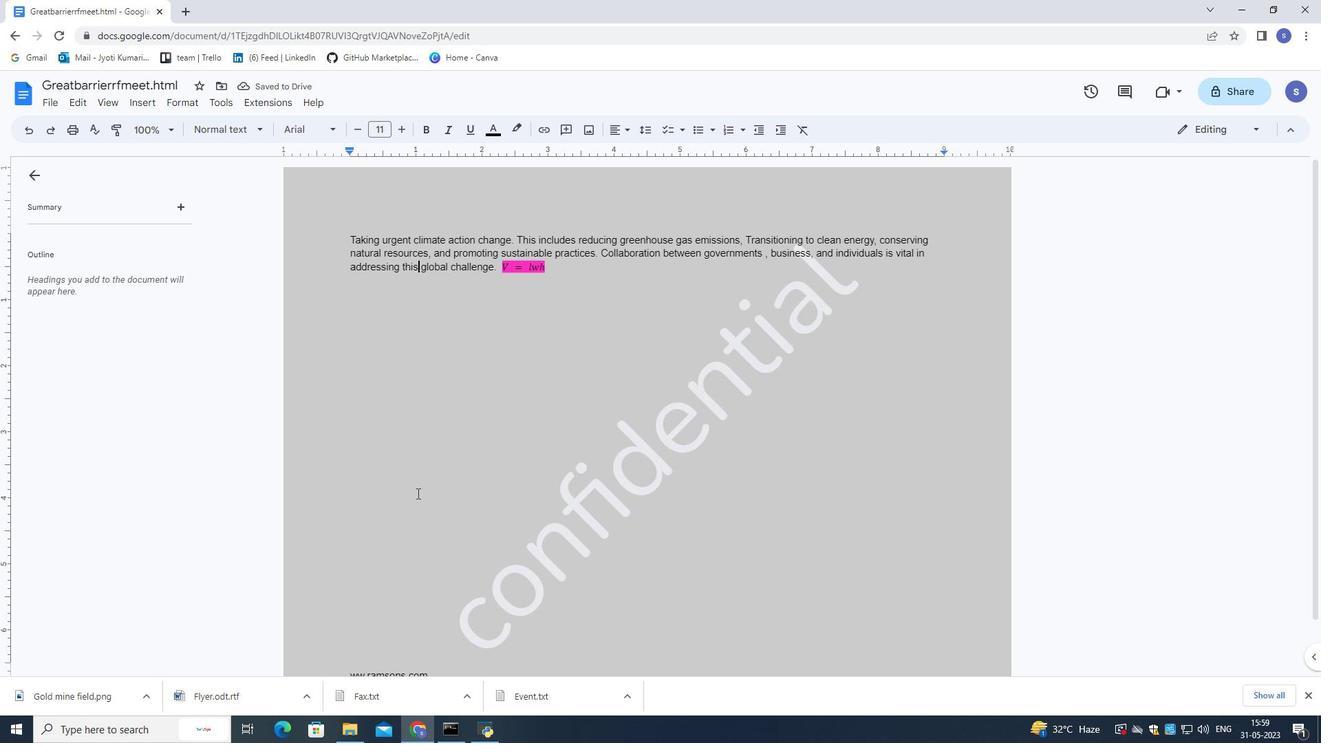
Action: Mouse moved to (417, 498)
Screenshot: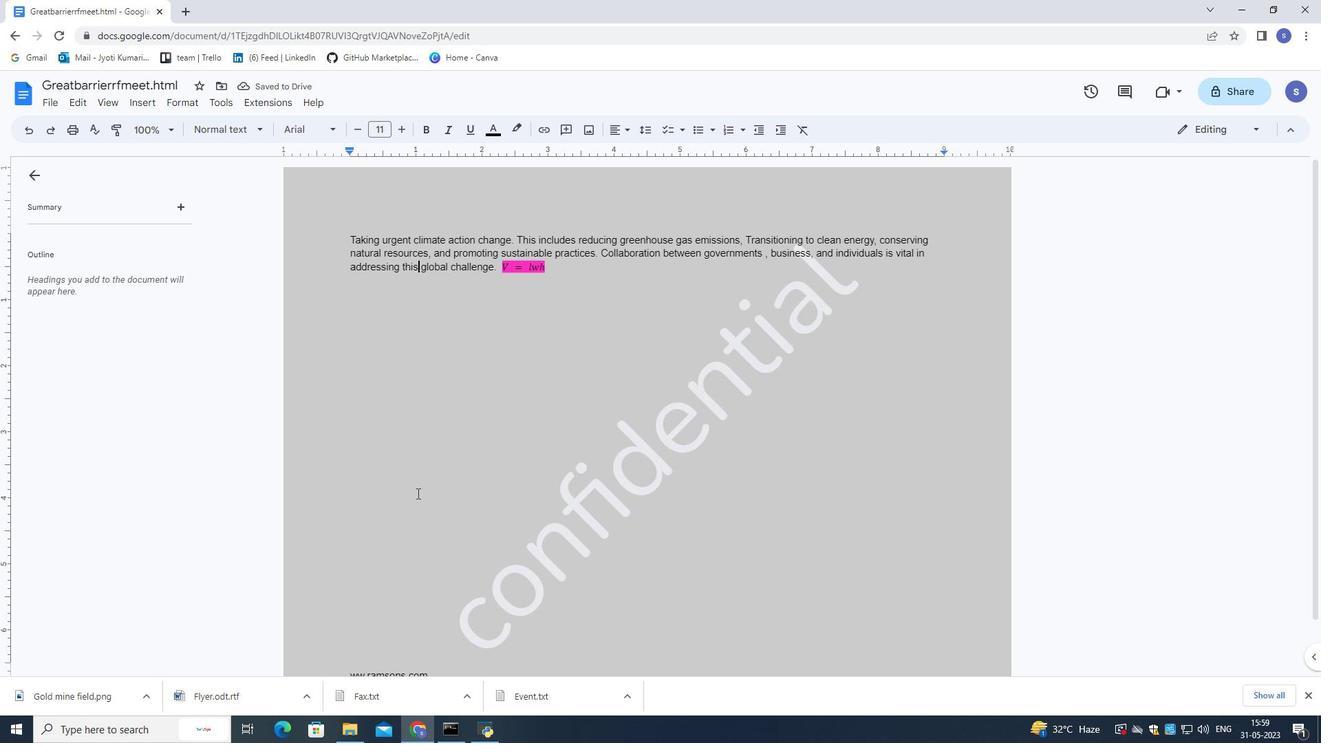 
Action: Mouse scrolled (417, 498) with delta (0, 0)
Screenshot: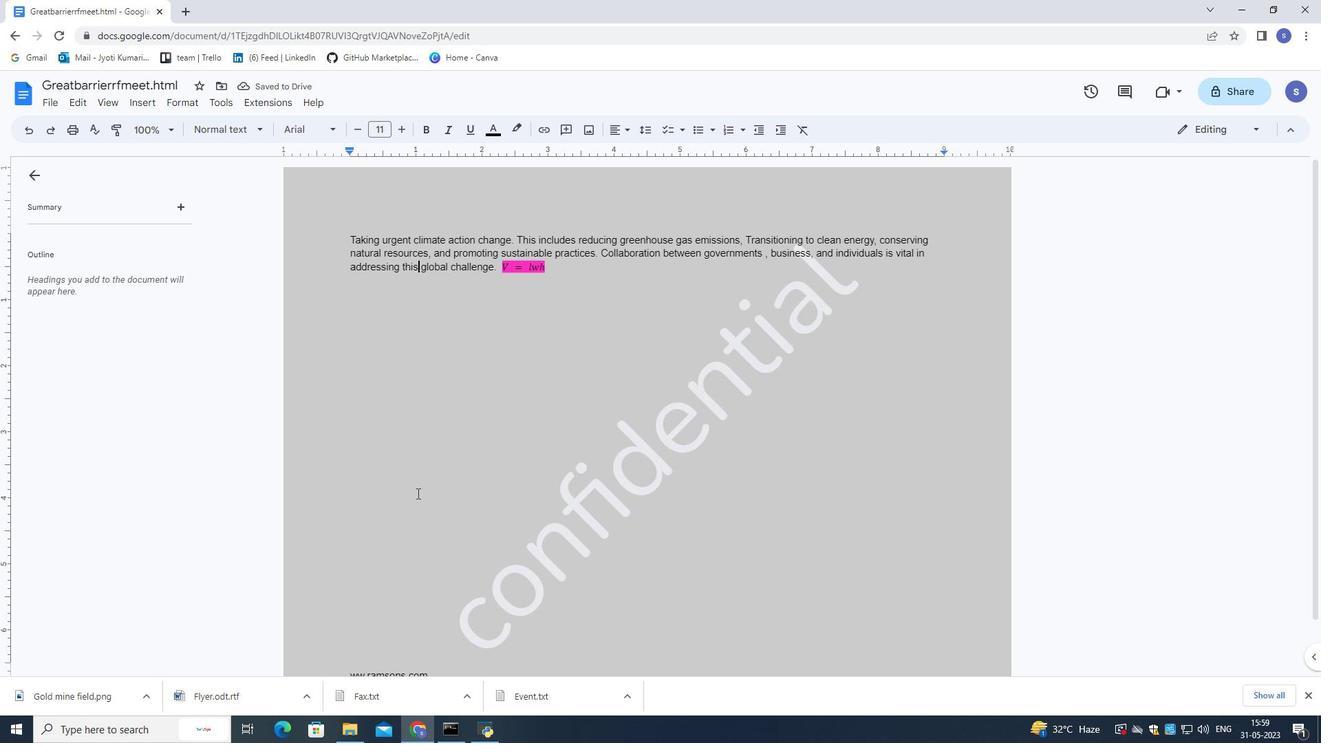 
Action: Mouse moved to (417, 499)
Screenshot: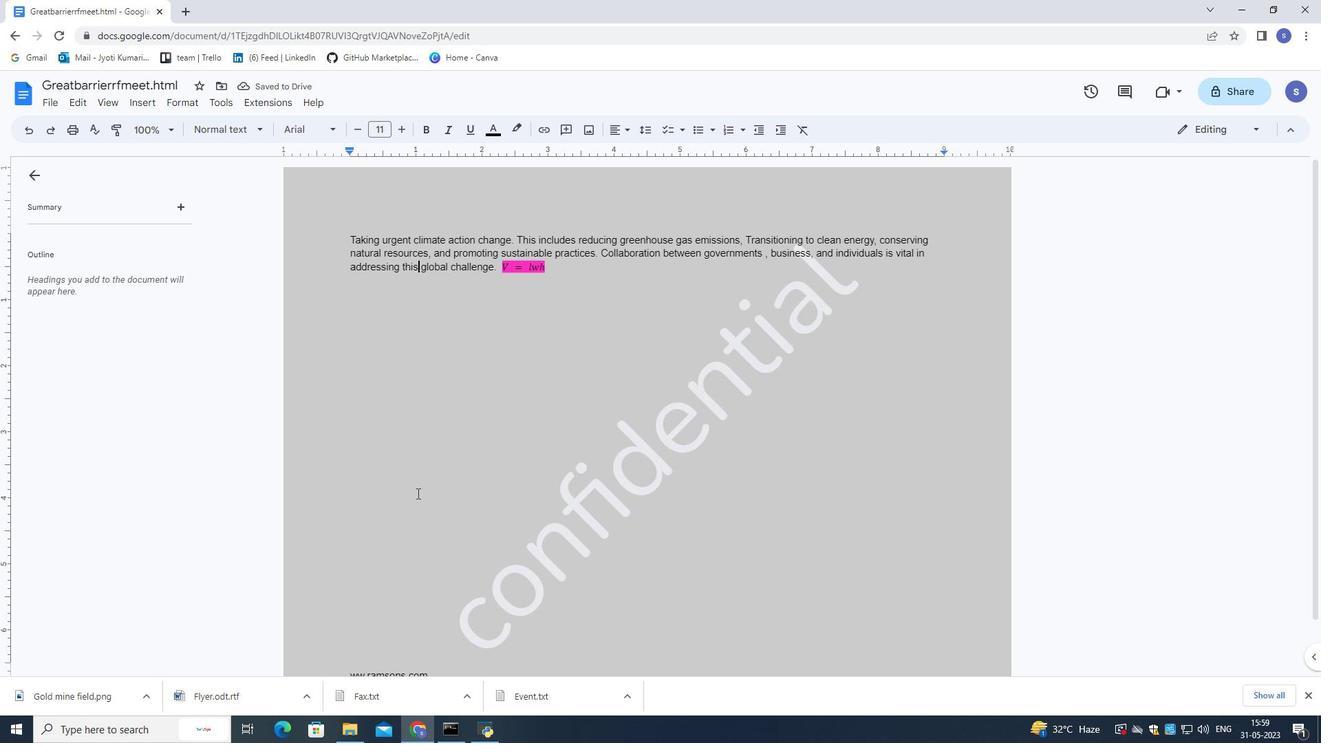 
Action: Mouse scrolled (417, 498) with delta (0, 0)
Screenshot: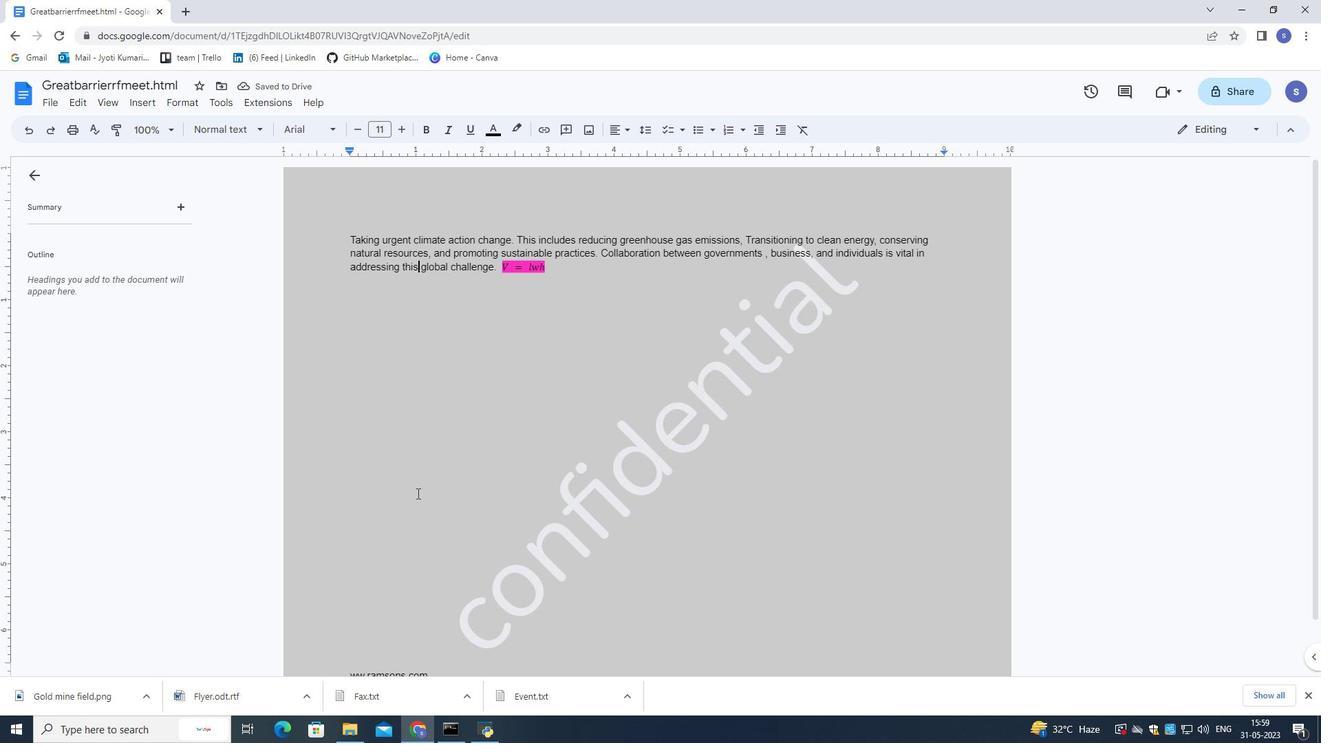 
Action: Mouse moved to (417, 500)
Screenshot: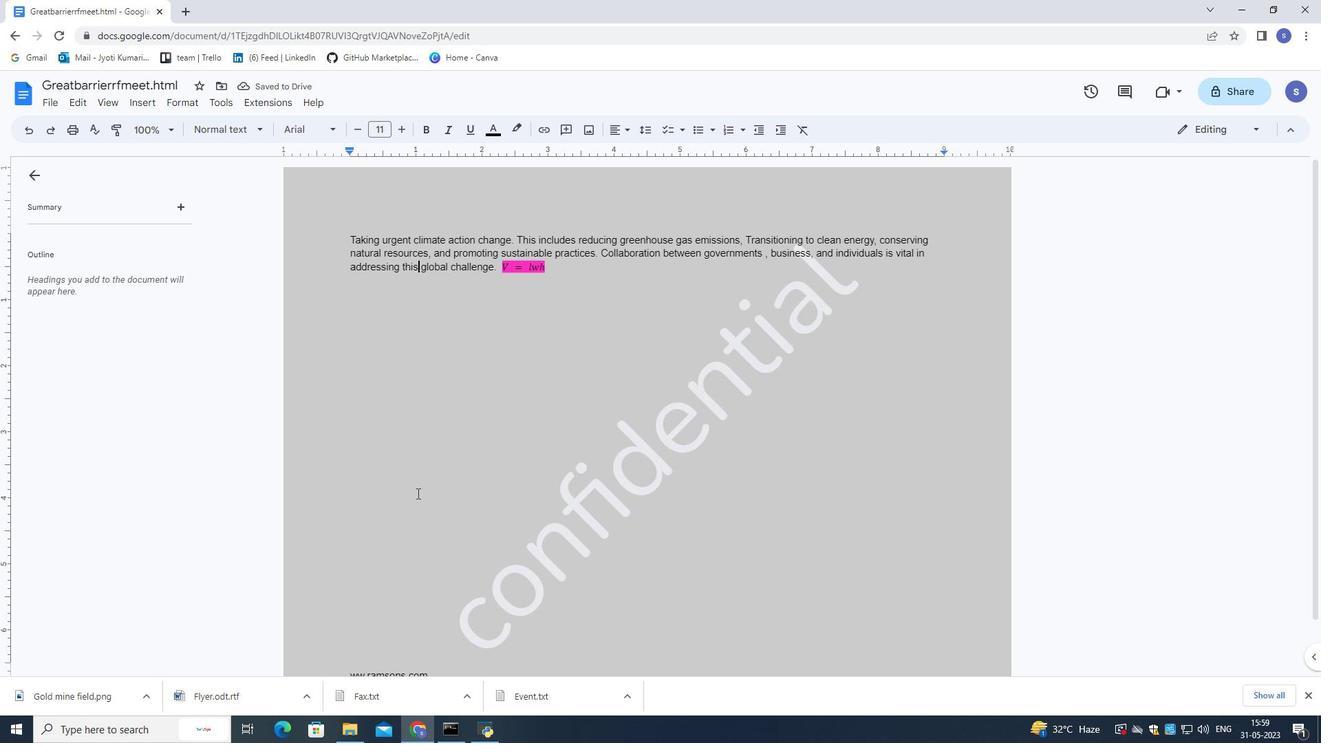
Action: Mouse scrolled (417, 499) with delta (0, 0)
Screenshot: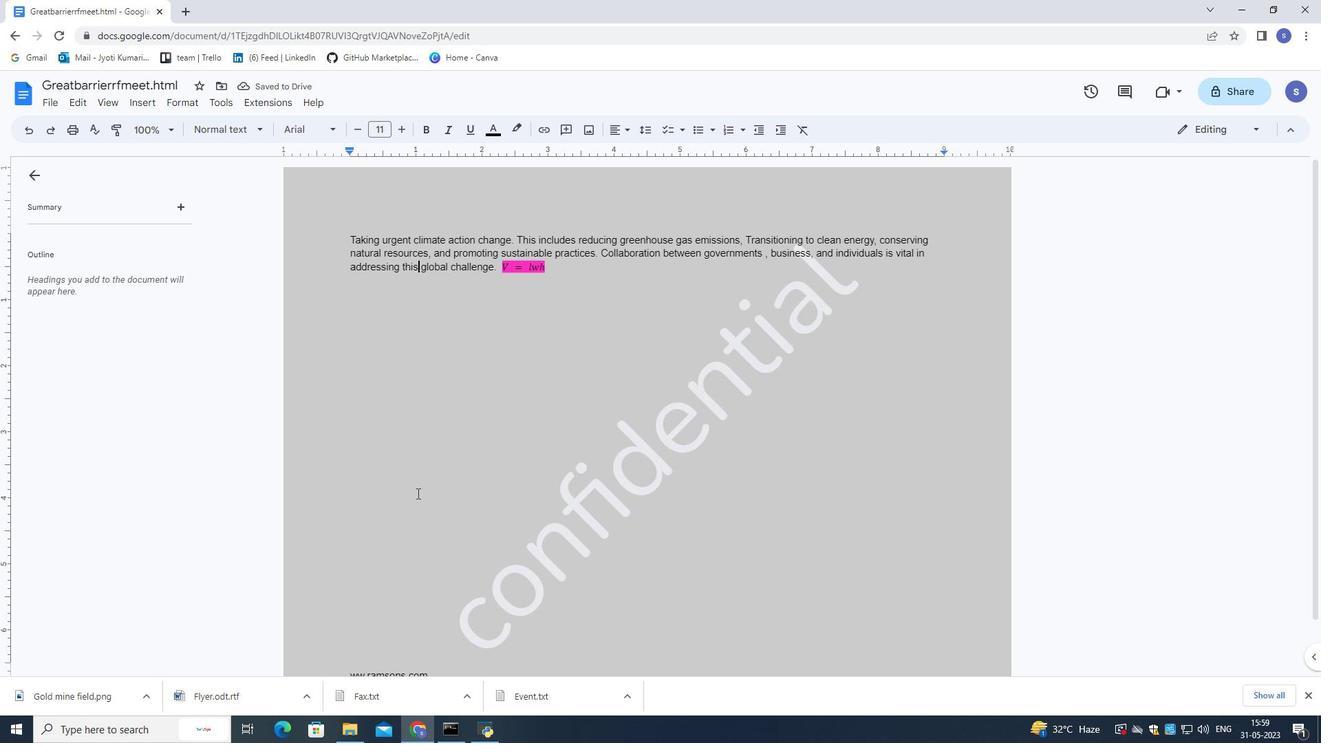 
Action: Mouse moved to (417, 500)
Screenshot: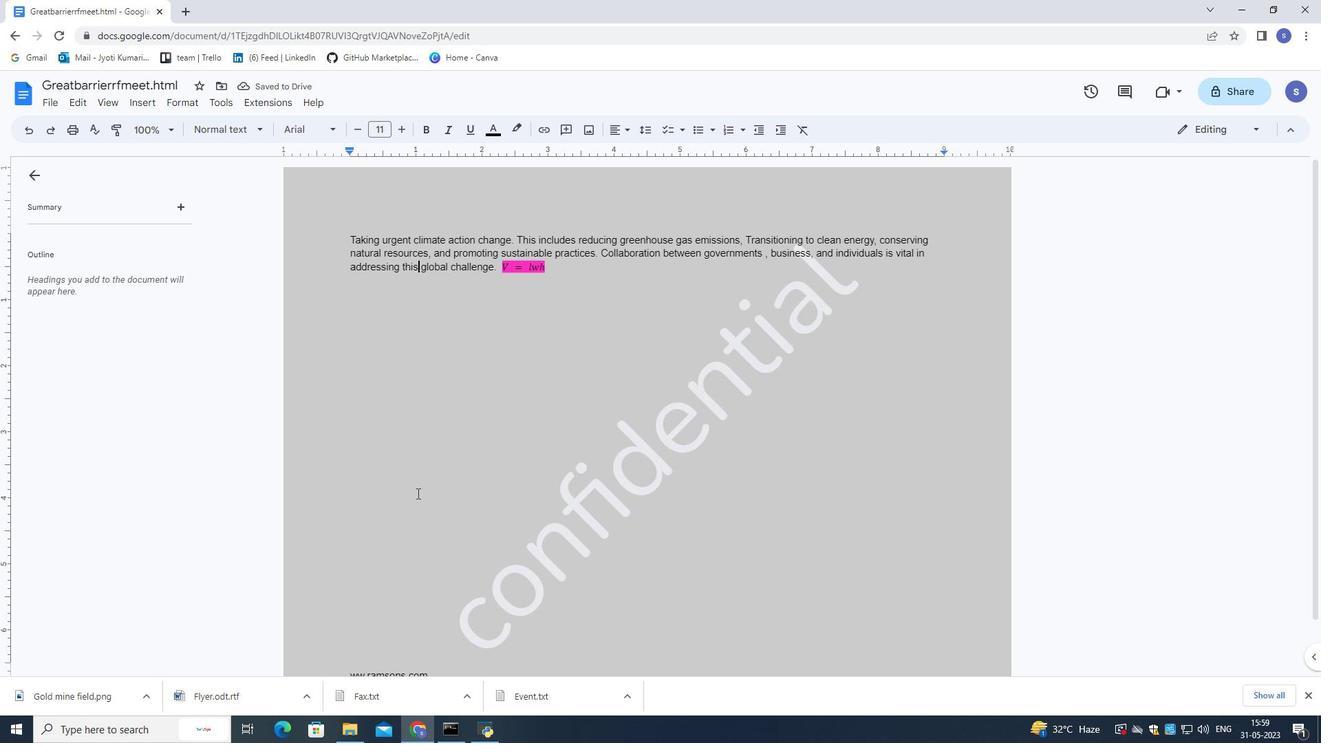 
Action: Mouse scrolled (417, 501) with delta (0, 0)
Screenshot: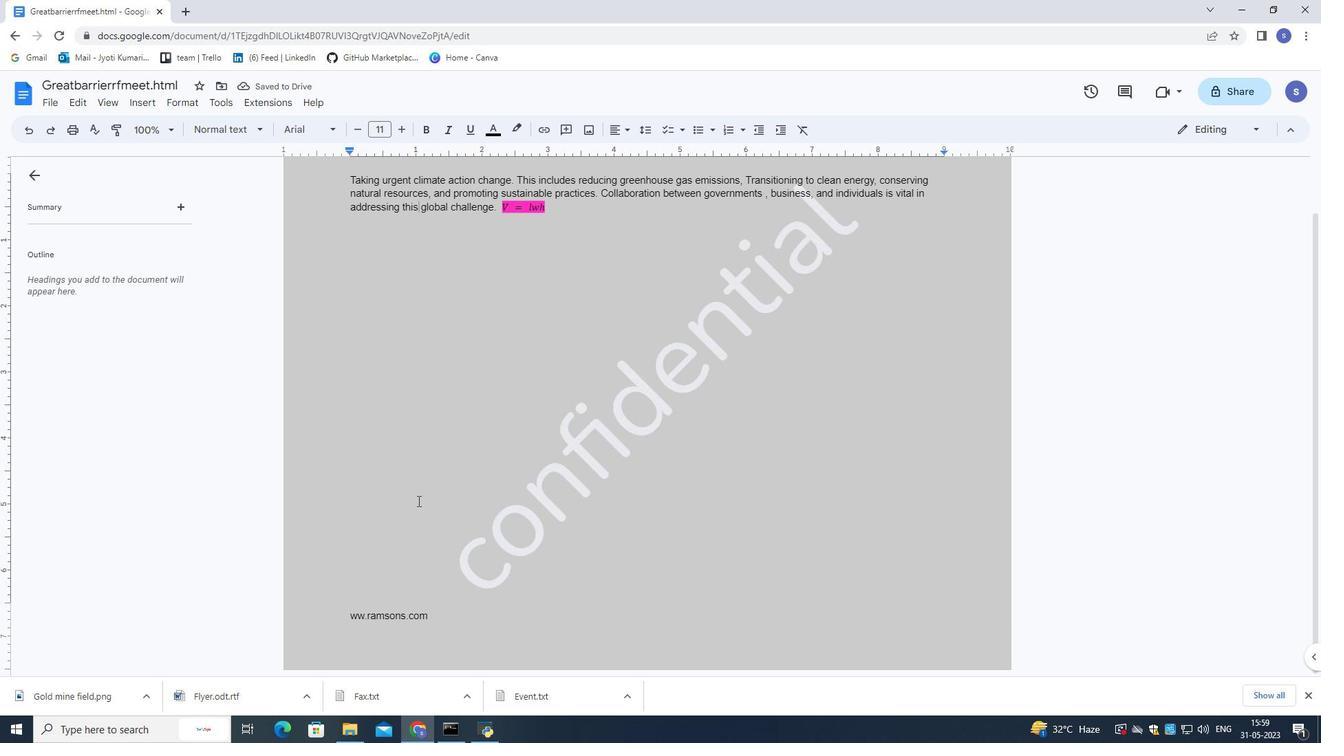 
Action: Mouse scrolled (417, 501) with delta (0, 0)
Screenshot: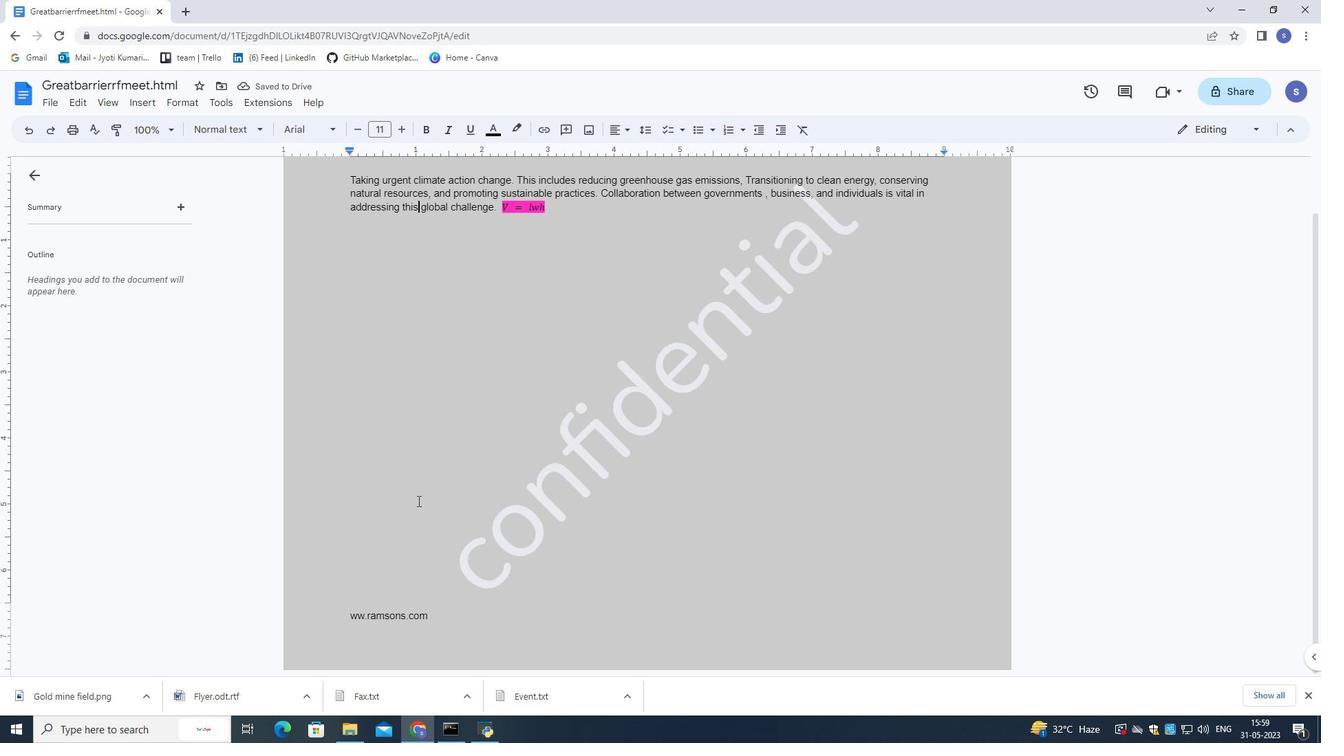
Action: Mouse scrolled (417, 501) with delta (0, 0)
Screenshot: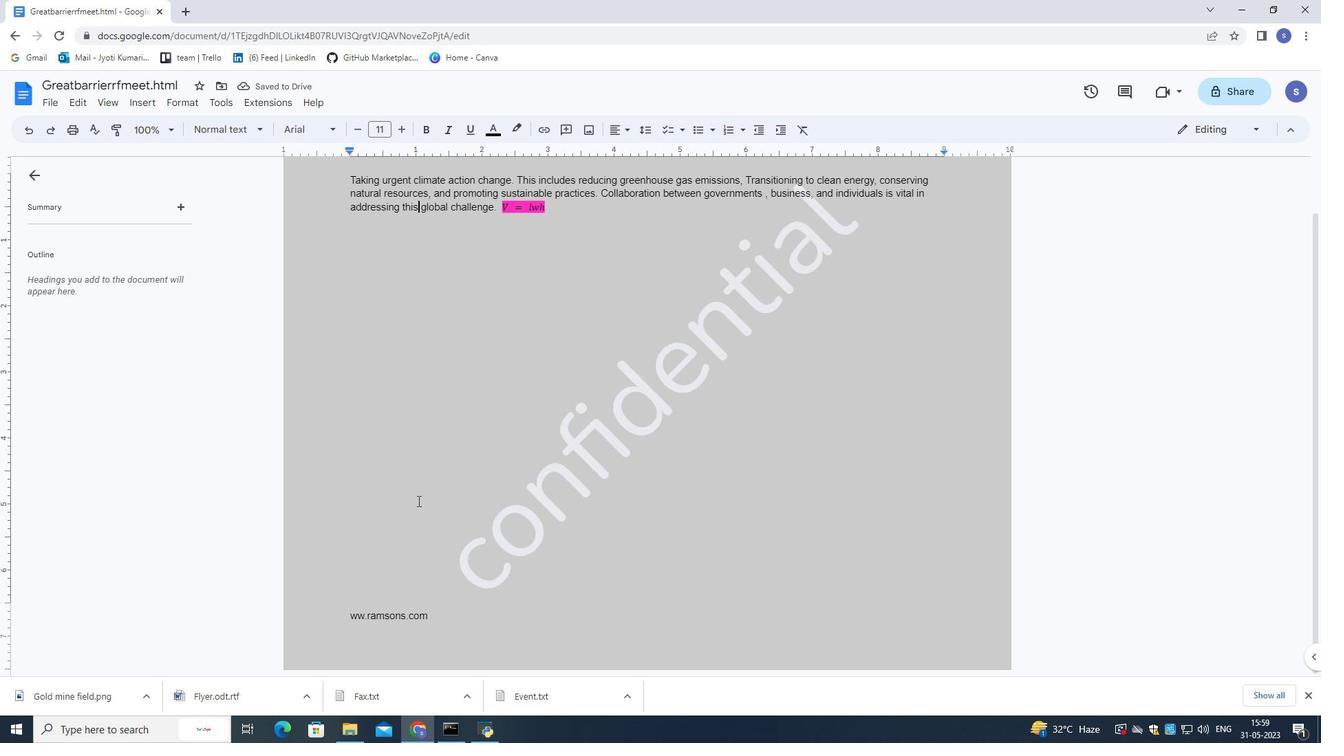 
Action: Mouse scrolled (417, 501) with delta (0, 0)
Screenshot: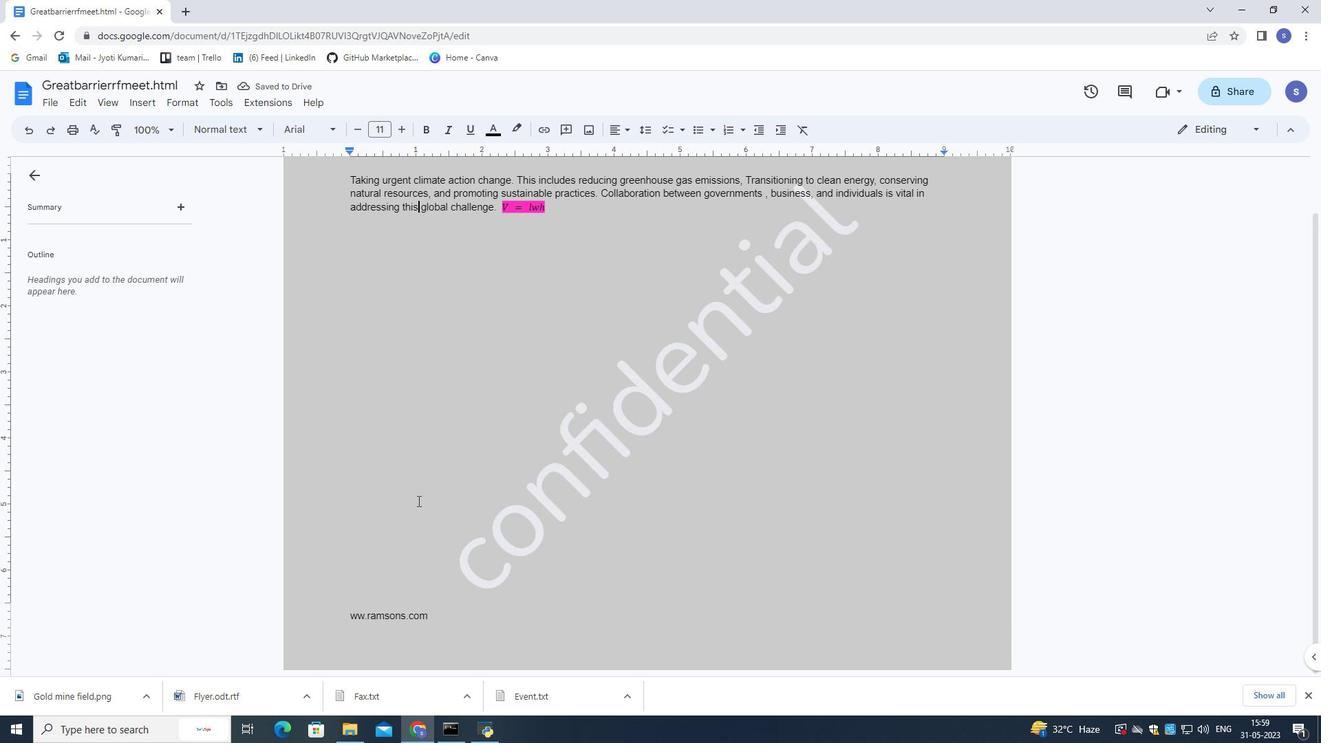 
Action: Mouse scrolled (417, 501) with delta (0, 0)
Screenshot: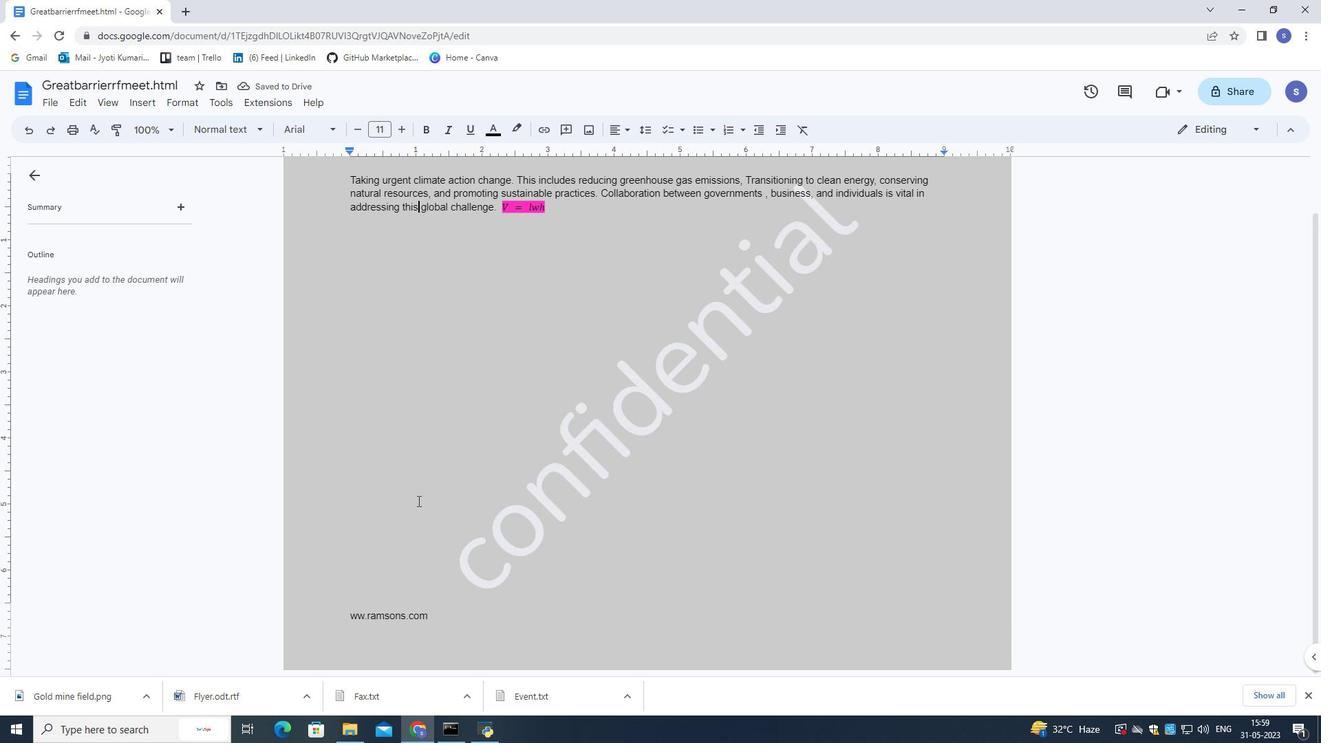 
